 Task: Look for space in Andorra la Vella, Andorra from 4th June, 2023 to 8th June, 2023 for 2 adults in price range Rs.8000 to Rs.16000. Place can be private room with 1  bedroom having 1 bed and 1 bathroom. Property type can be hotel. Amenities needed are: breakfast, smoking allowed, . Booking option can be shelf check-in. Required host language is English.
Action: Mouse moved to (512, 106)
Screenshot: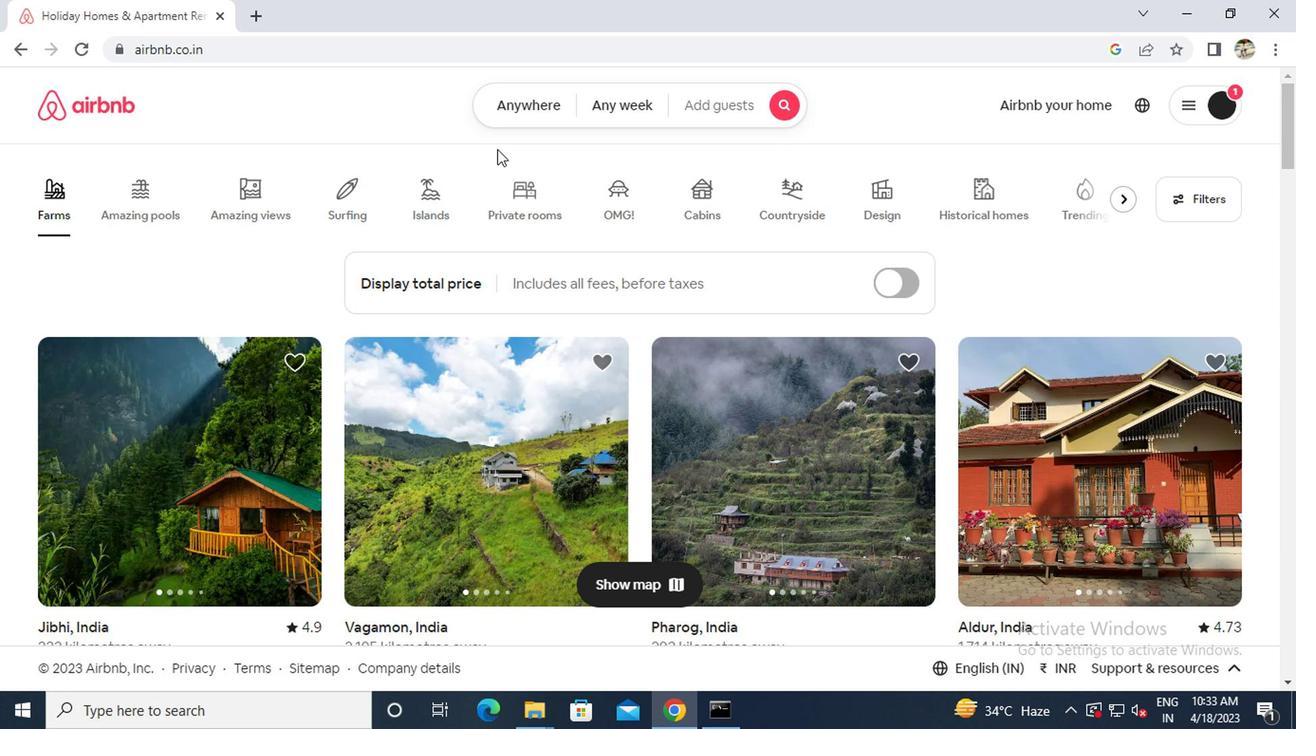 
Action: Mouse pressed left at (512, 106)
Screenshot: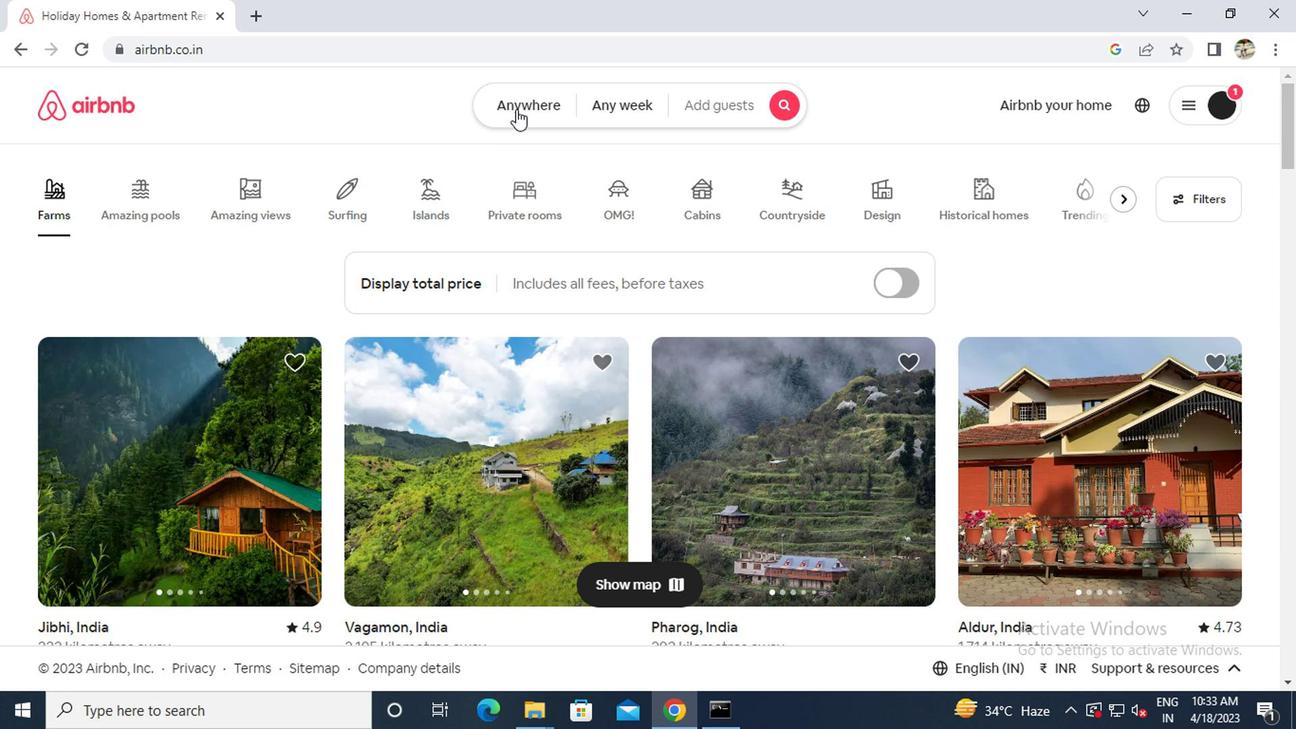 
Action: Mouse moved to (409, 186)
Screenshot: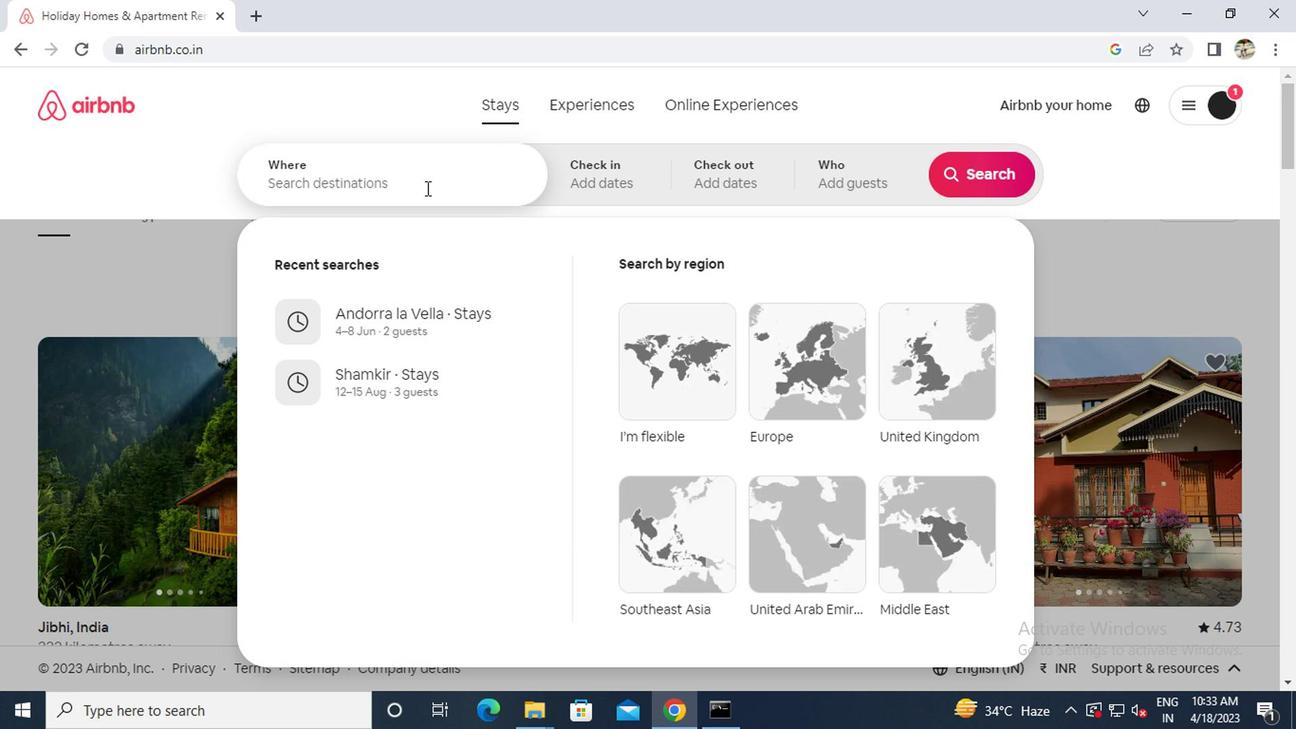 
Action: Mouse pressed left at (409, 186)
Screenshot: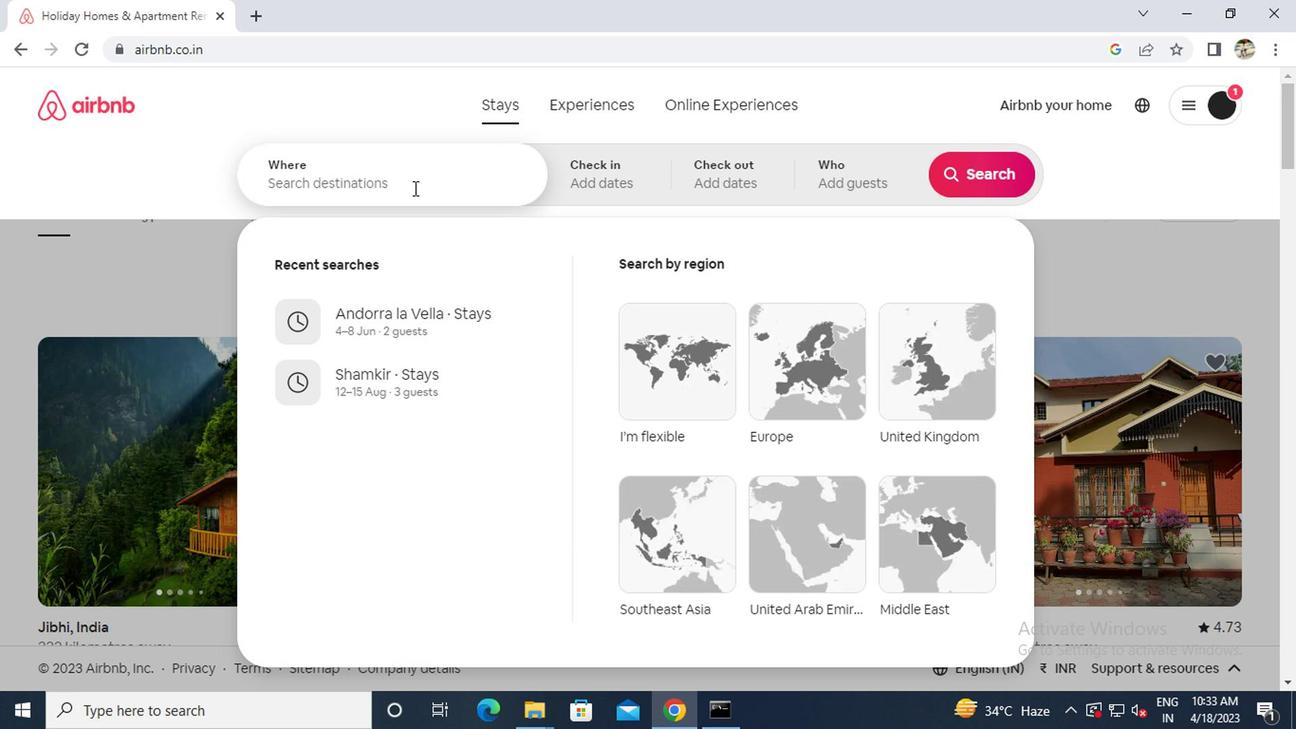 
Action: Key pressed <Key.caps_lock>a<Key.caps_lock>ndorra
Screenshot: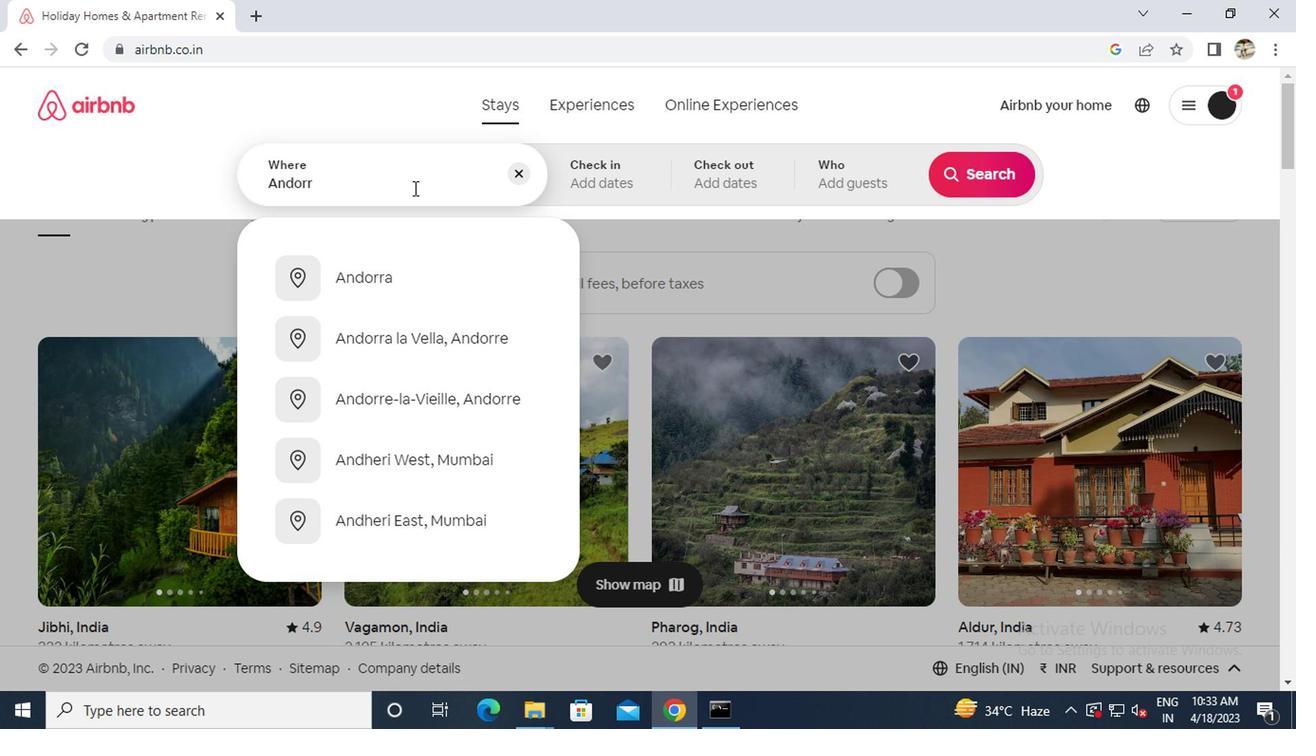 
Action: Mouse moved to (404, 327)
Screenshot: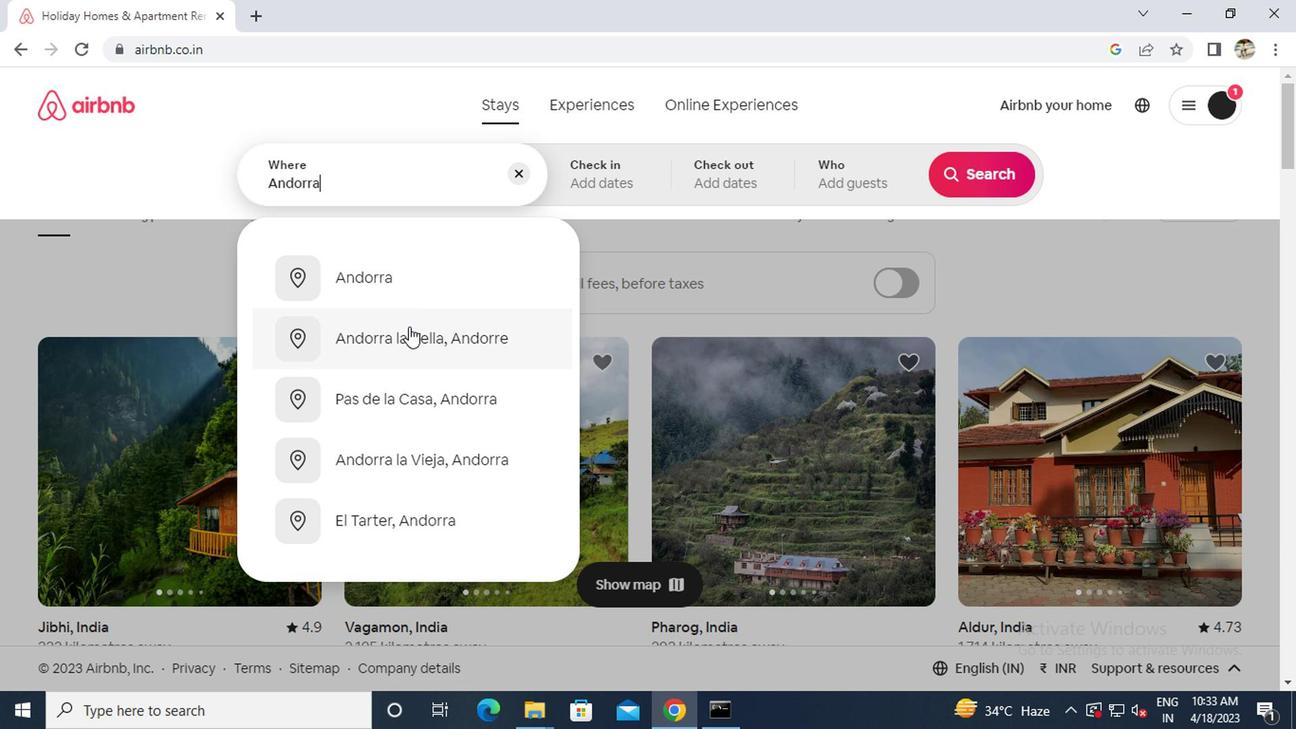 
Action: Mouse pressed left at (404, 327)
Screenshot: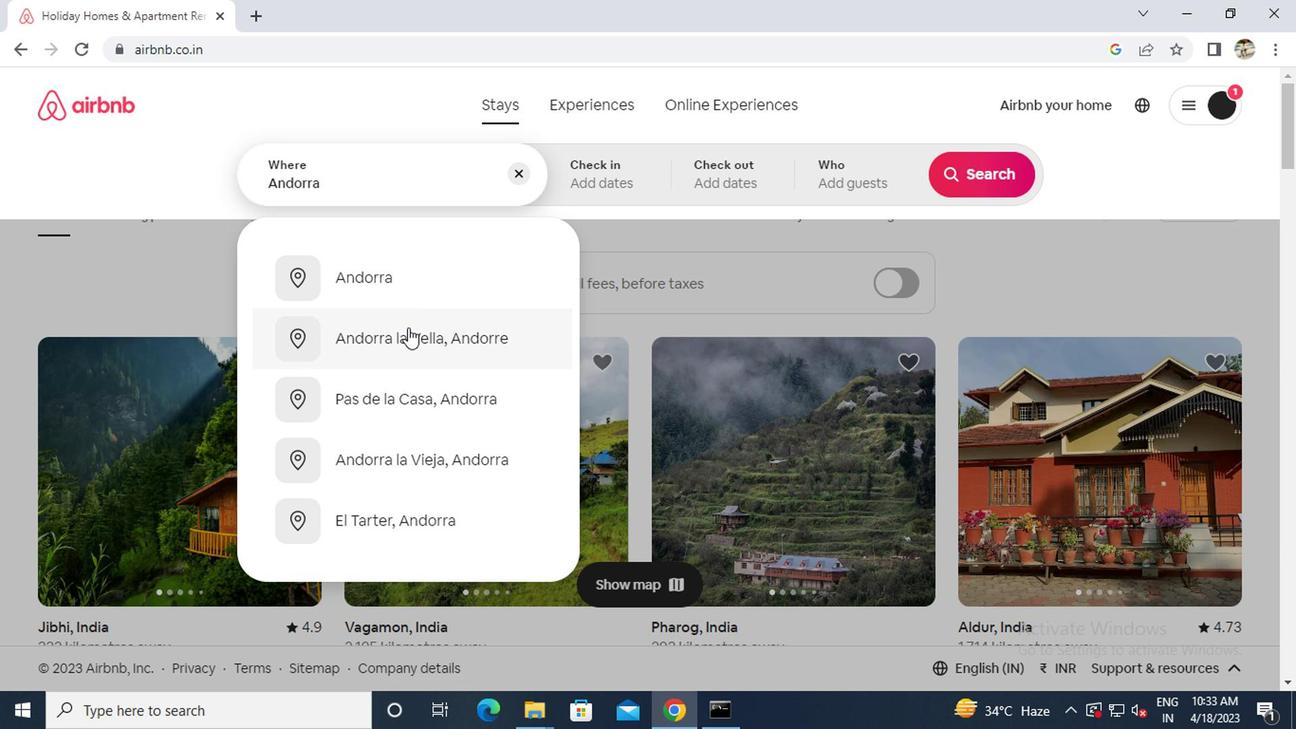 
Action: Mouse moved to (963, 325)
Screenshot: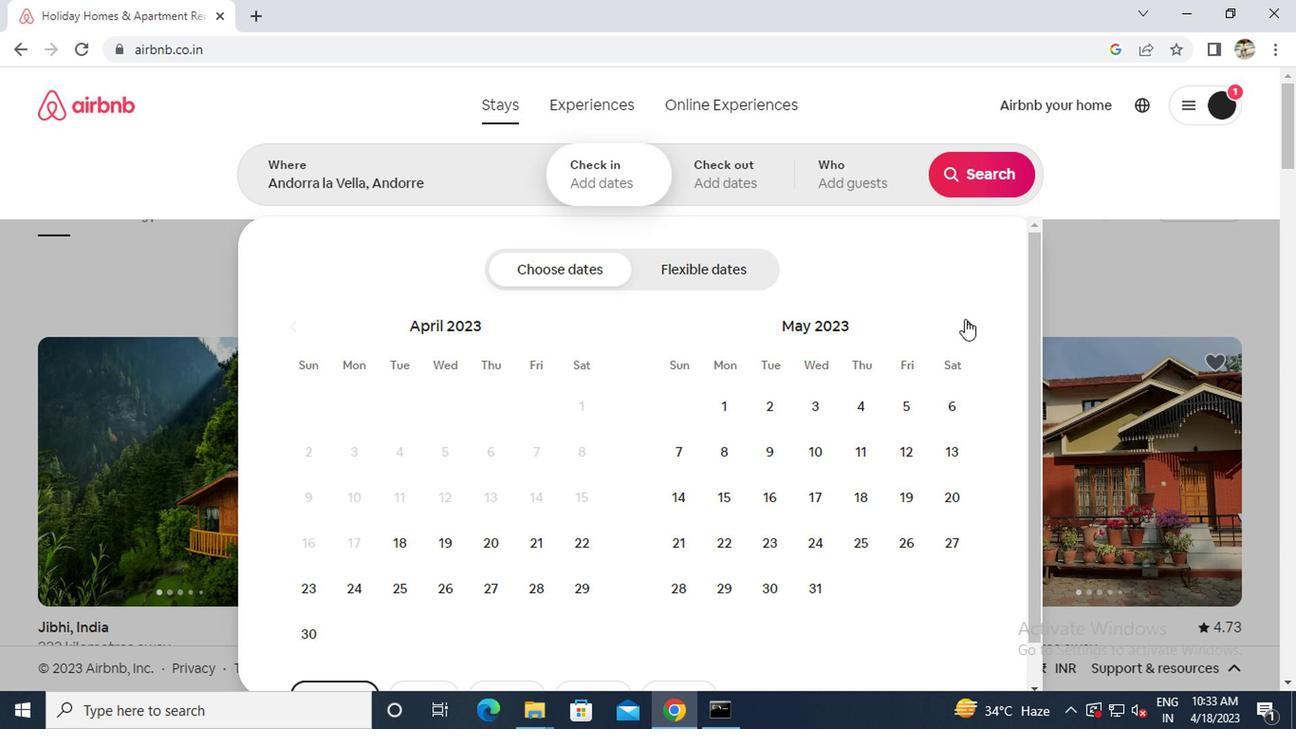 
Action: Mouse pressed left at (963, 325)
Screenshot: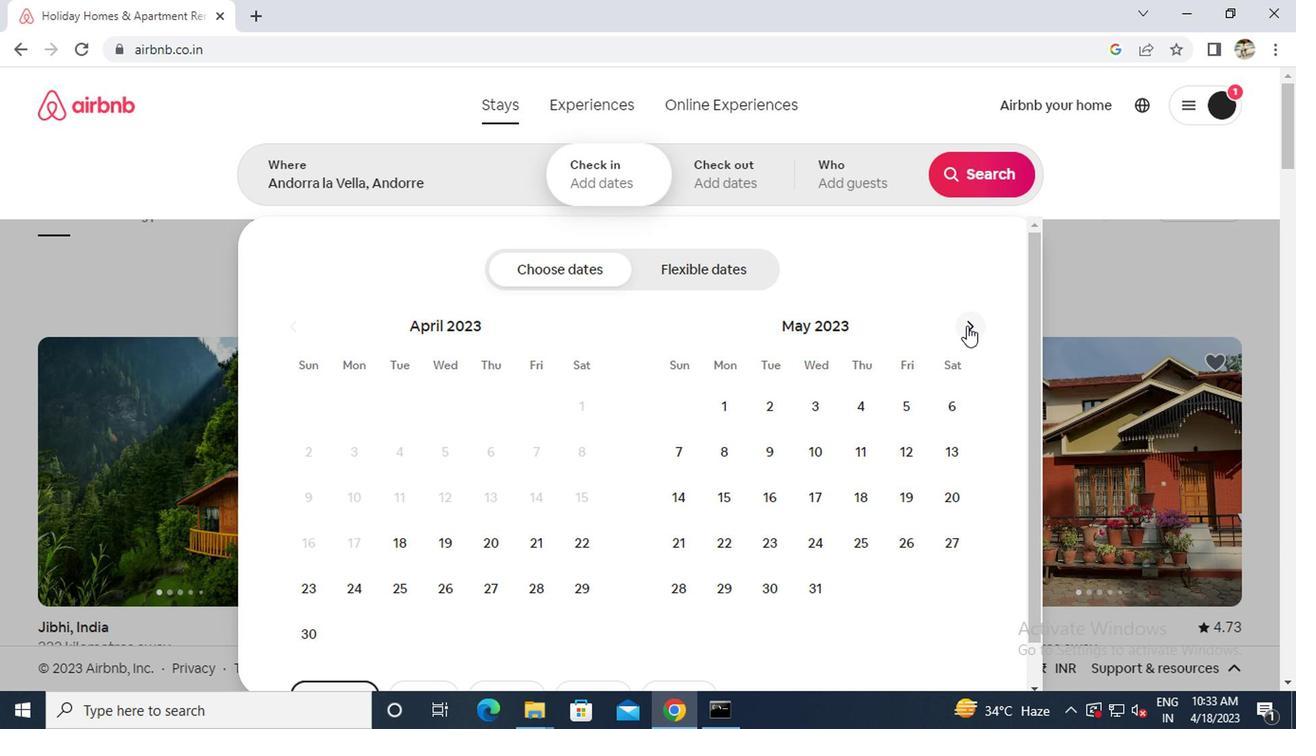 
Action: Mouse moved to (673, 461)
Screenshot: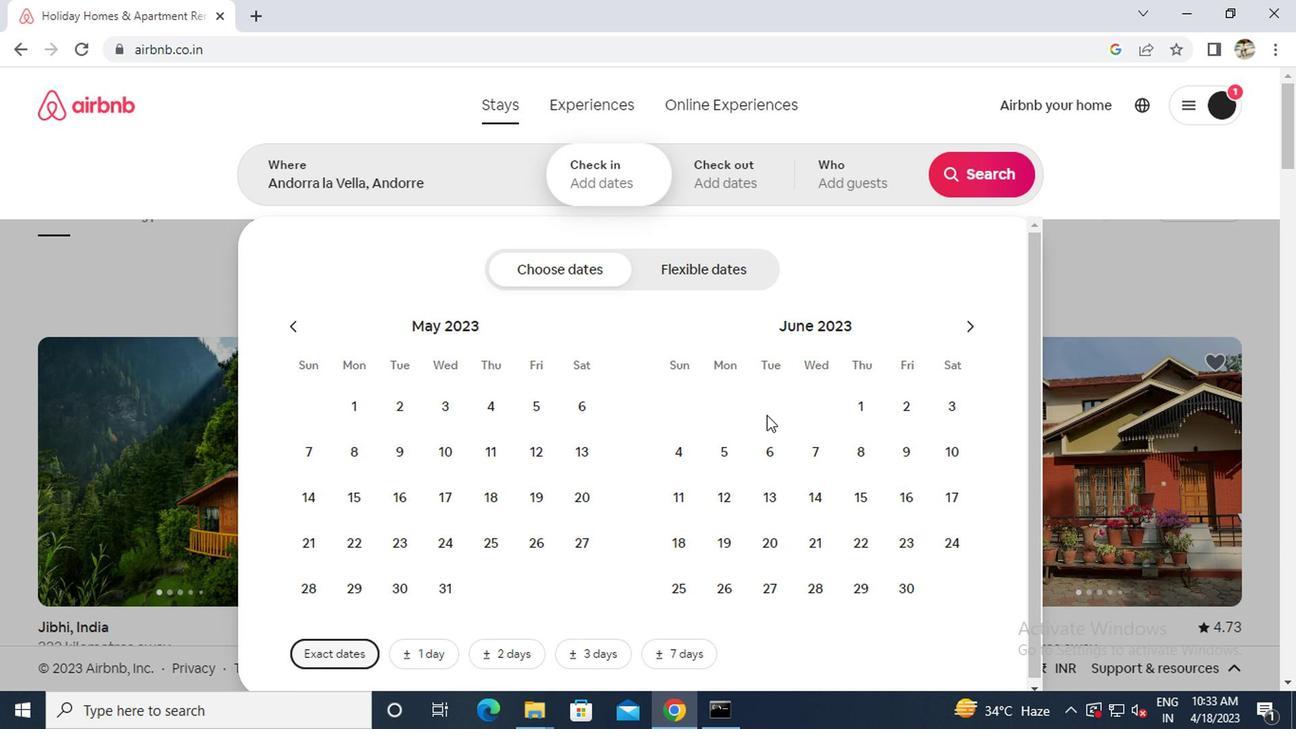 
Action: Mouse pressed left at (673, 461)
Screenshot: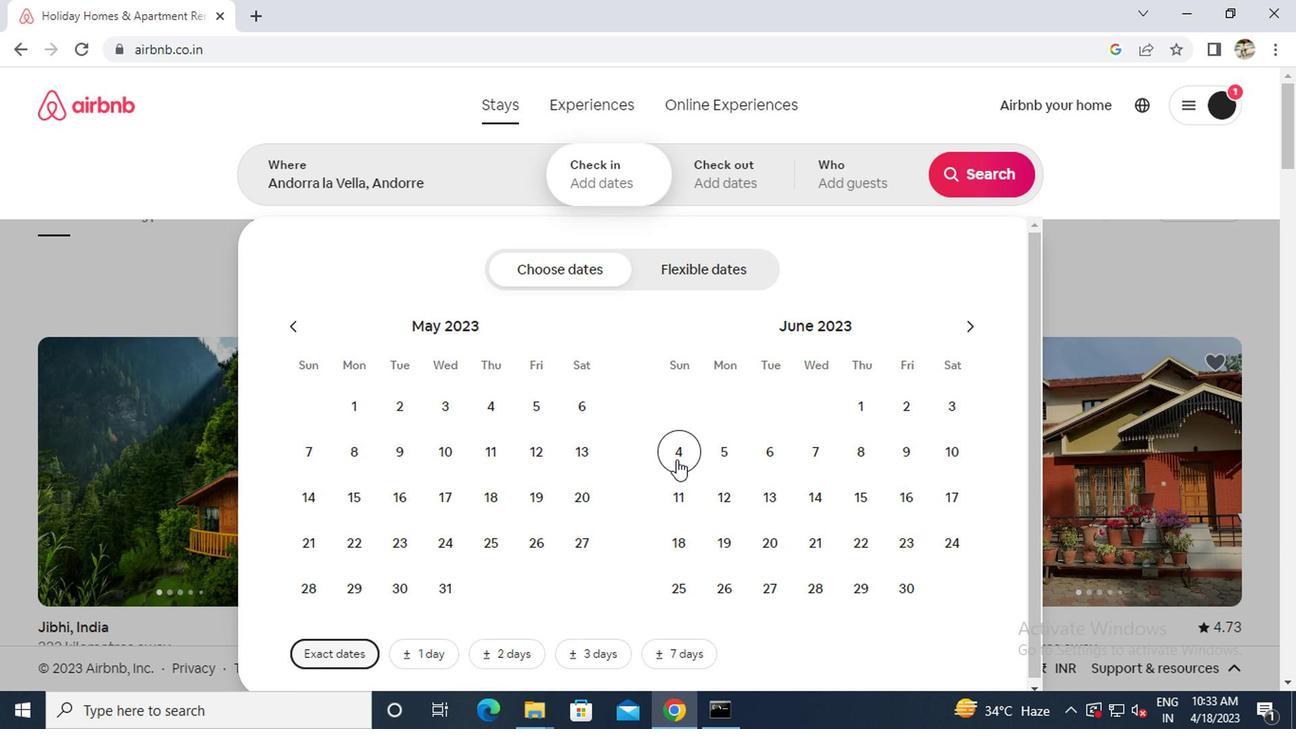 
Action: Mouse moved to (863, 457)
Screenshot: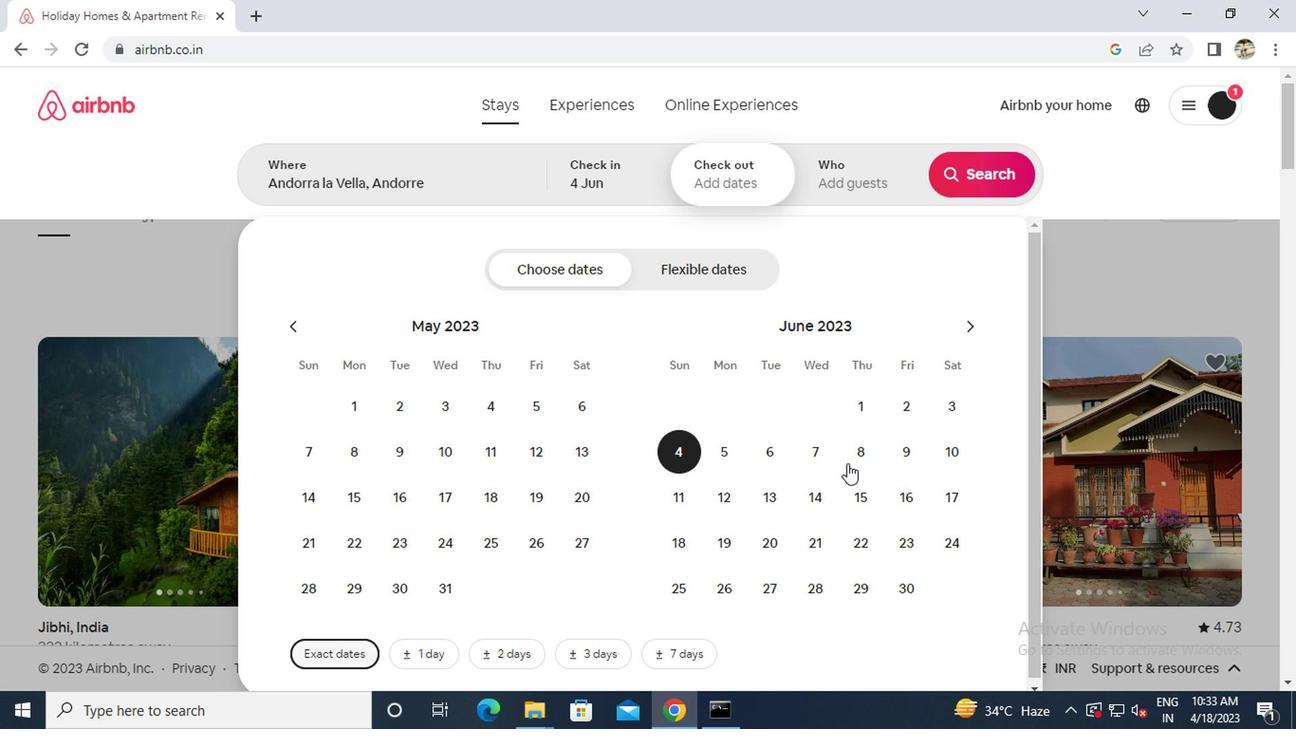 
Action: Mouse pressed left at (863, 457)
Screenshot: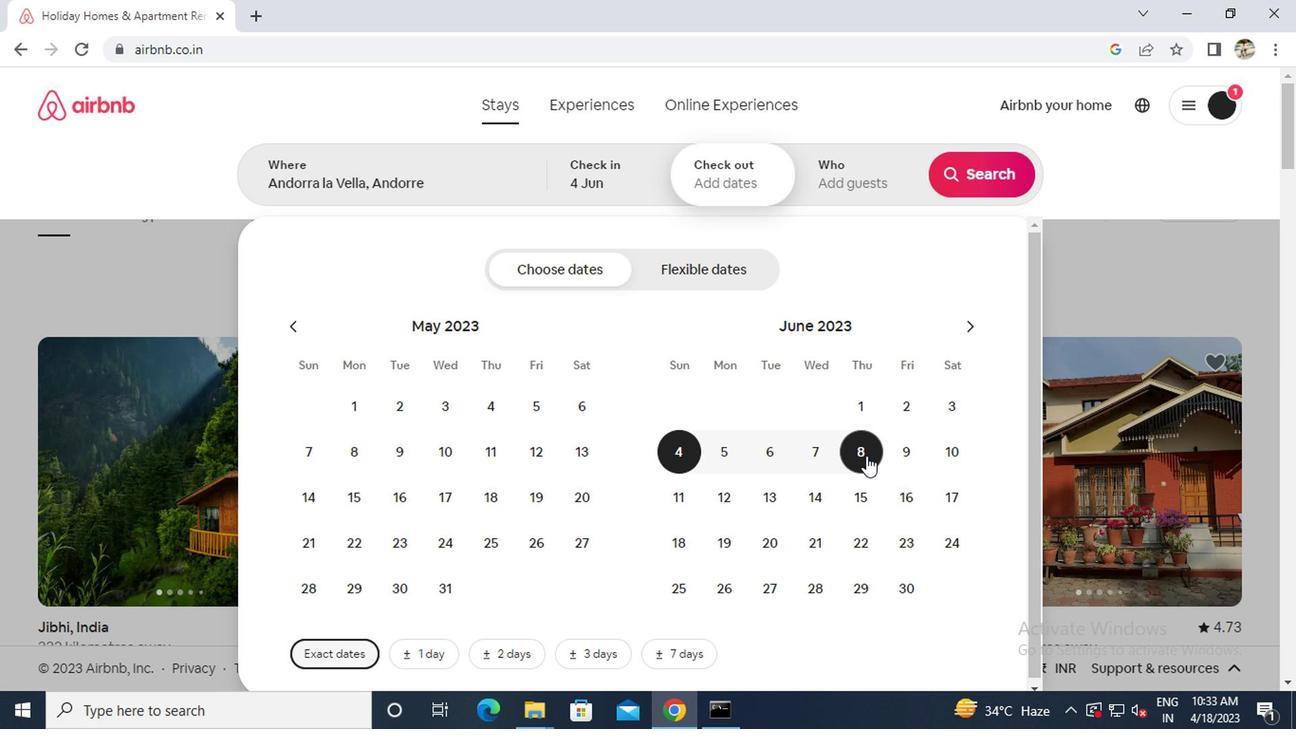 
Action: Mouse moved to (842, 177)
Screenshot: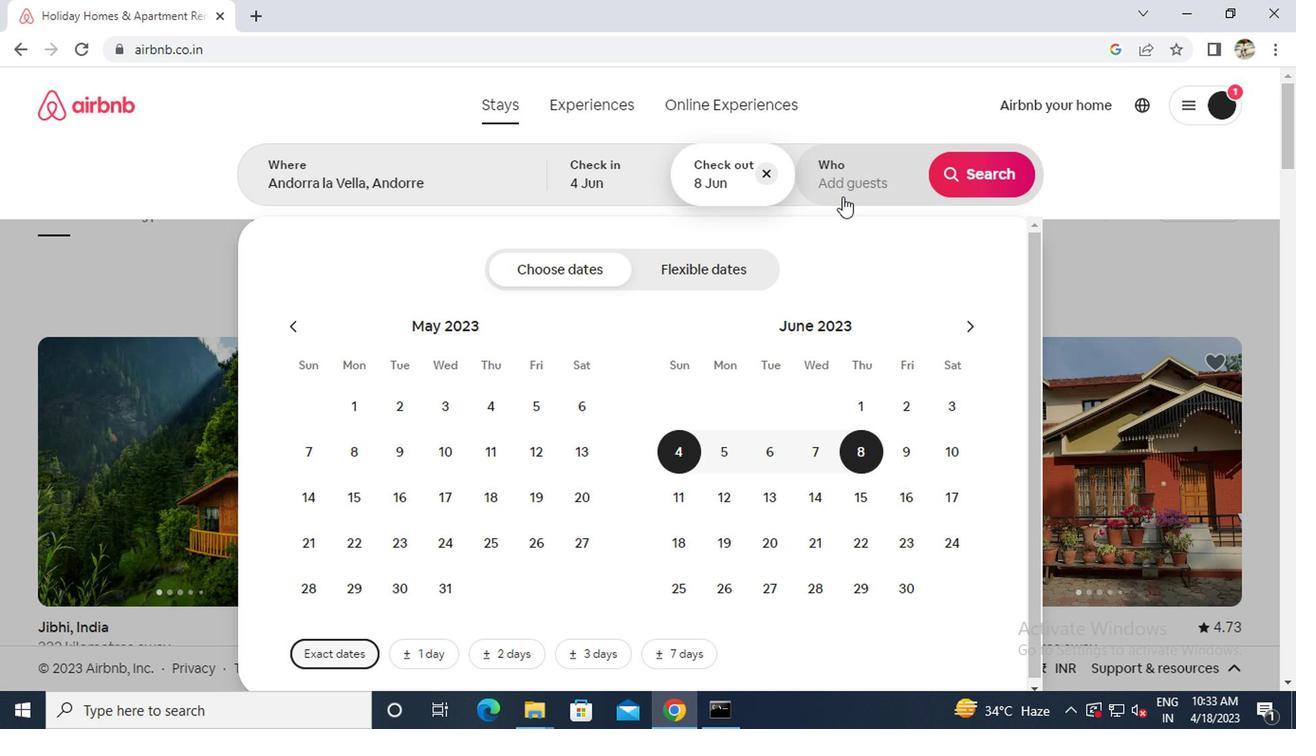 
Action: Mouse pressed left at (842, 177)
Screenshot: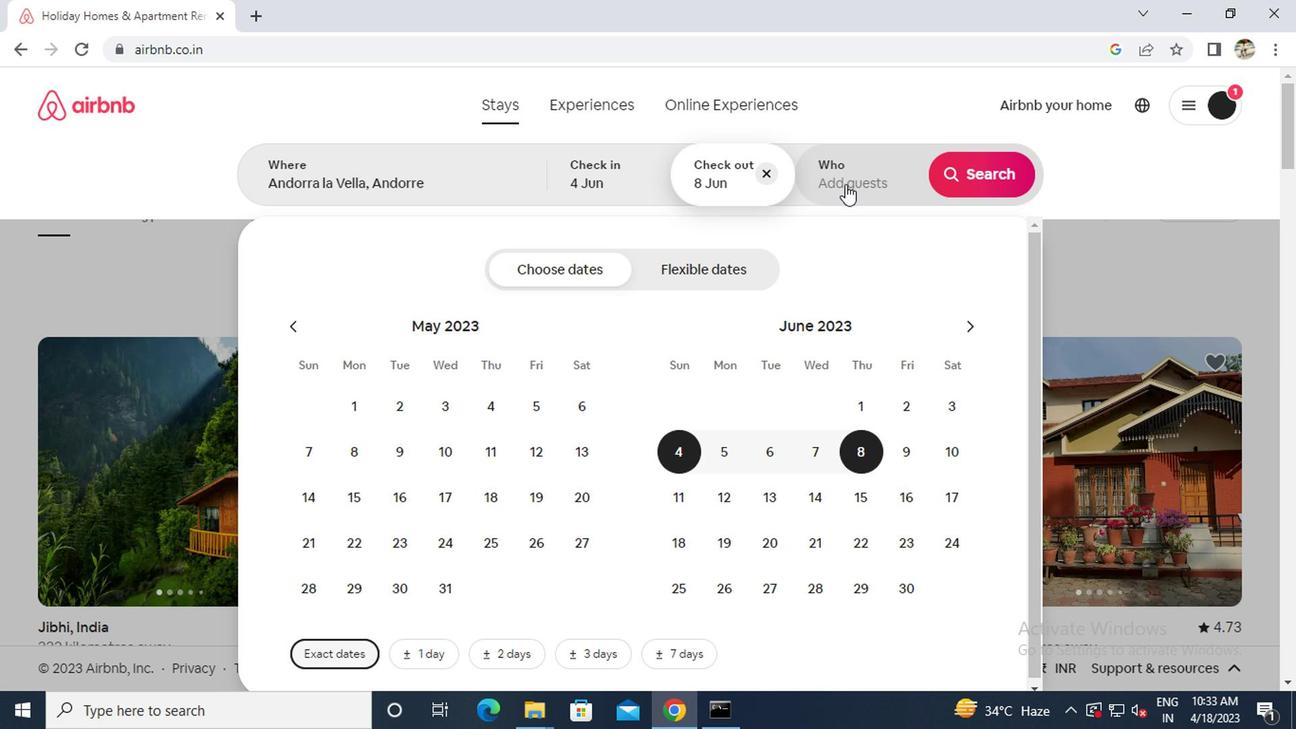 
Action: Mouse moved to (980, 275)
Screenshot: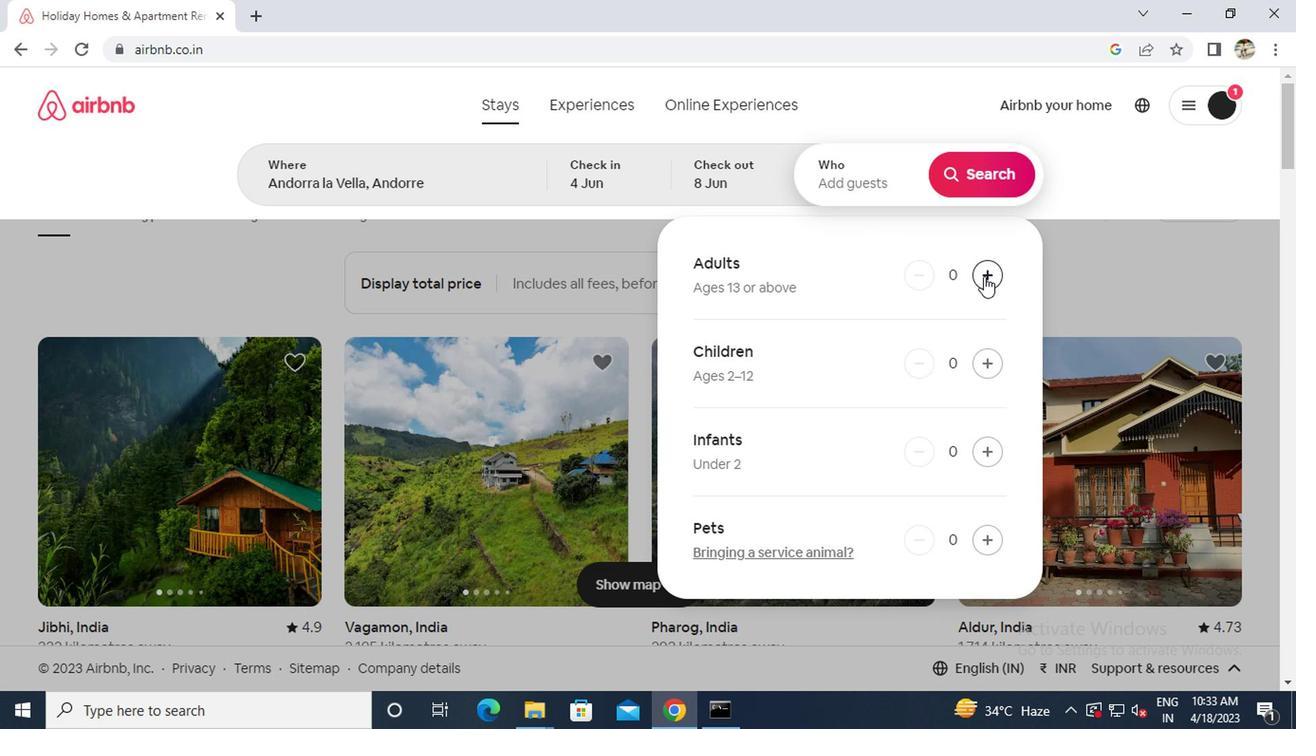 
Action: Mouse pressed left at (980, 275)
Screenshot: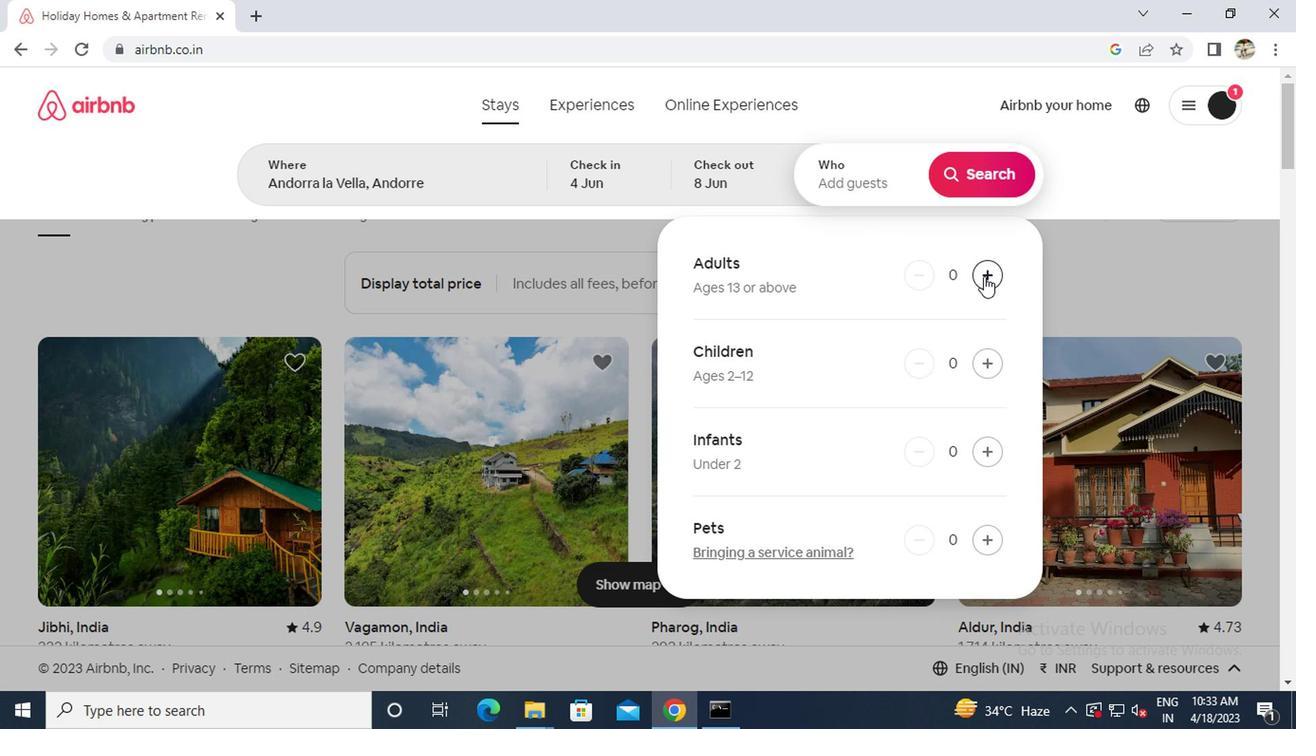 
Action: Mouse pressed left at (980, 275)
Screenshot: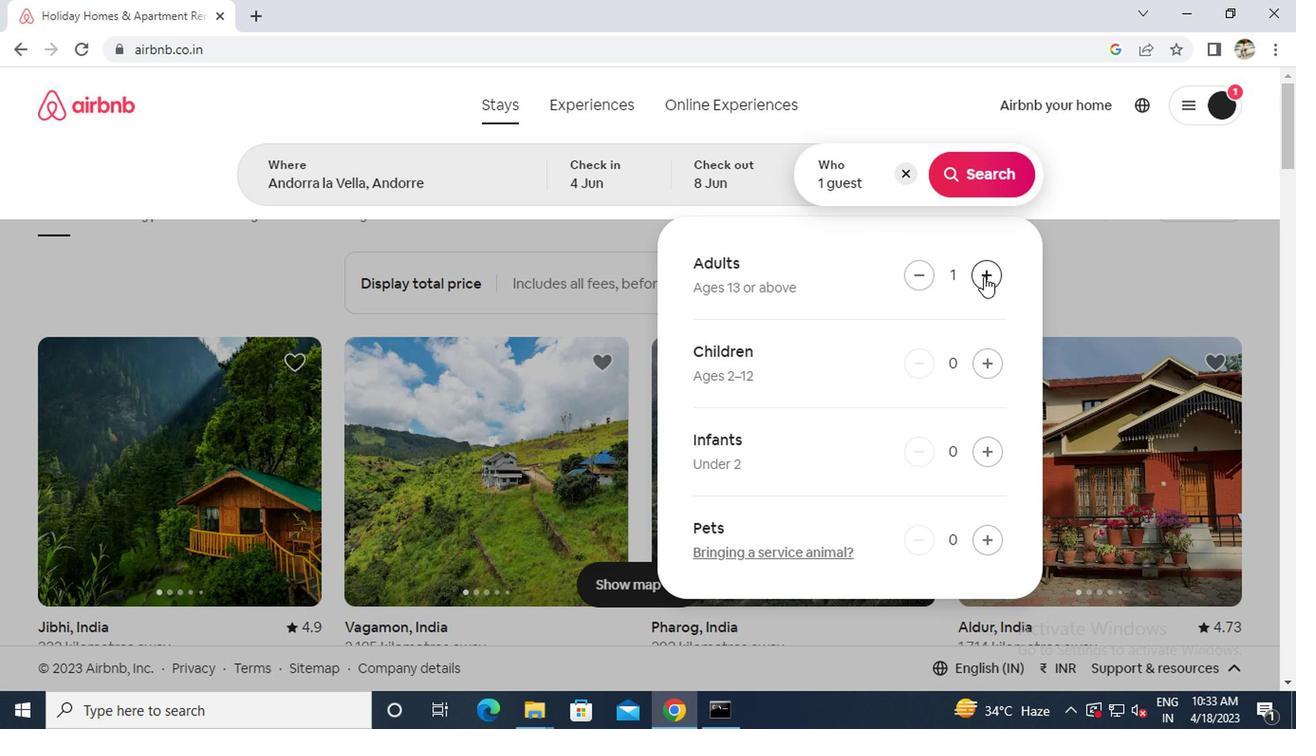 
Action: Mouse moved to (961, 164)
Screenshot: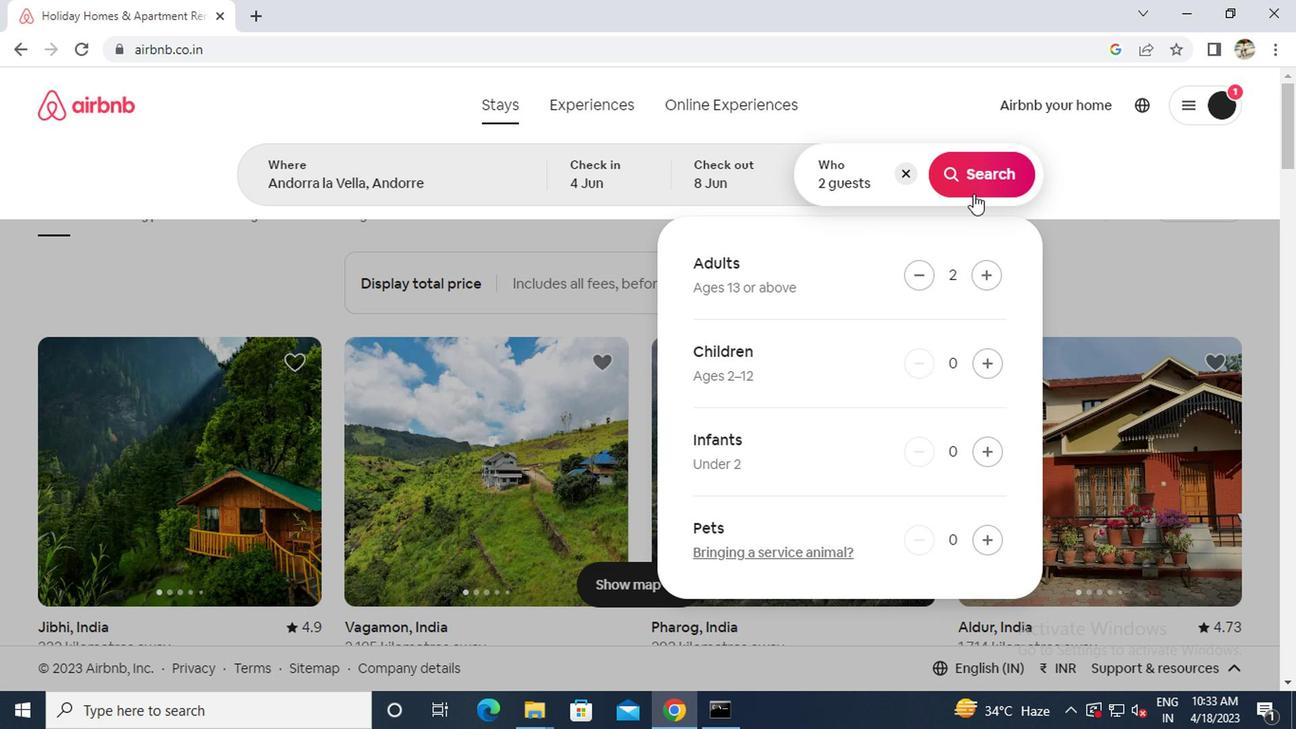 
Action: Mouse pressed left at (961, 164)
Screenshot: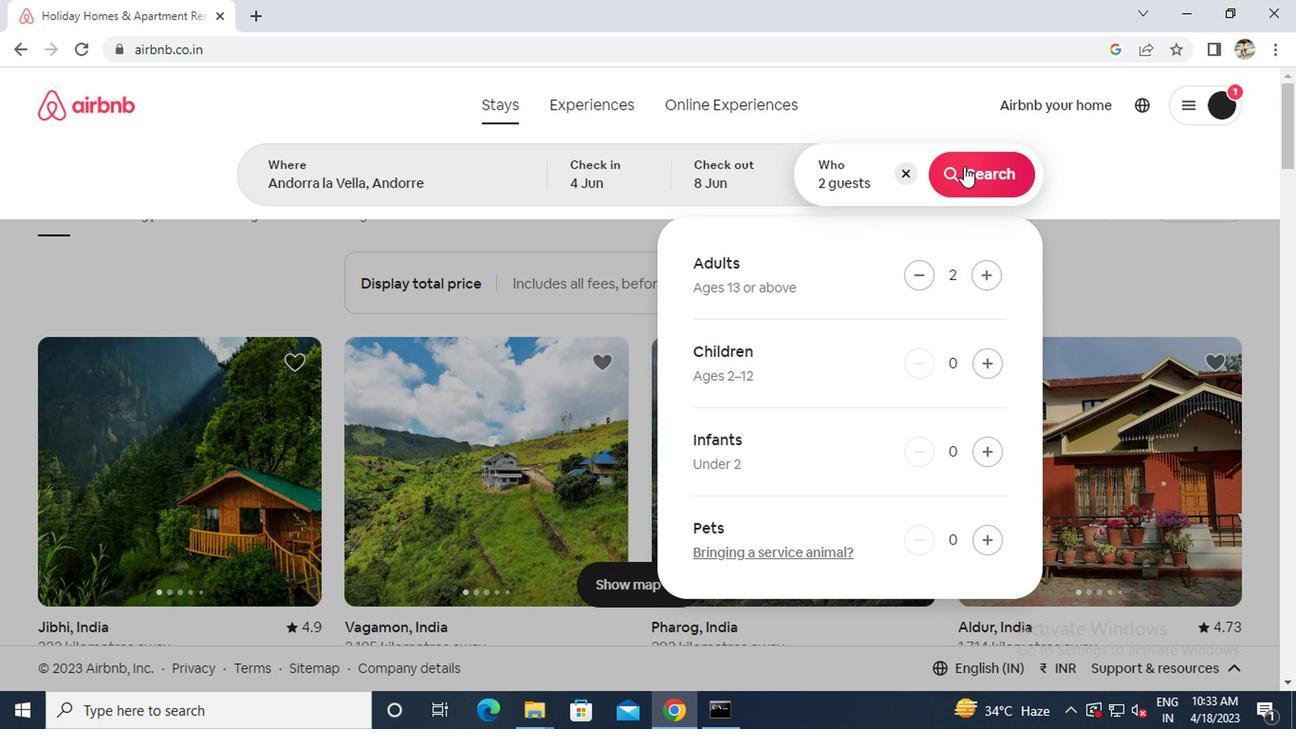 
Action: Mouse moved to (1226, 165)
Screenshot: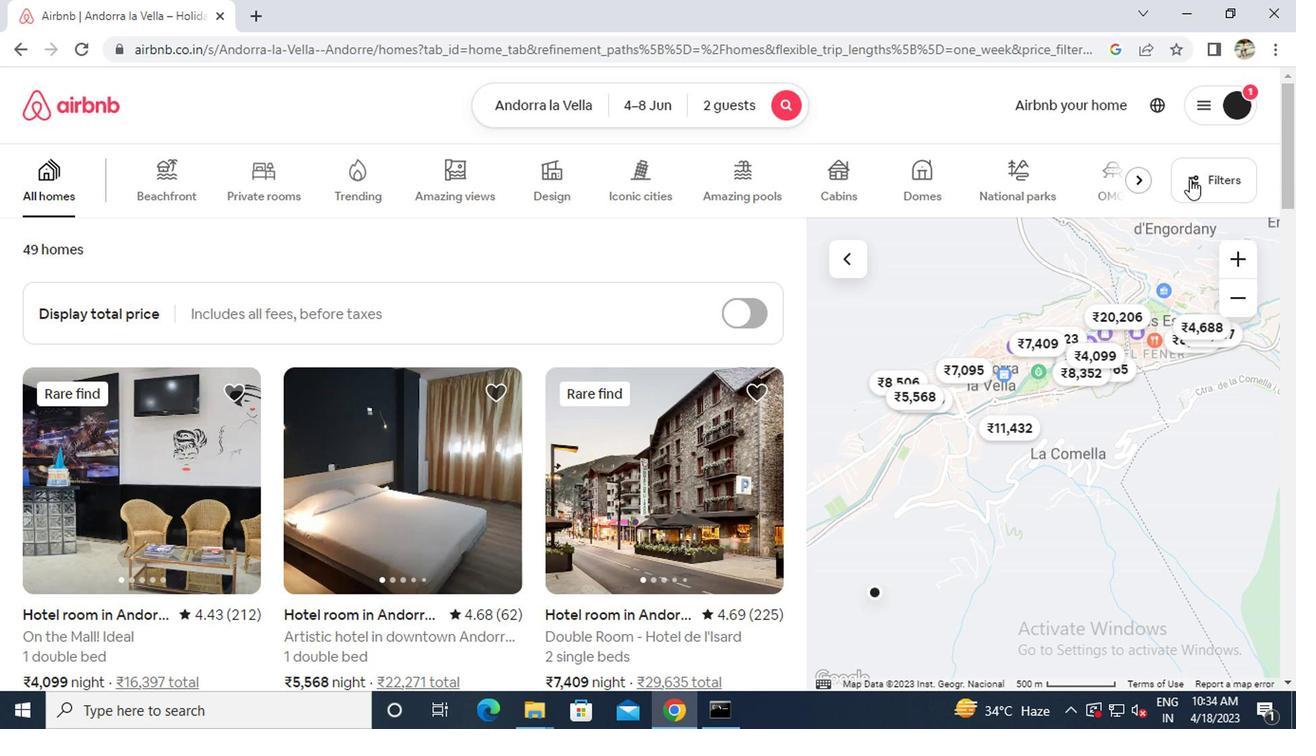 
Action: Mouse pressed left at (1226, 165)
Screenshot: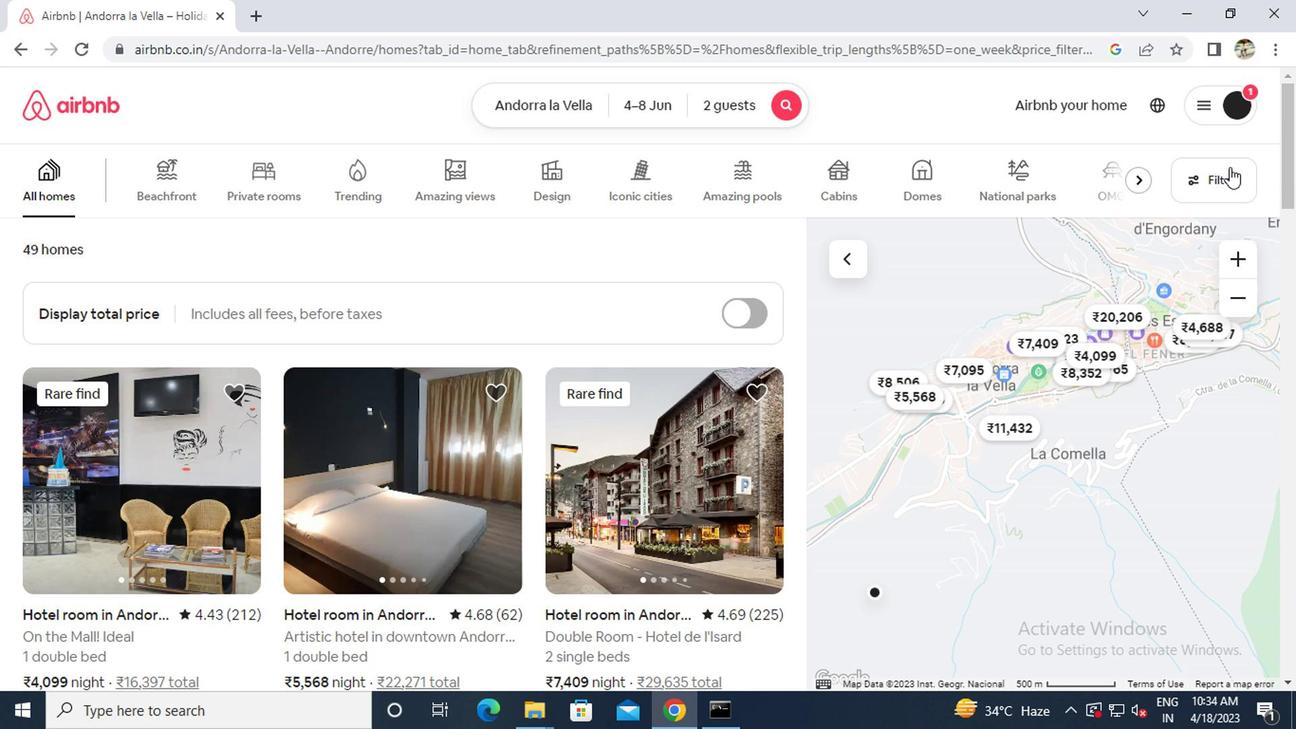 
Action: Mouse moved to (486, 417)
Screenshot: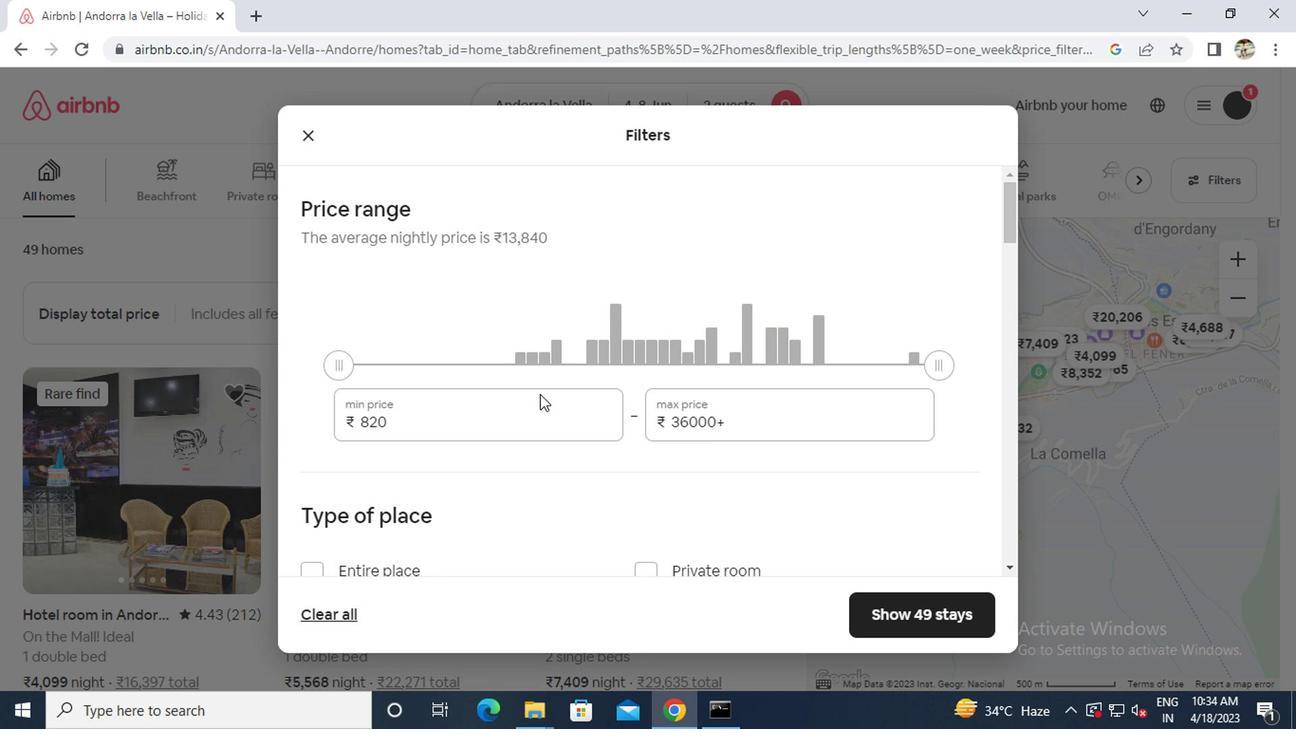 
Action: Mouse pressed left at (486, 417)
Screenshot: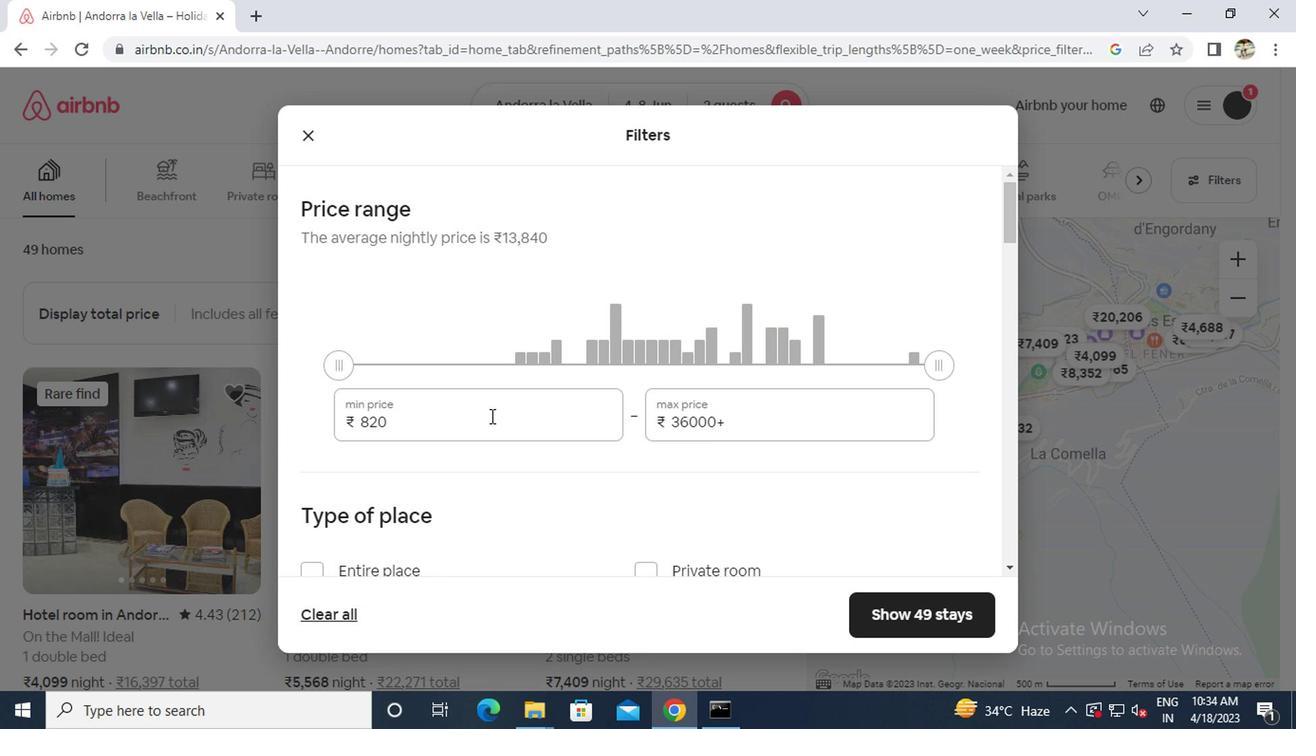 
Action: Key pressed ctrl+A8000
Screenshot: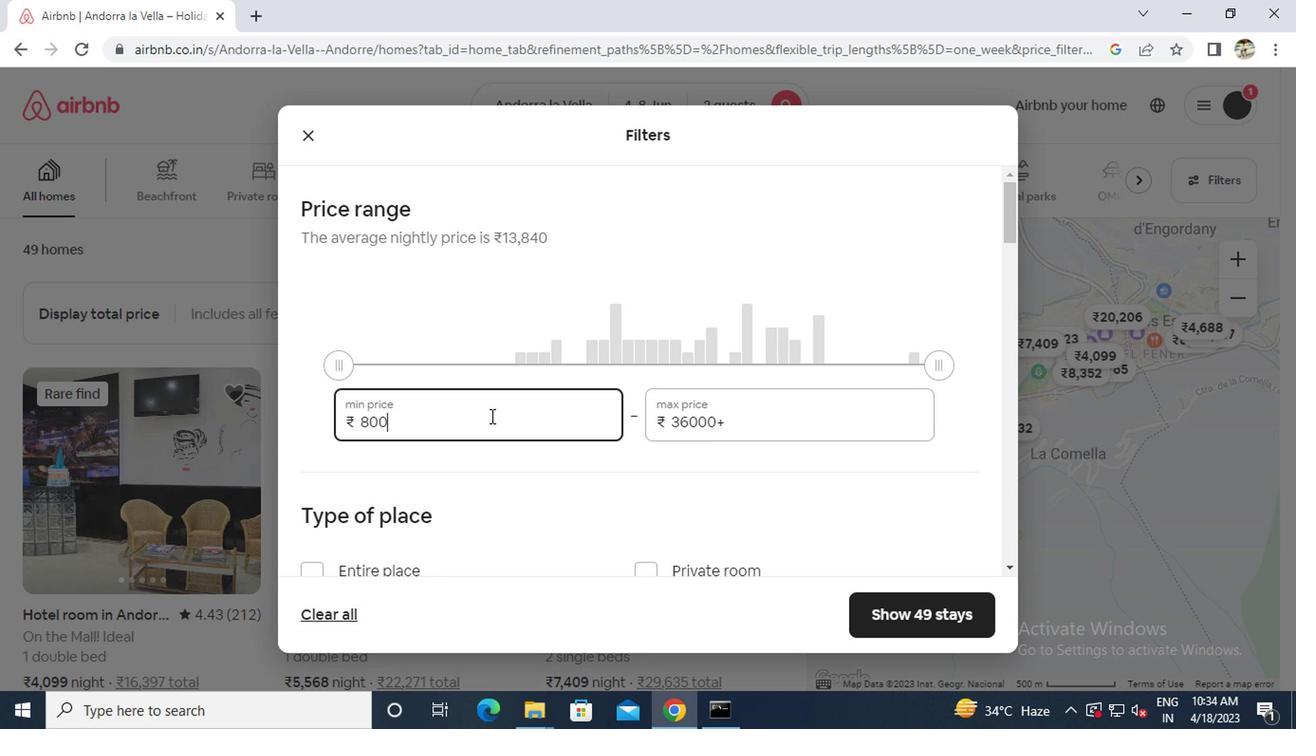 
Action: Mouse moved to (734, 425)
Screenshot: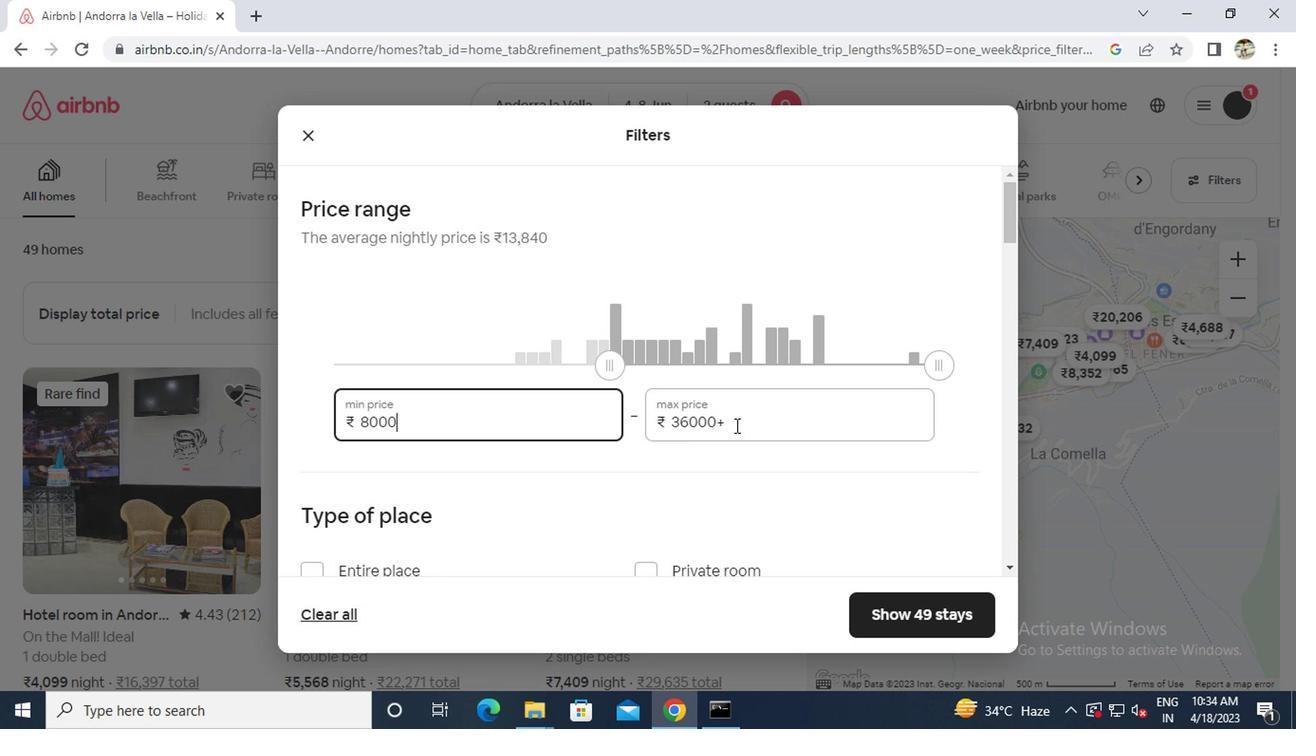 
Action: Mouse pressed left at (734, 425)
Screenshot: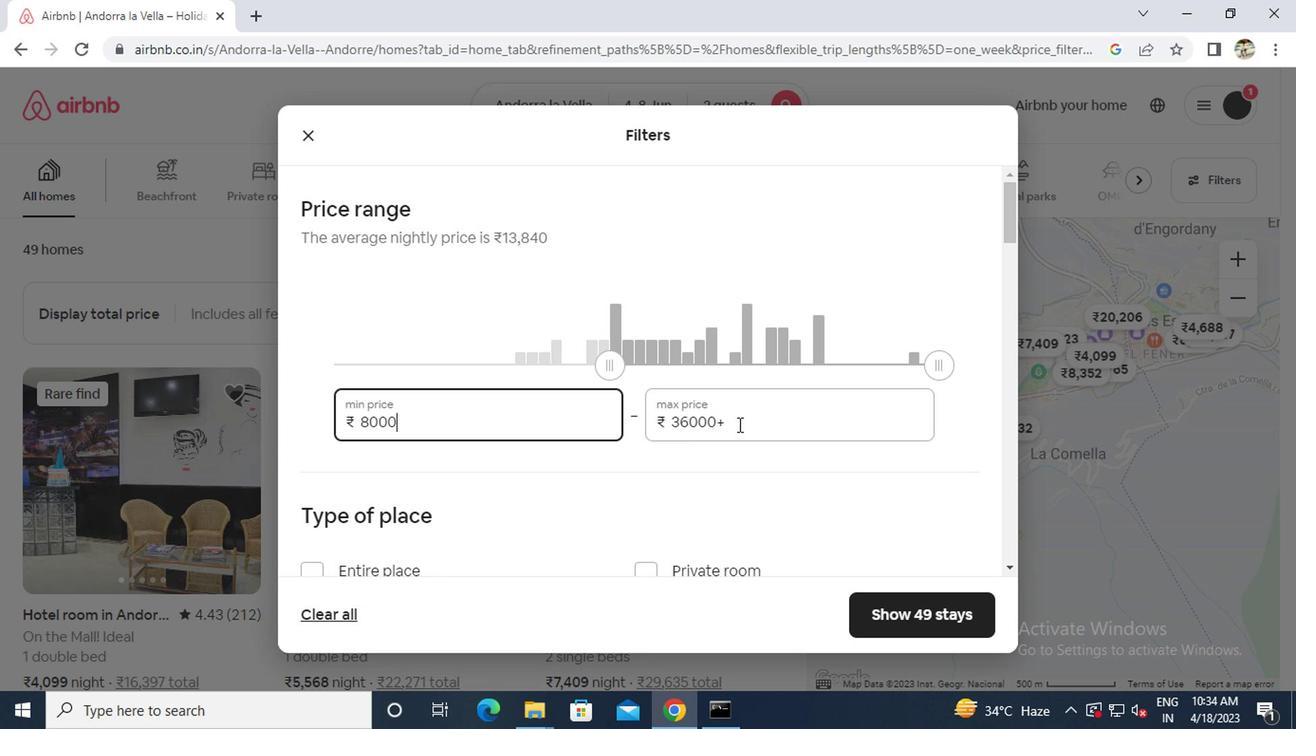 
Action: Key pressed ctrl+A16000
Screenshot: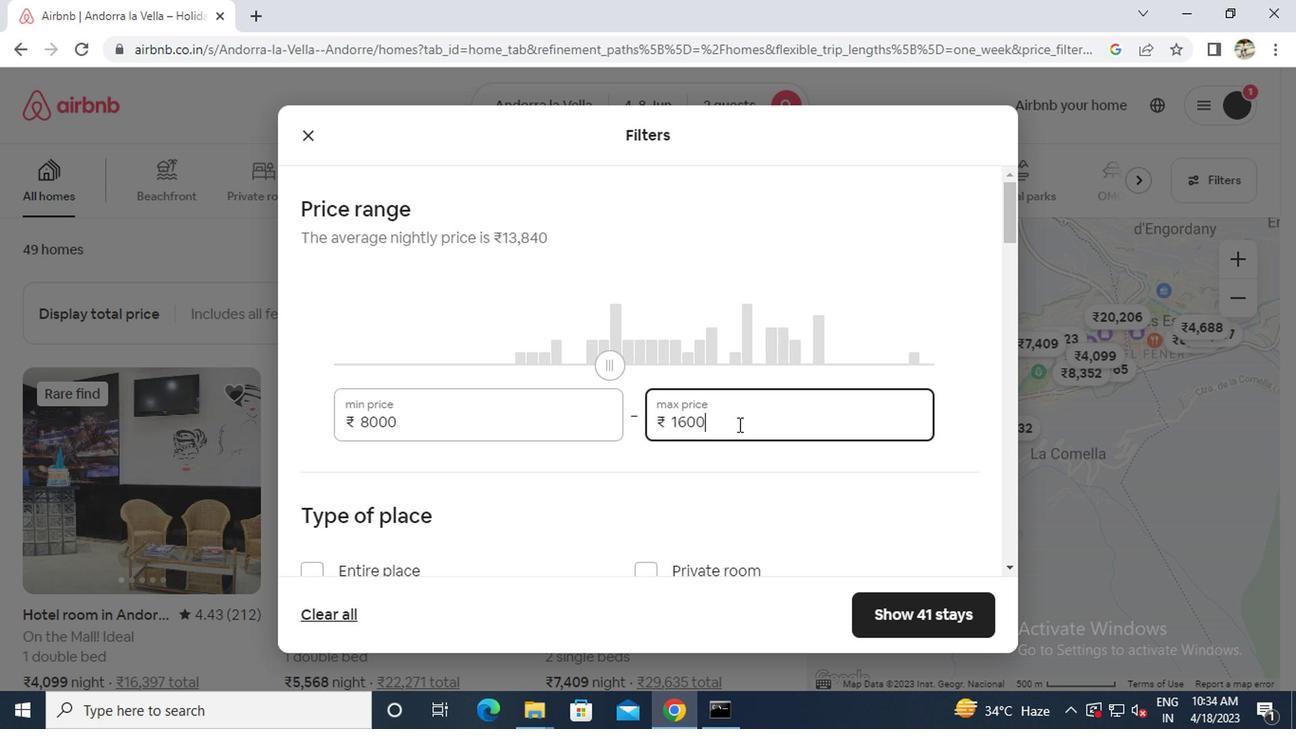 
Action: Mouse scrolled (734, 424) with delta (0, 0)
Screenshot: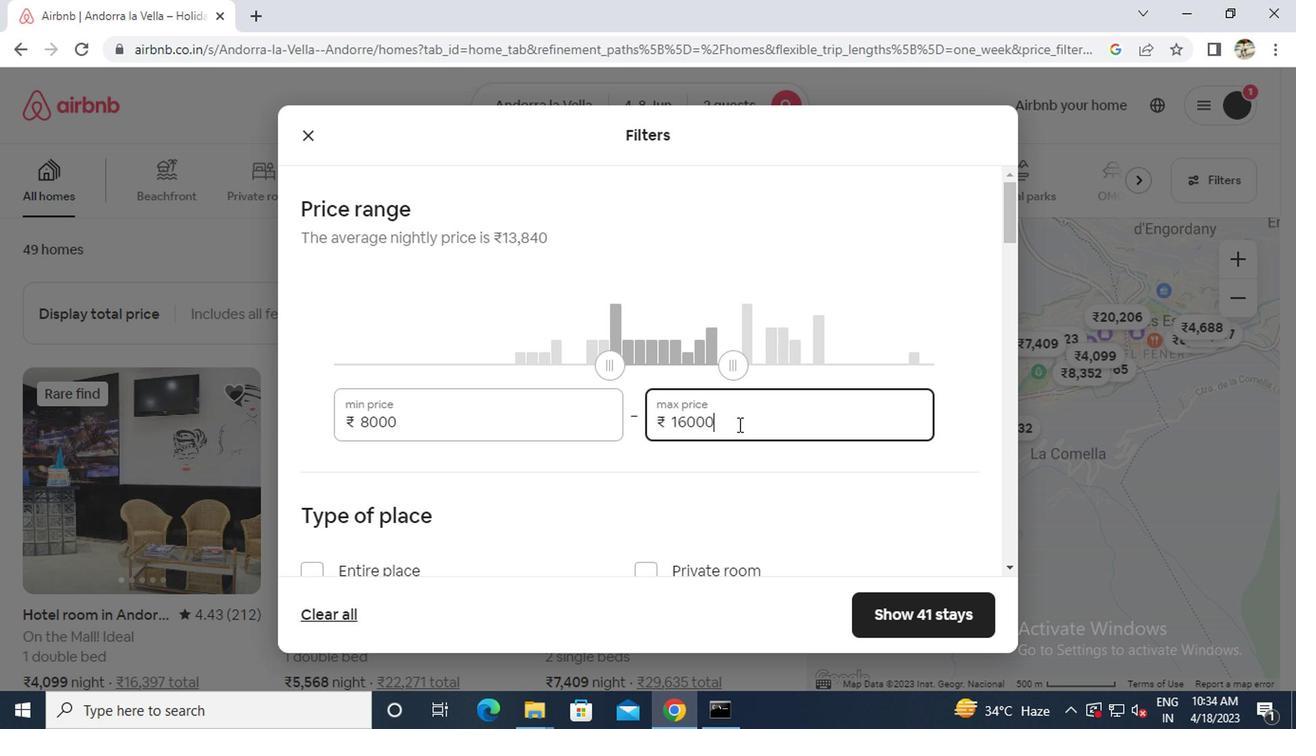 
Action: Mouse scrolled (734, 424) with delta (0, 0)
Screenshot: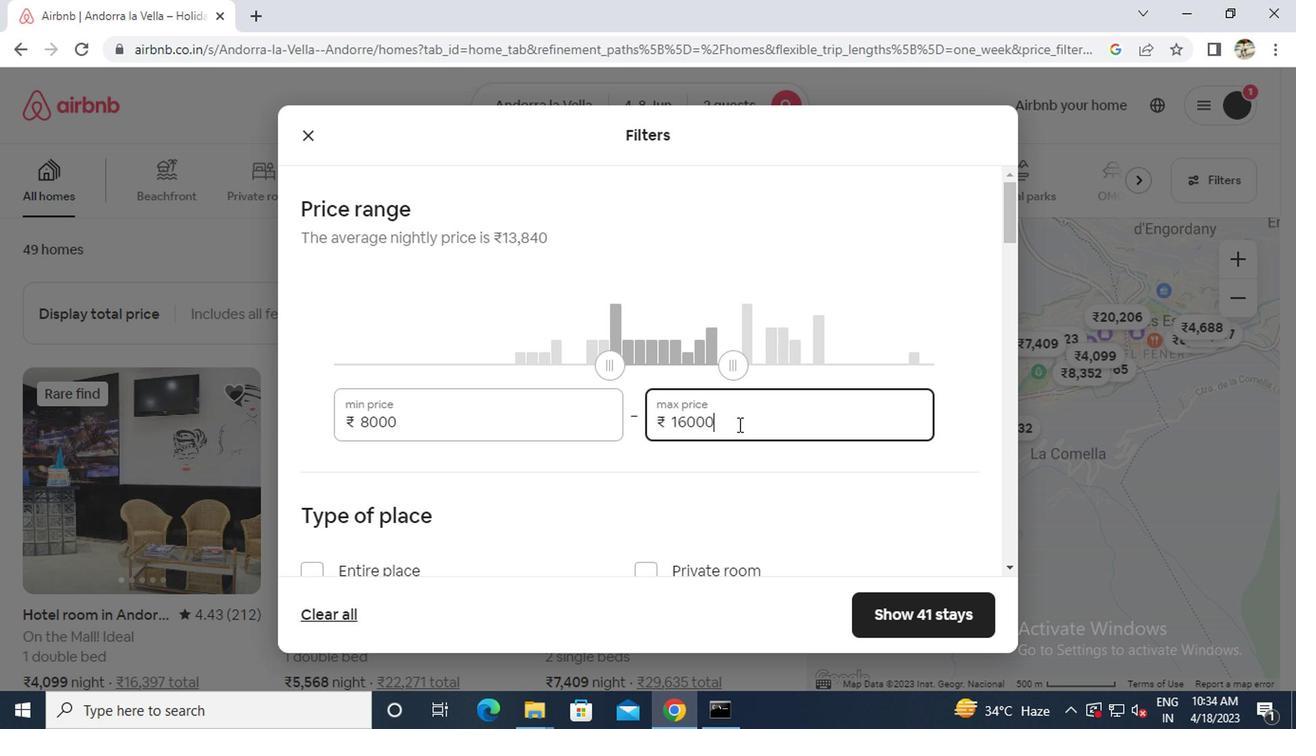 
Action: Mouse moved to (641, 385)
Screenshot: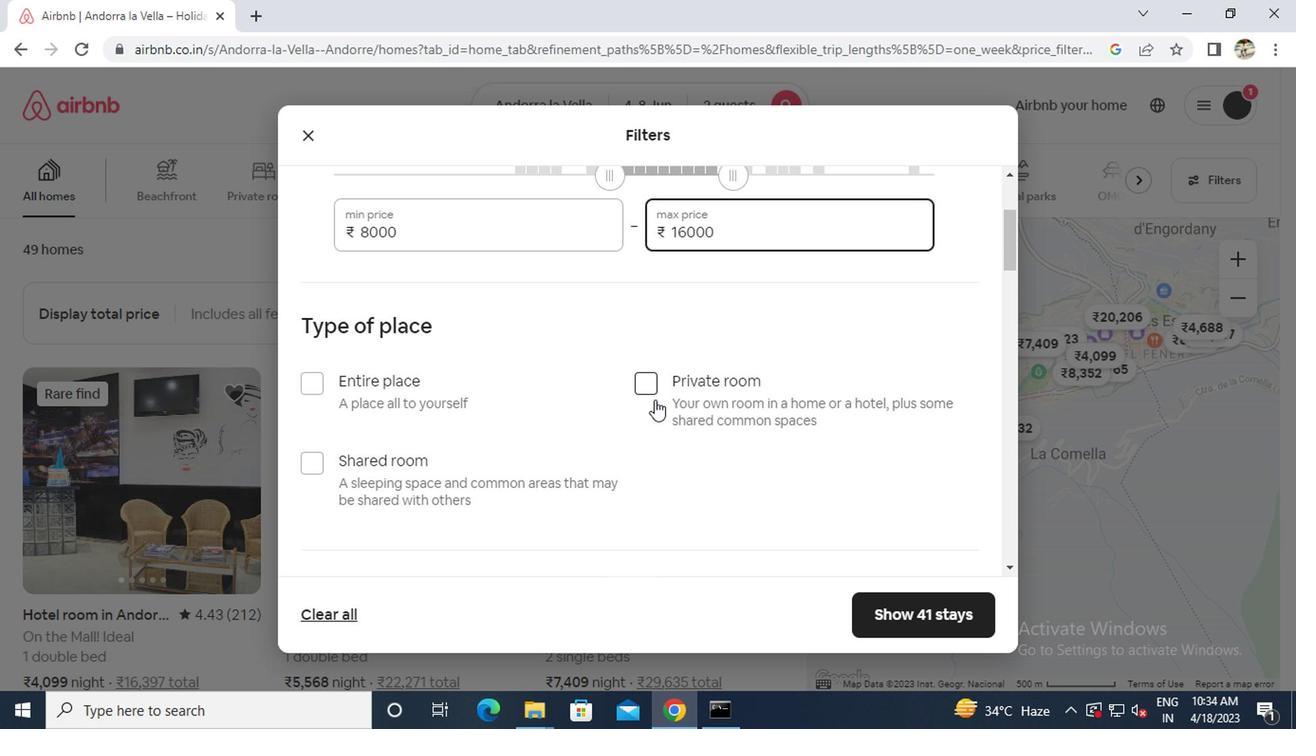 
Action: Mouse pressed left at (641, 385)
Screenshot: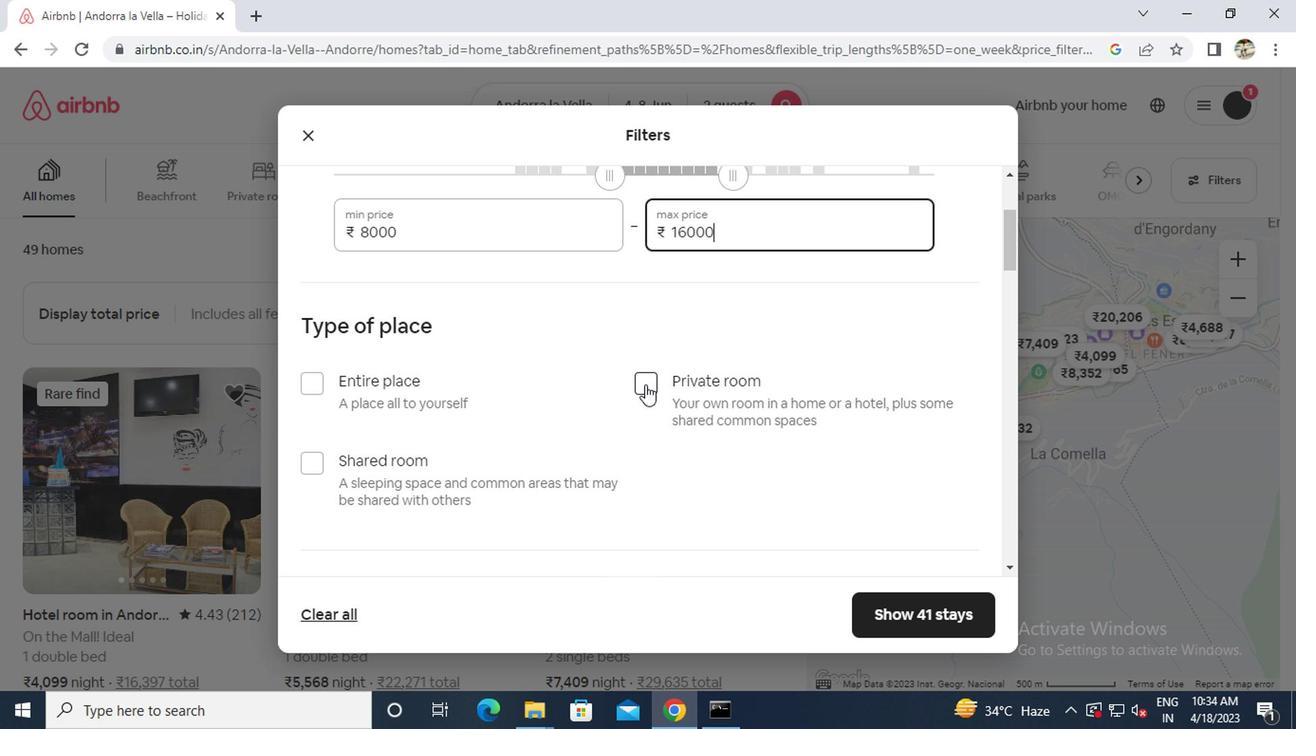 
Action: Mouse moved to (641, 385)
Screenshot: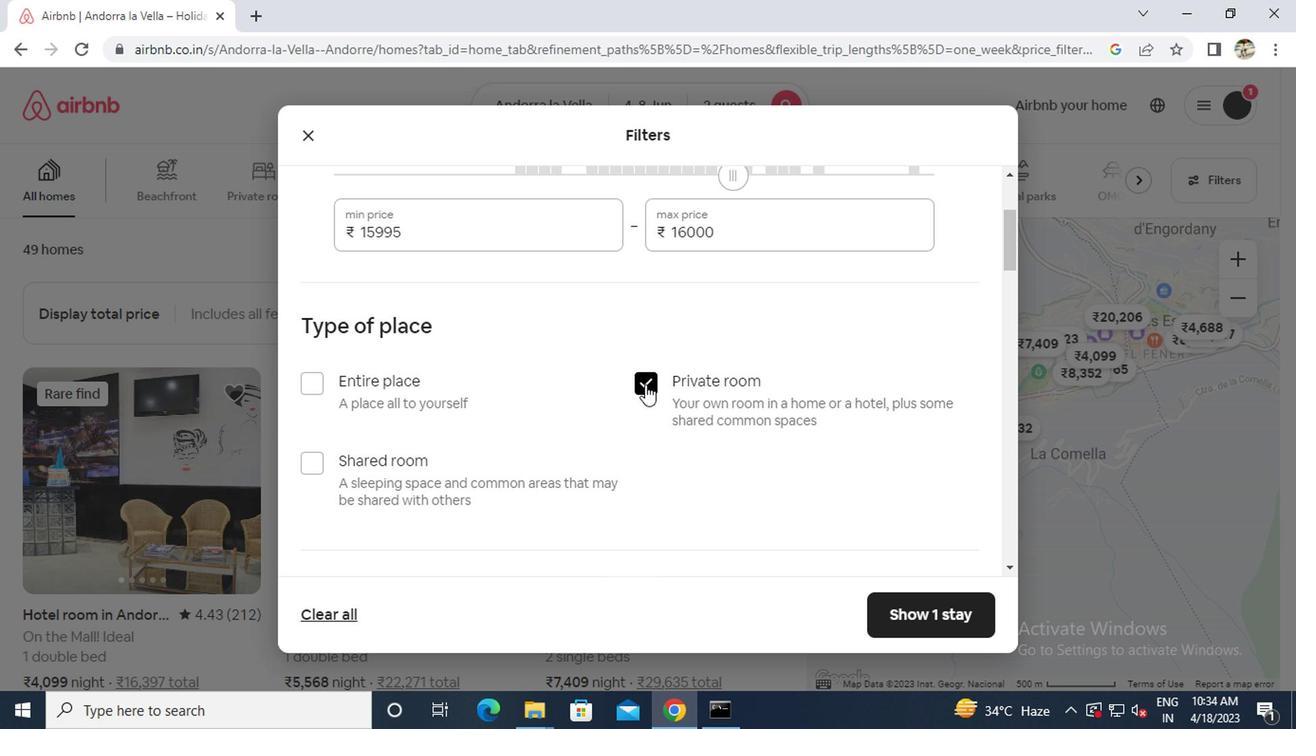 
Action: Mouse scrolled (641, 384) with delta (0, -1)
Screenshot: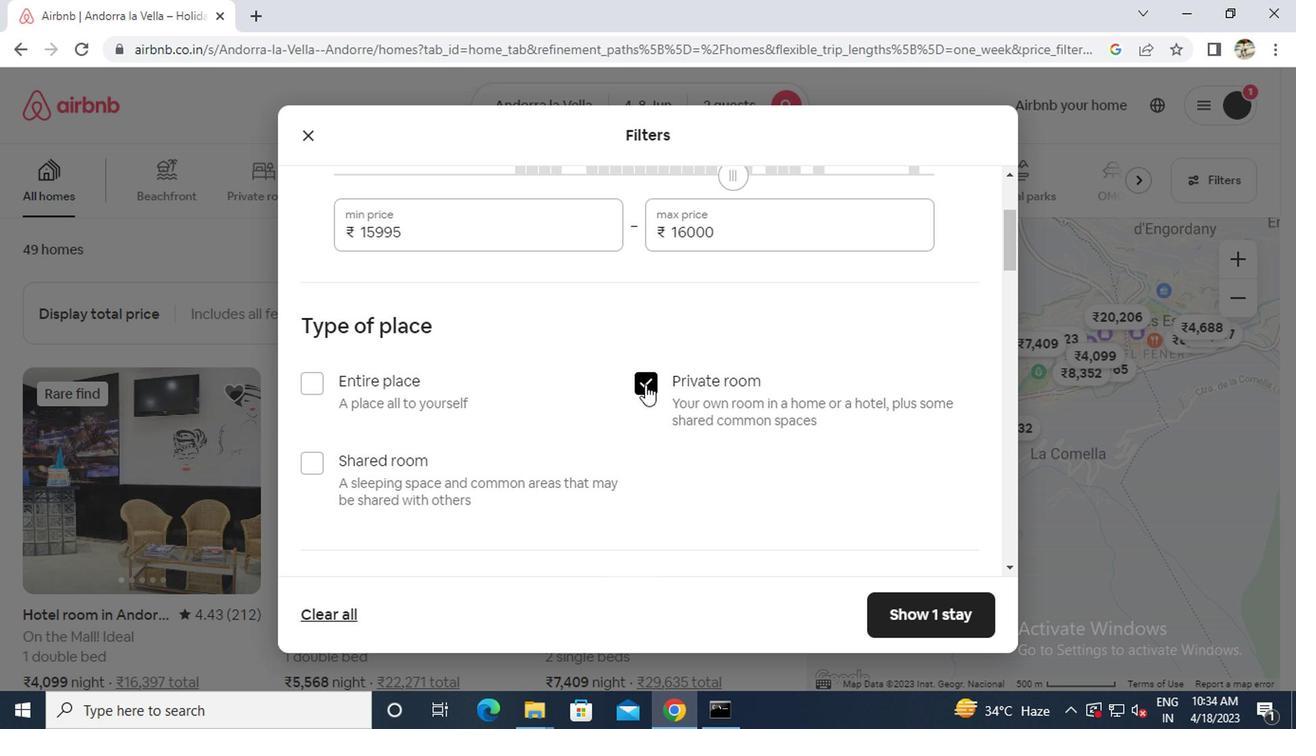 
Action: Mouse moved to (641, 384)
Screenshot: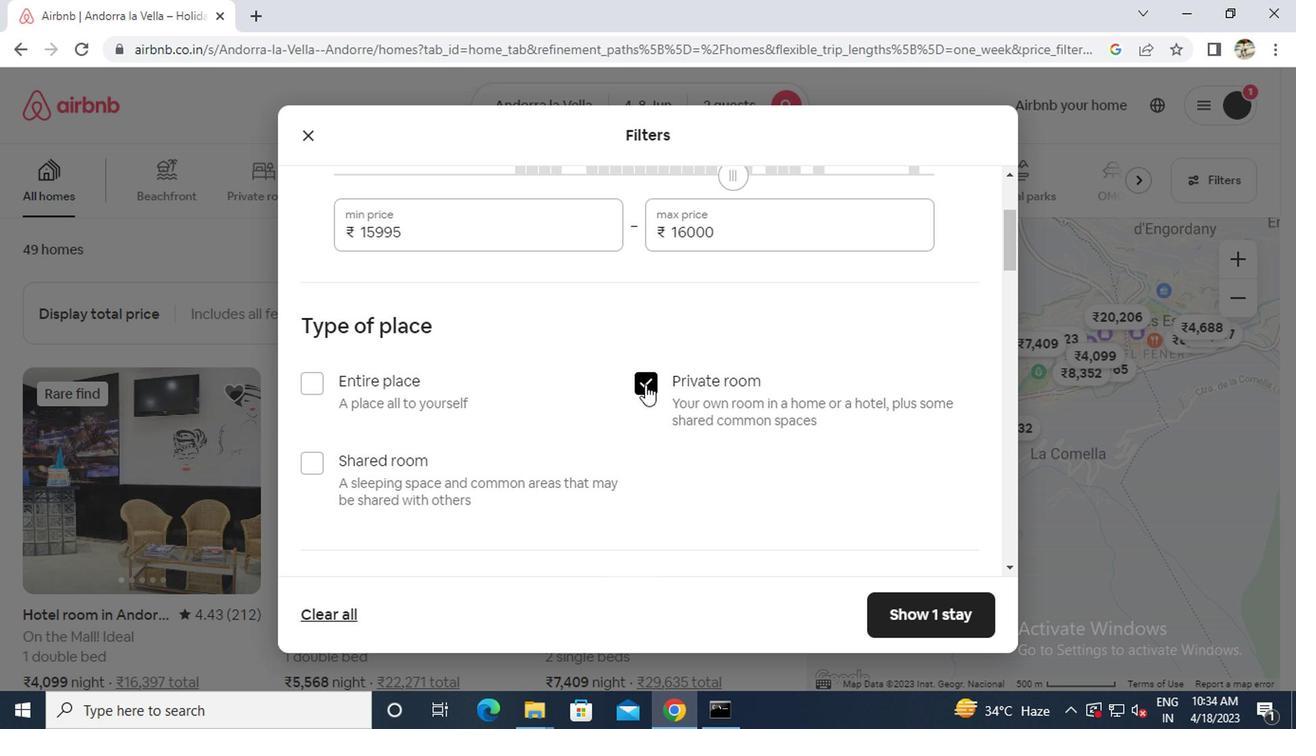 
Action: Mouse scrolled (641, 383) with delta (0, 0)
Screenshot: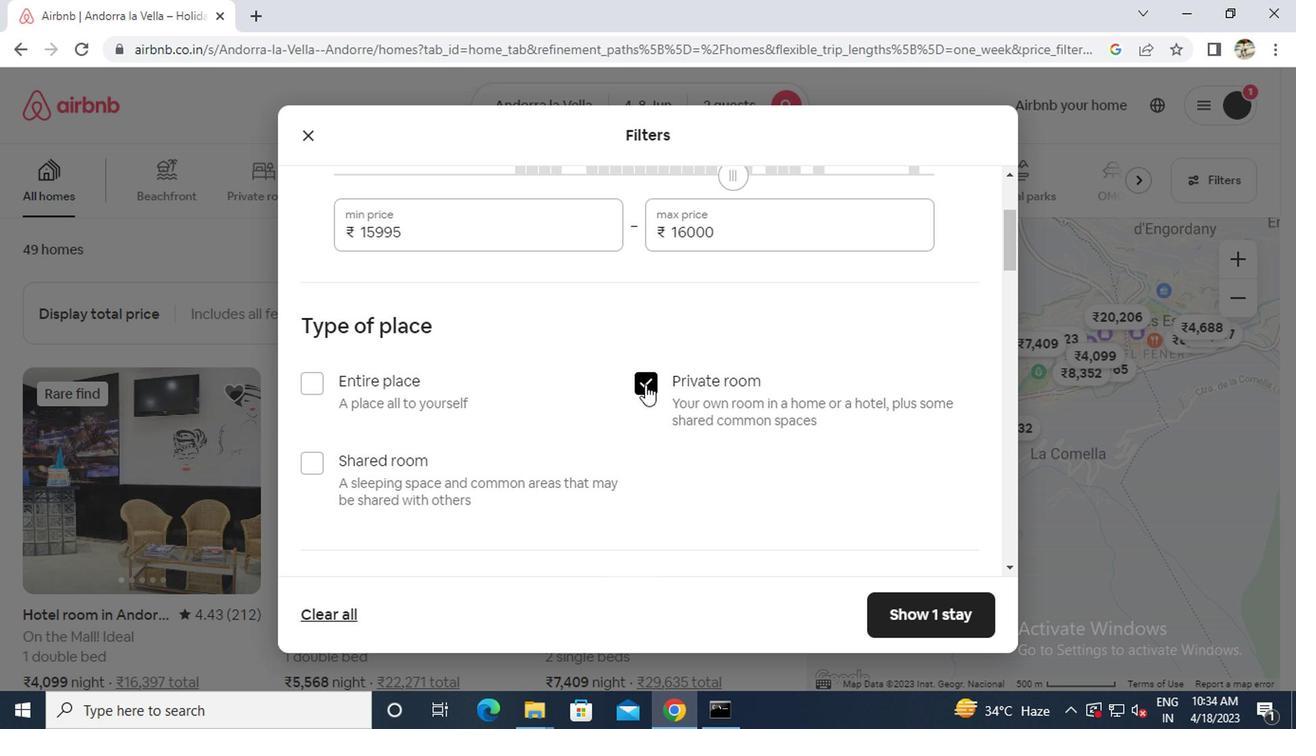 
Action: Mouse moved to (422, 501)
Screenshot: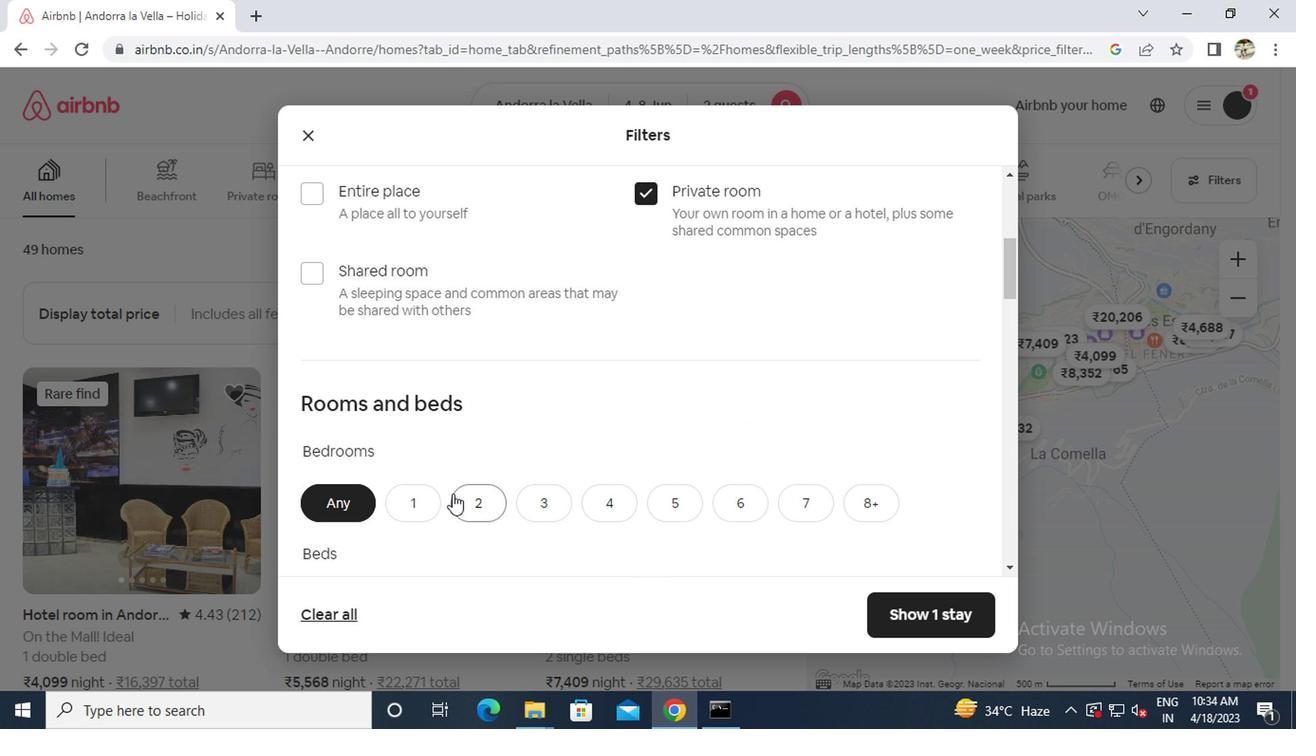 
Action: Mouse pressed left at (422, 501)
Screenshot: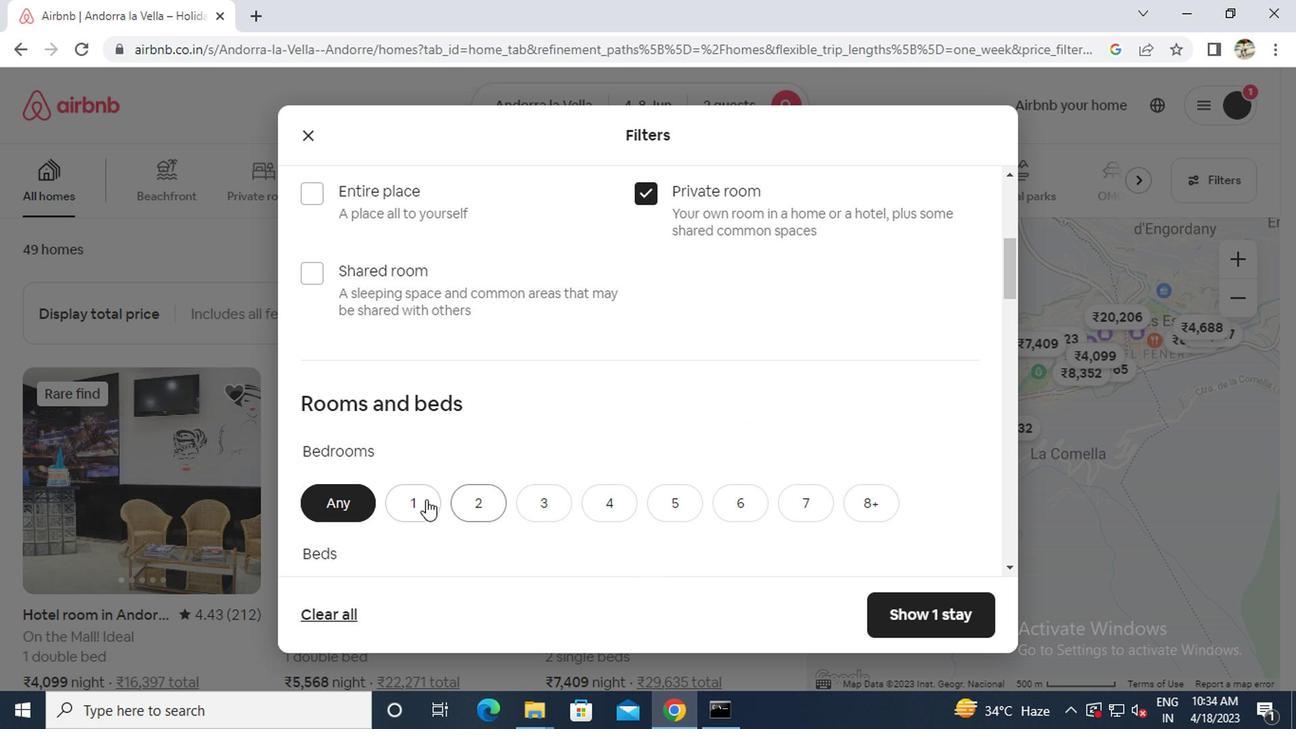 
Action: Mouse moved to (421, 501)
Screenshot: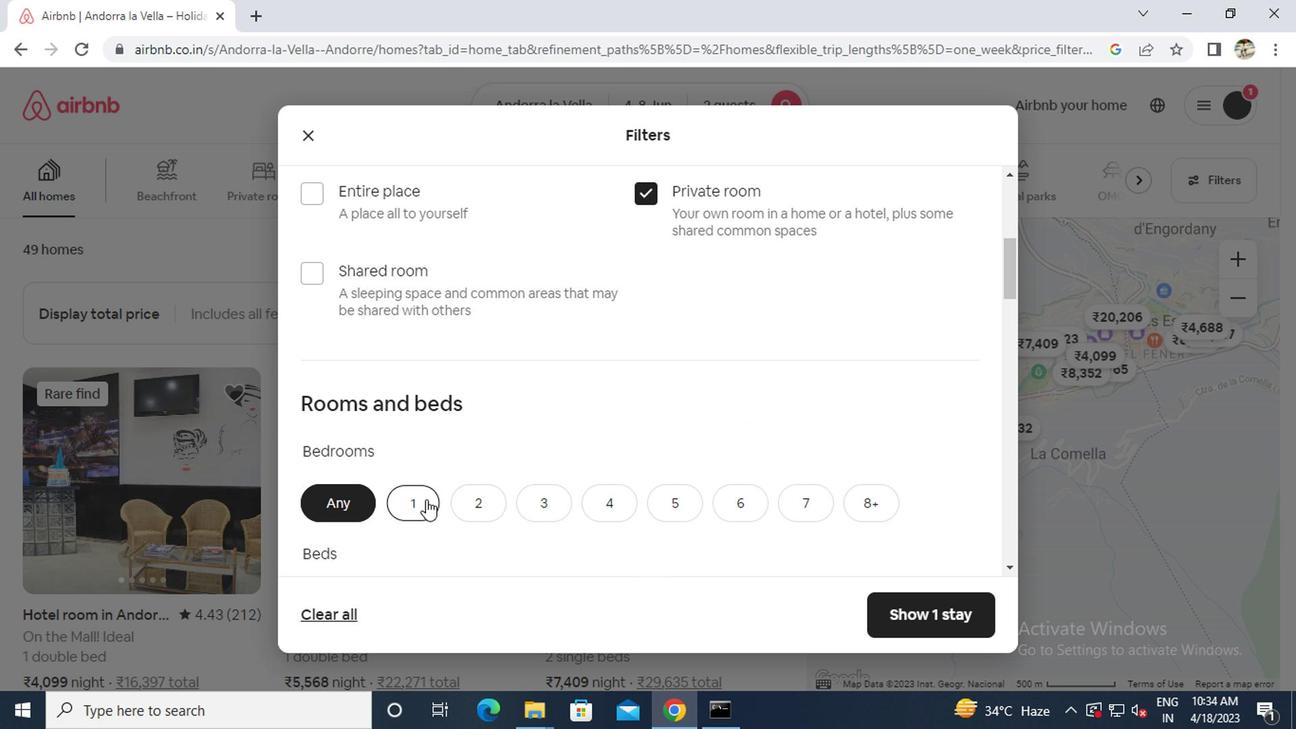 
Action: Mouse scrolled (421, 500) with delta (0, -1)
Screenshot: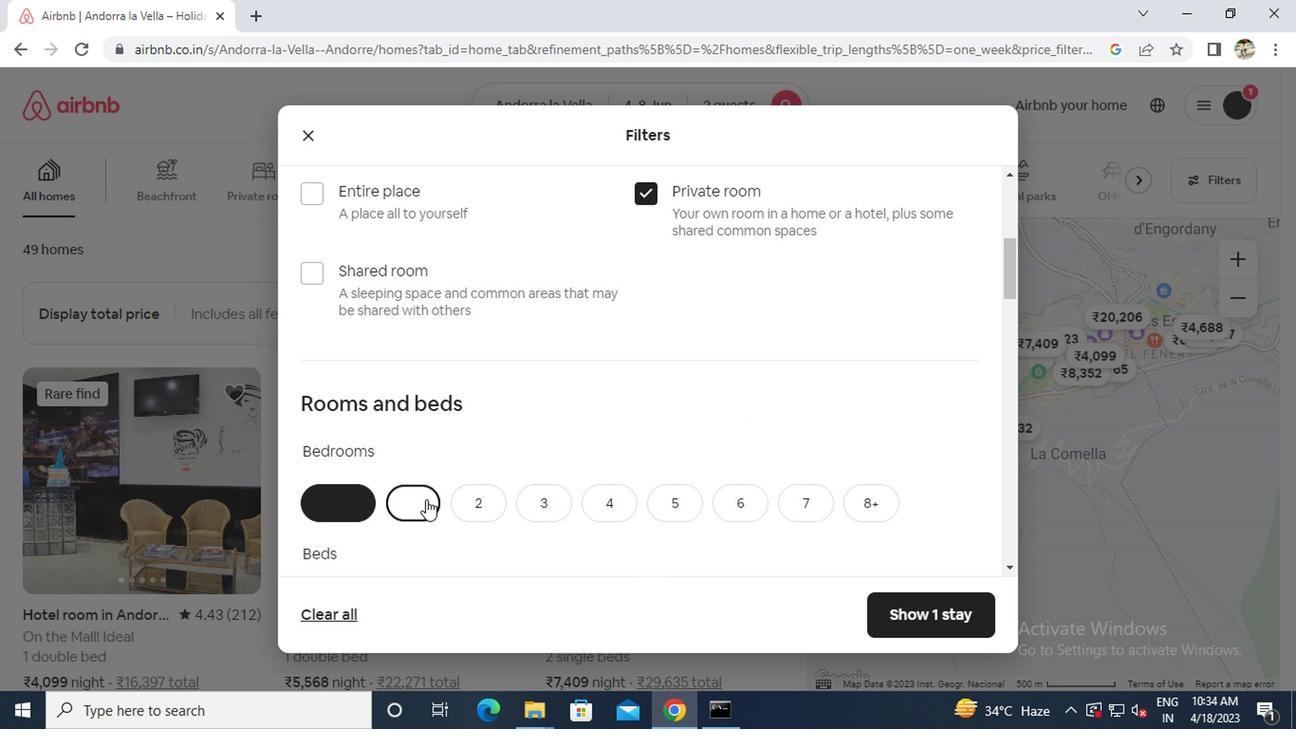 
Action: Mouse scrolled (421, 500) with delta (0, -1)
Screenshot: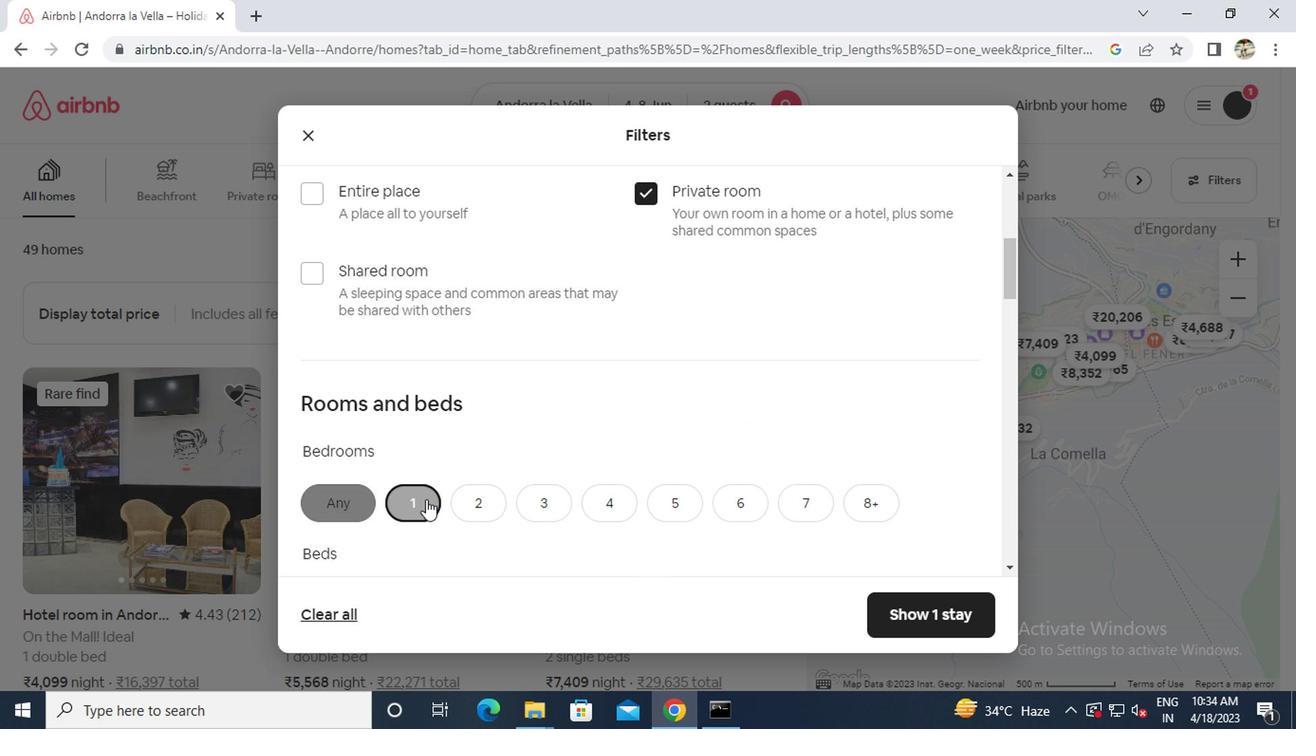 
Action: Mouse moved to (404, 415)
Screenshot: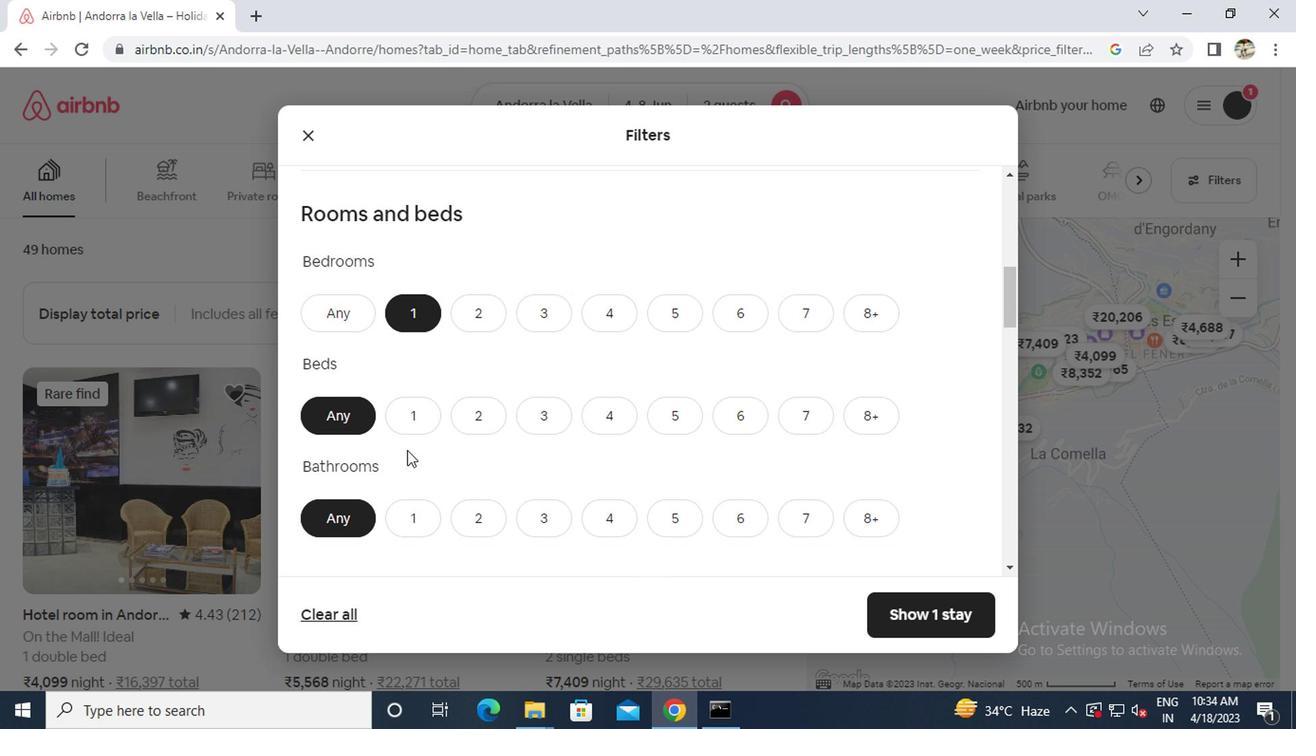 
Action: Mouse pressed left at (404, 415)
Screenshot: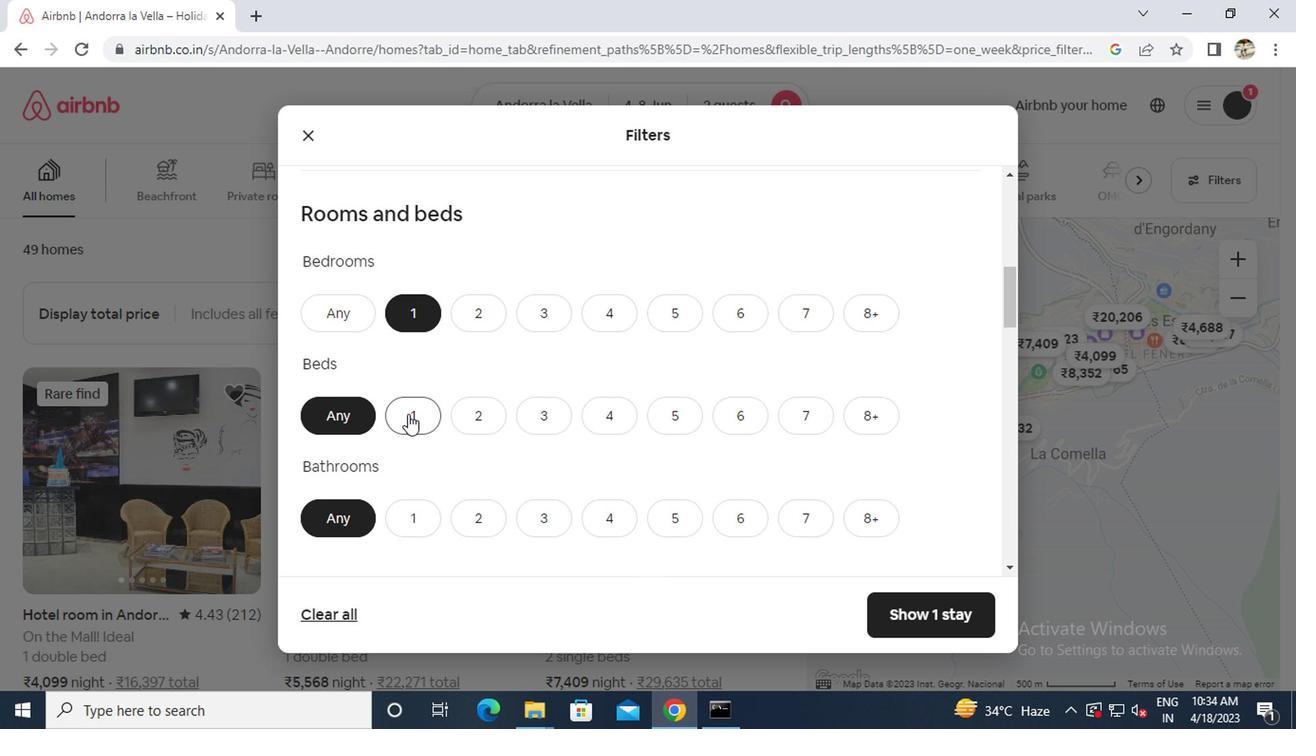 
Action: Mouse moved to (404, 510)
Screenshot: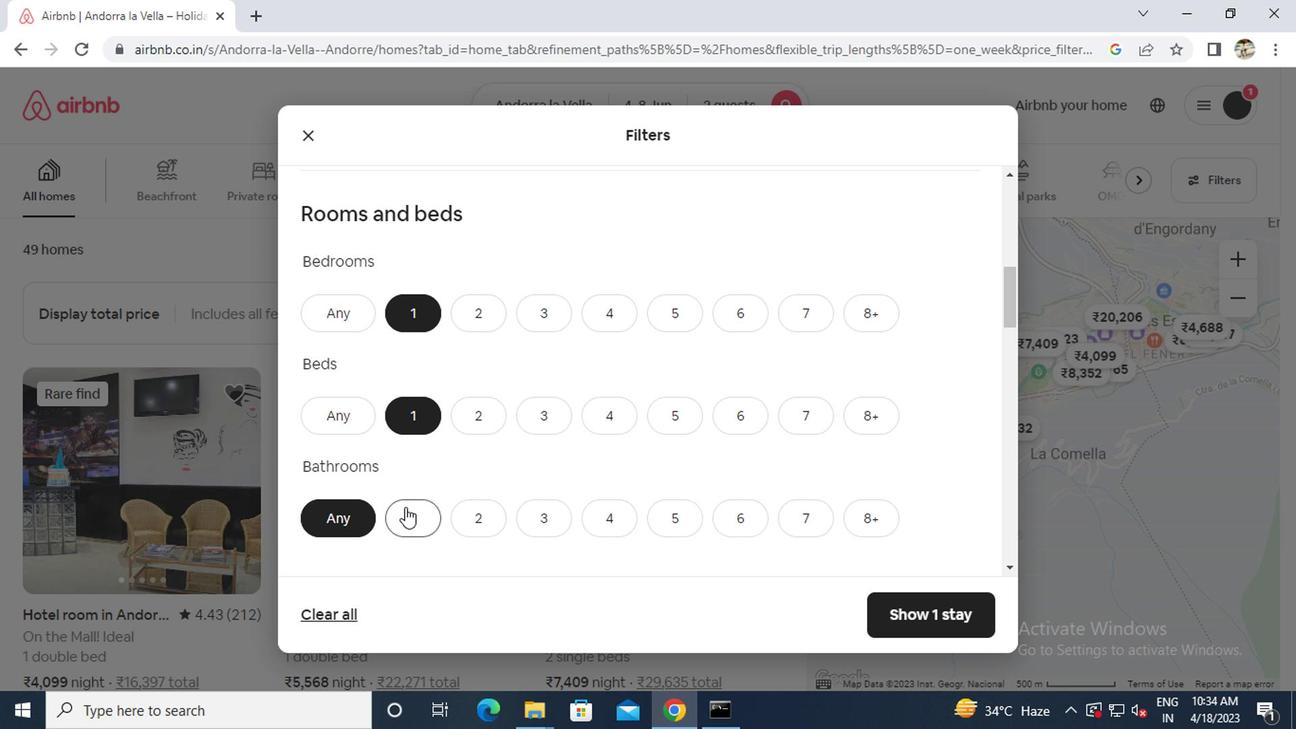 
Action: Mouse pressed left at (404, 510)
Screenshot: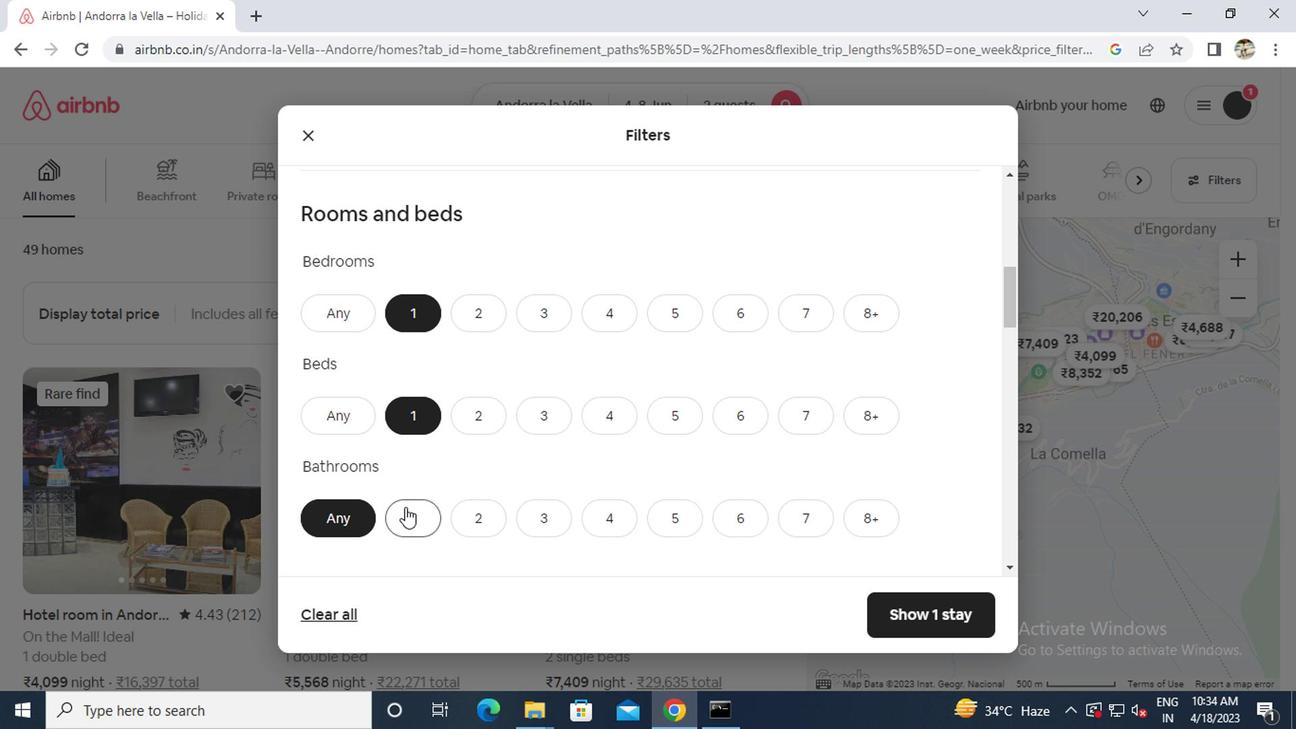 
Action: Mouse moved to (407, 509)
Screenshot: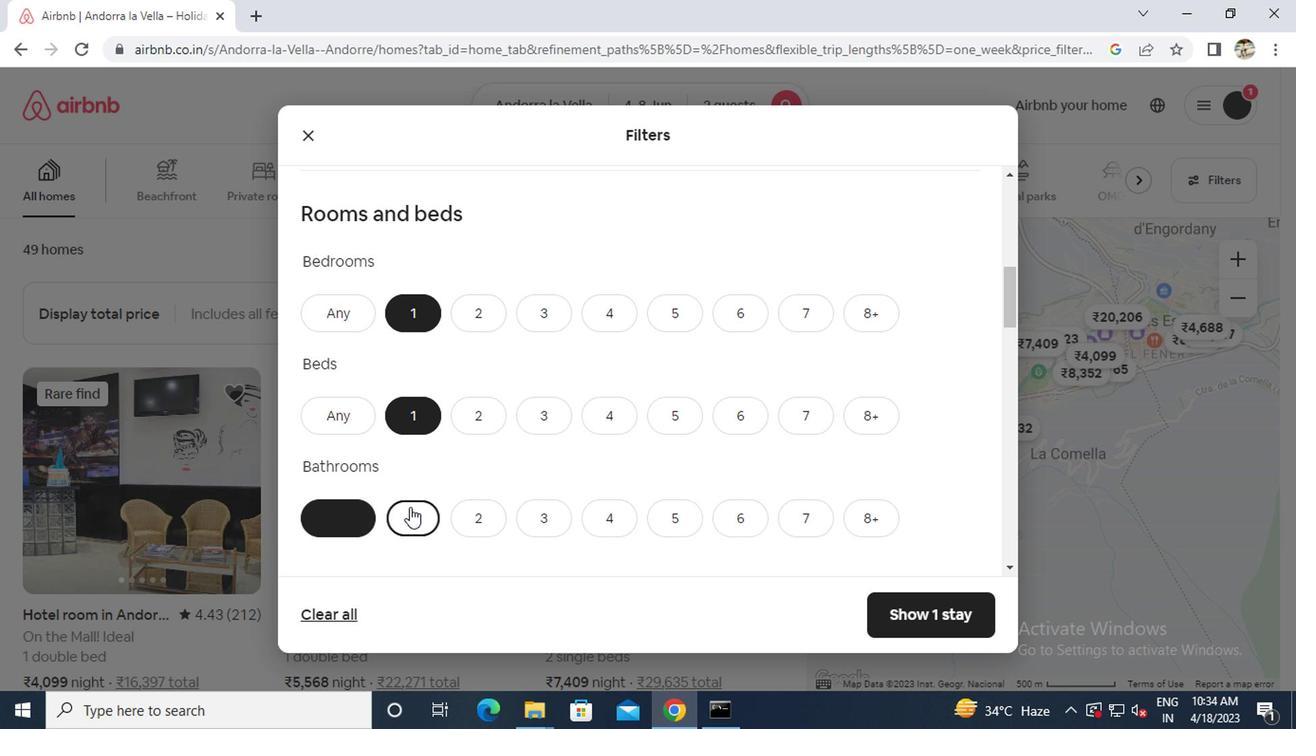
Action: Mouse scrolled (407, 508) with delta (0, 0)
Screenshot: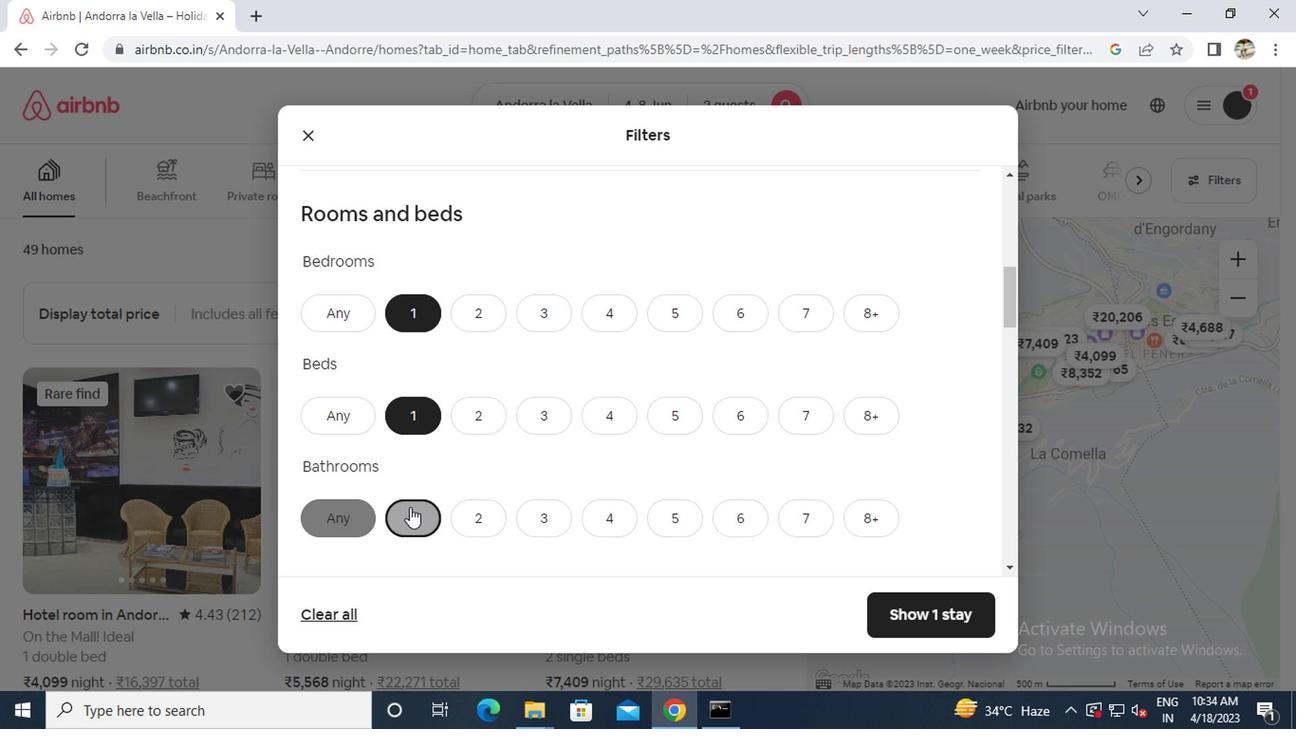 
Action: Mouse scrolled (407, 508) with delta (0, 0)
Screenshot: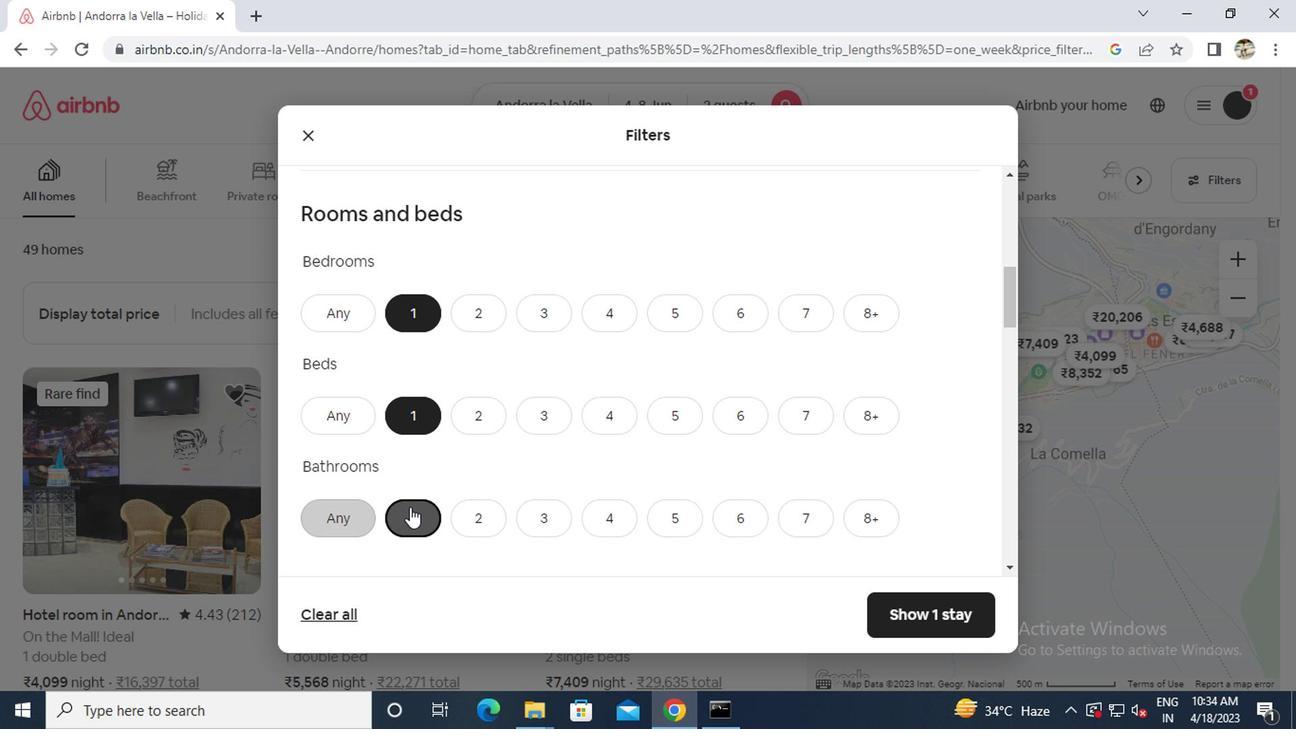 
Action: Mouse scrolled (407, 508) with delta (0, 0)
Screenshot: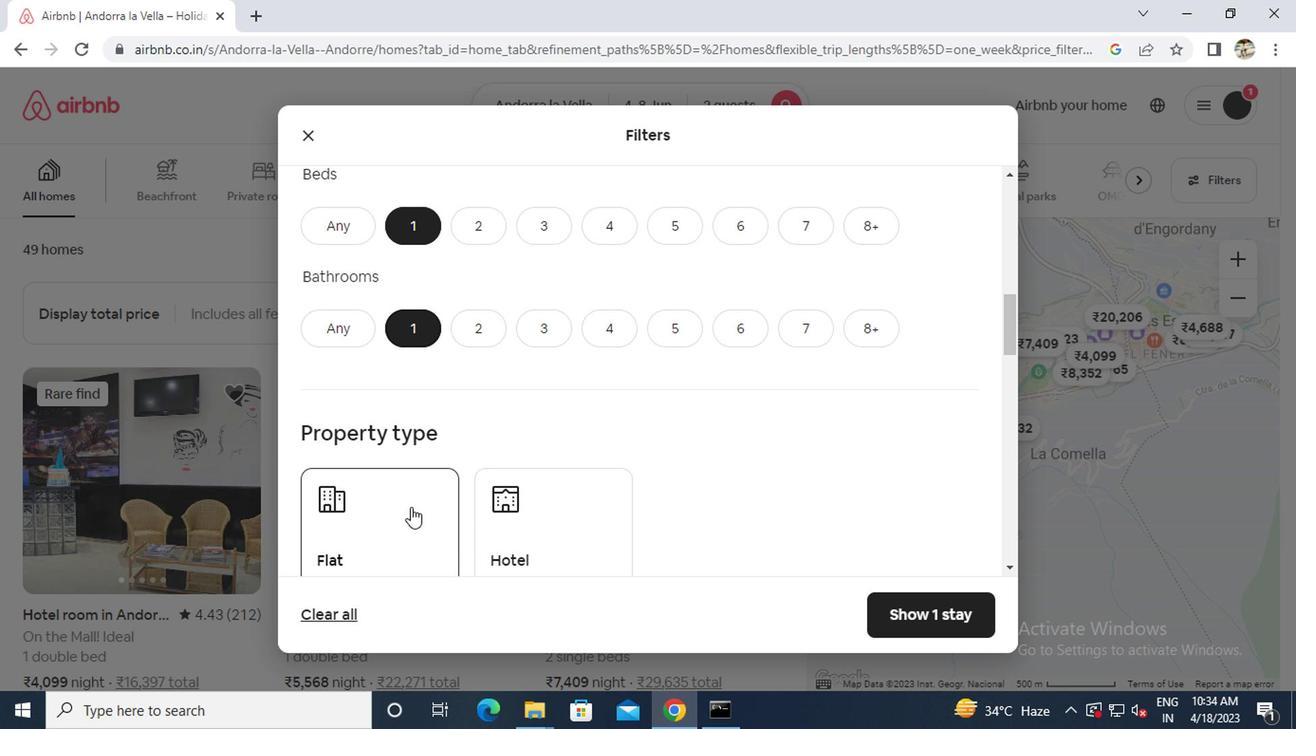 
Action: Mouse moved to (495, 430)
Screenshot: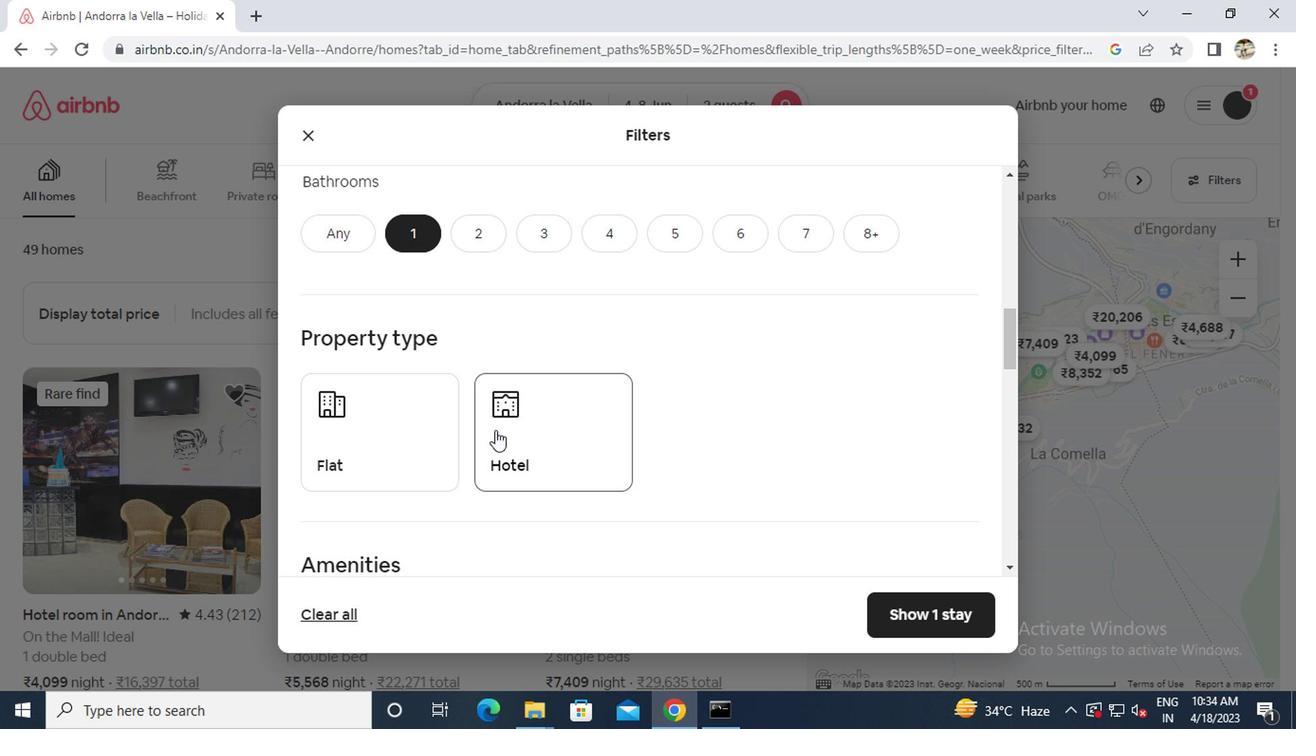 
Action: Mouse pressed left at (495, 430)
Screenshot: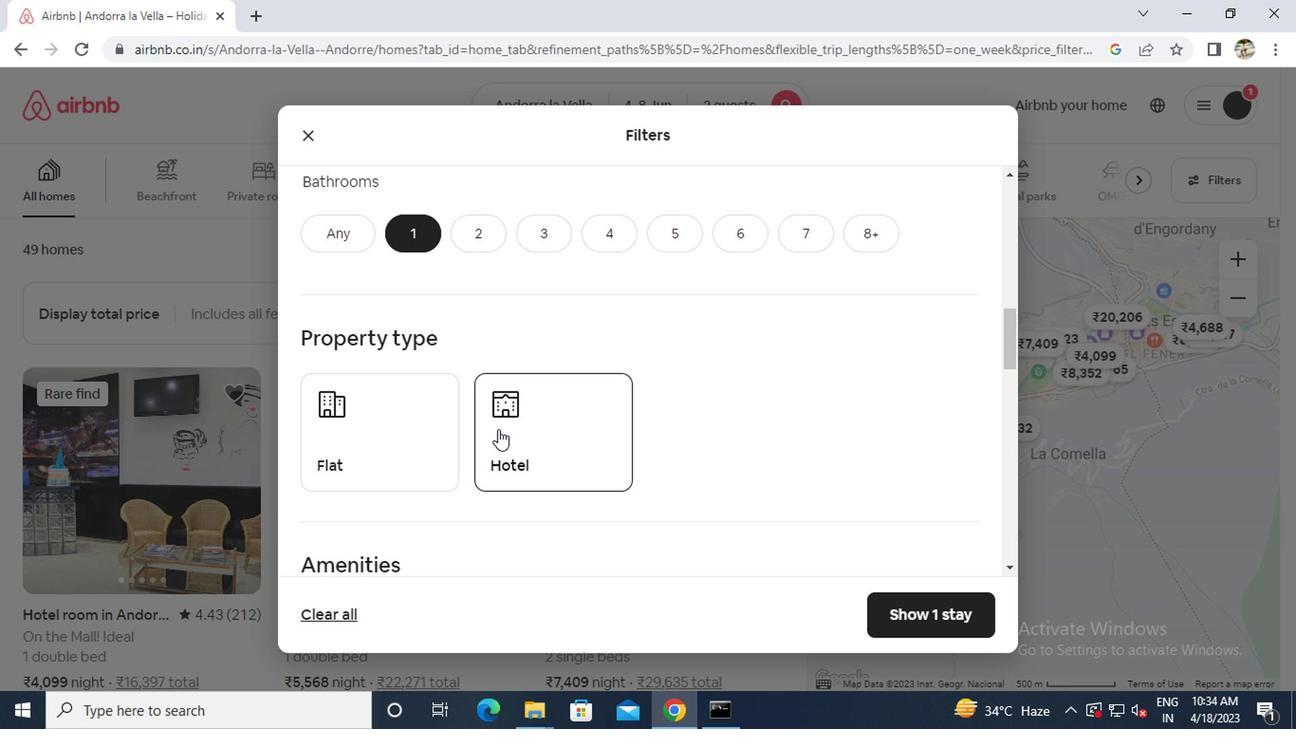 
Action: Mouse moved to (496, 429)
Screenshot: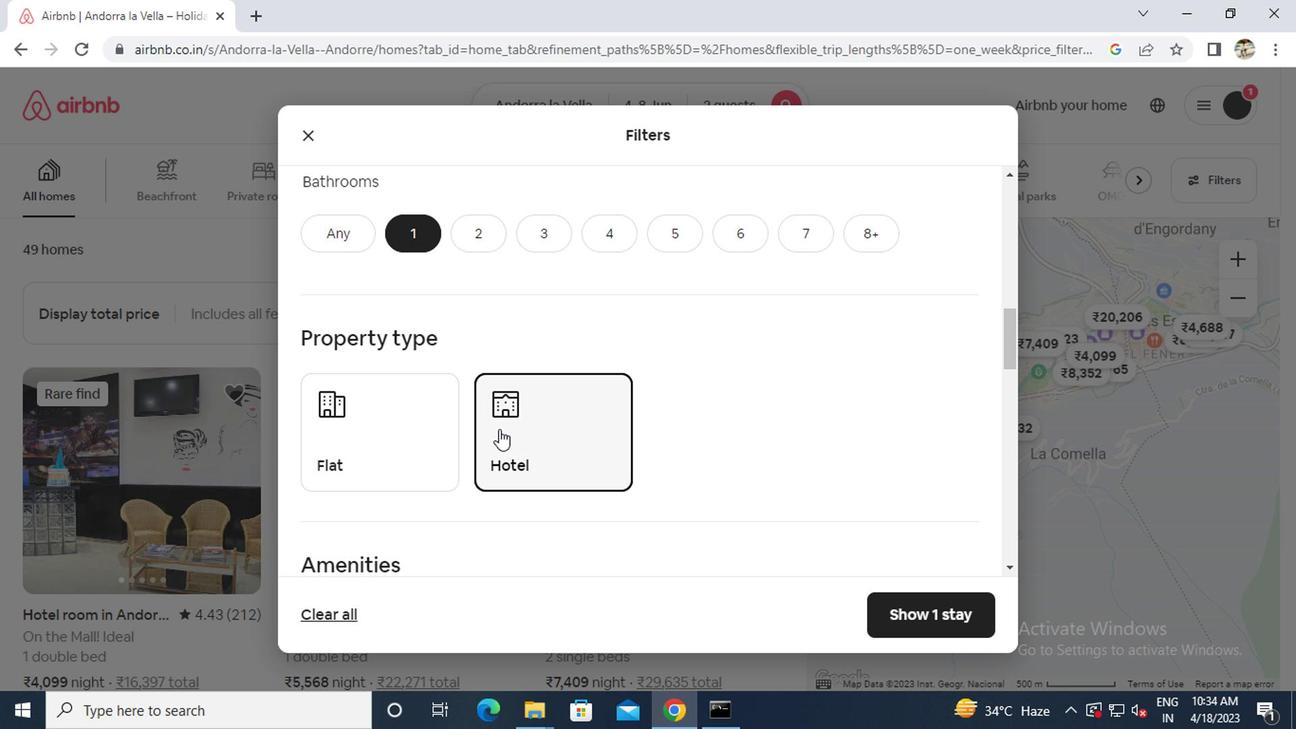 
Action: Mouse scrolled (496, 428) with delta (0, 0)
Screenshot: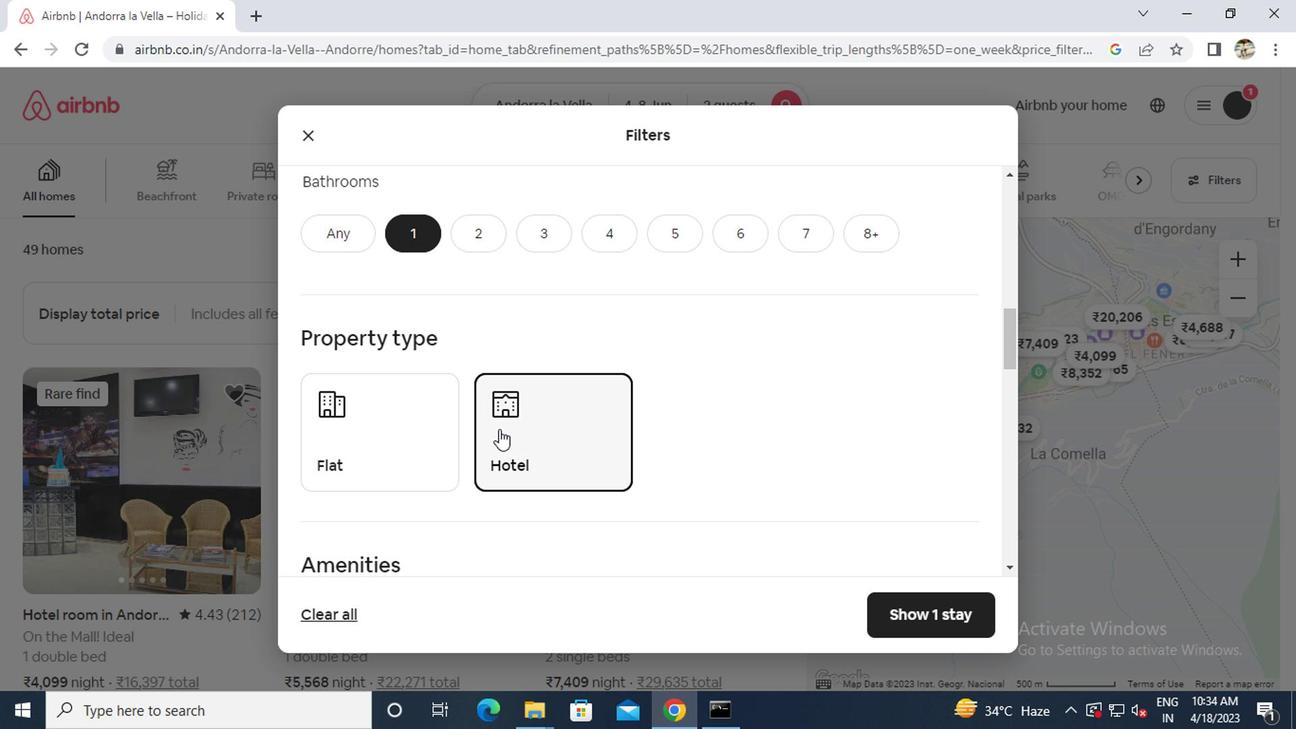 
Action: Mouse scrolled (496, 428) with delta (0, 0)
Screenshot: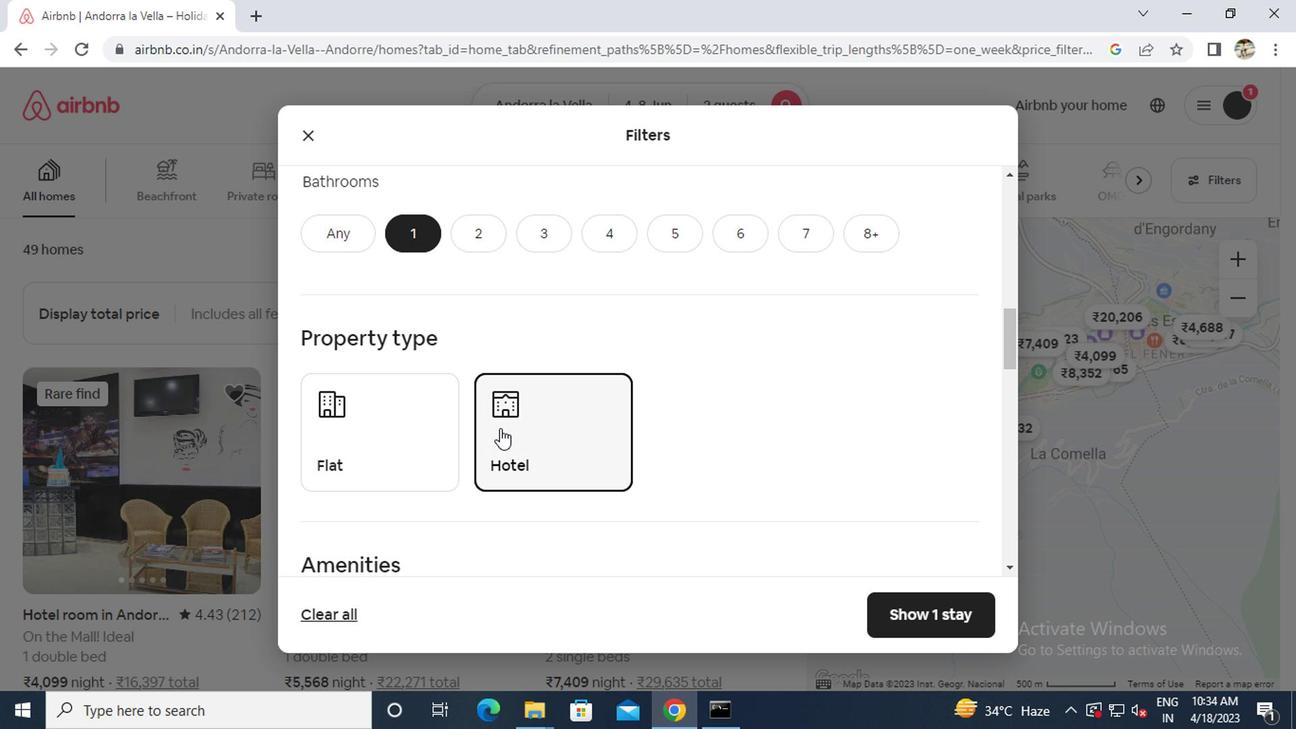 
Action: Mouse scrolled (496, 428) with delta (0, 0)
Screenshot: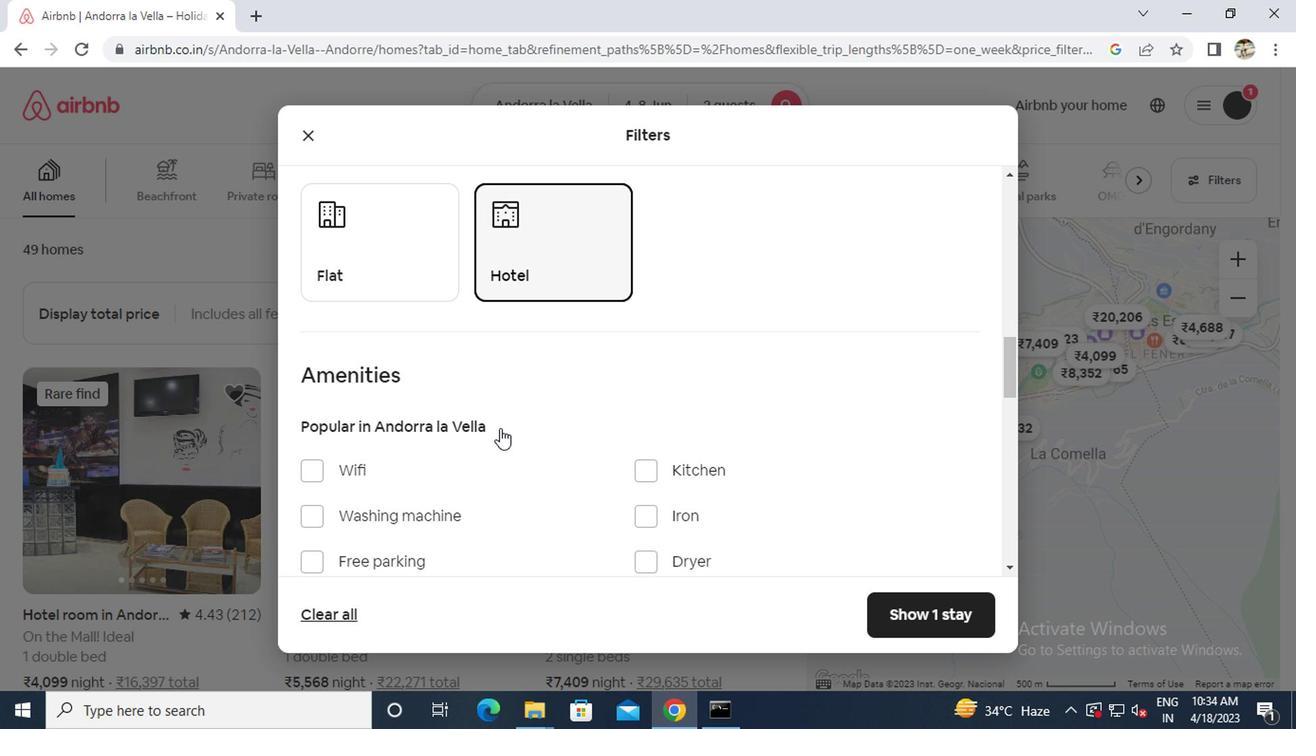 
Action: Mouse scrolled (496, 428) with delta (0, 0)
Screenshot: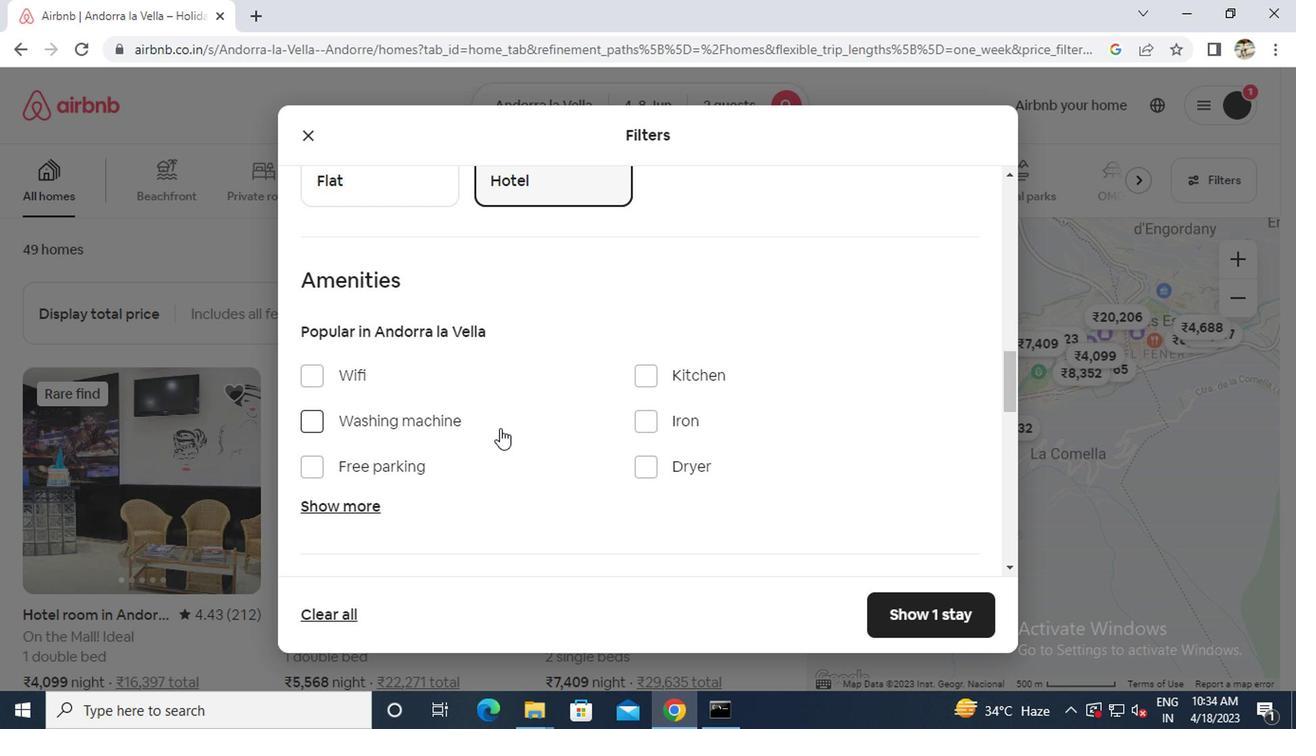 
Action: Mouse moved to (334, 408)
Screenshot: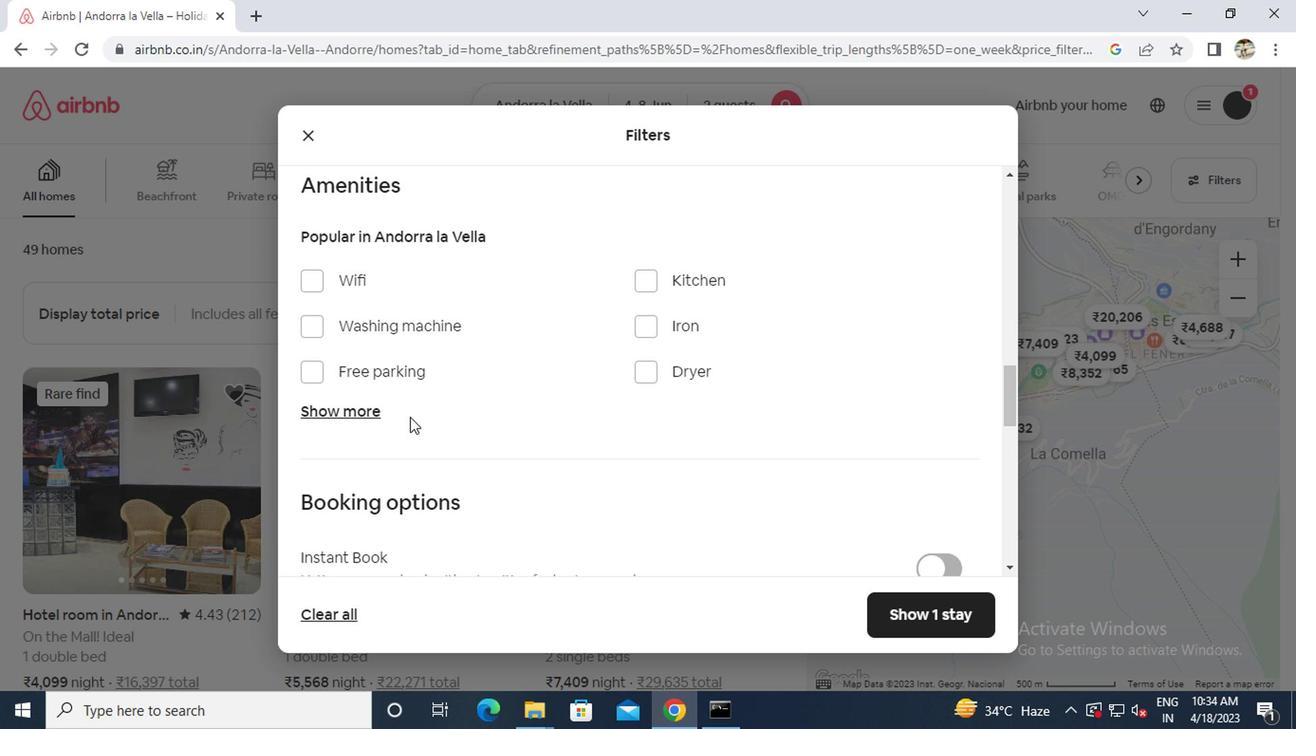
Action: Mouse pressed left at (334, 408)
Screenshot: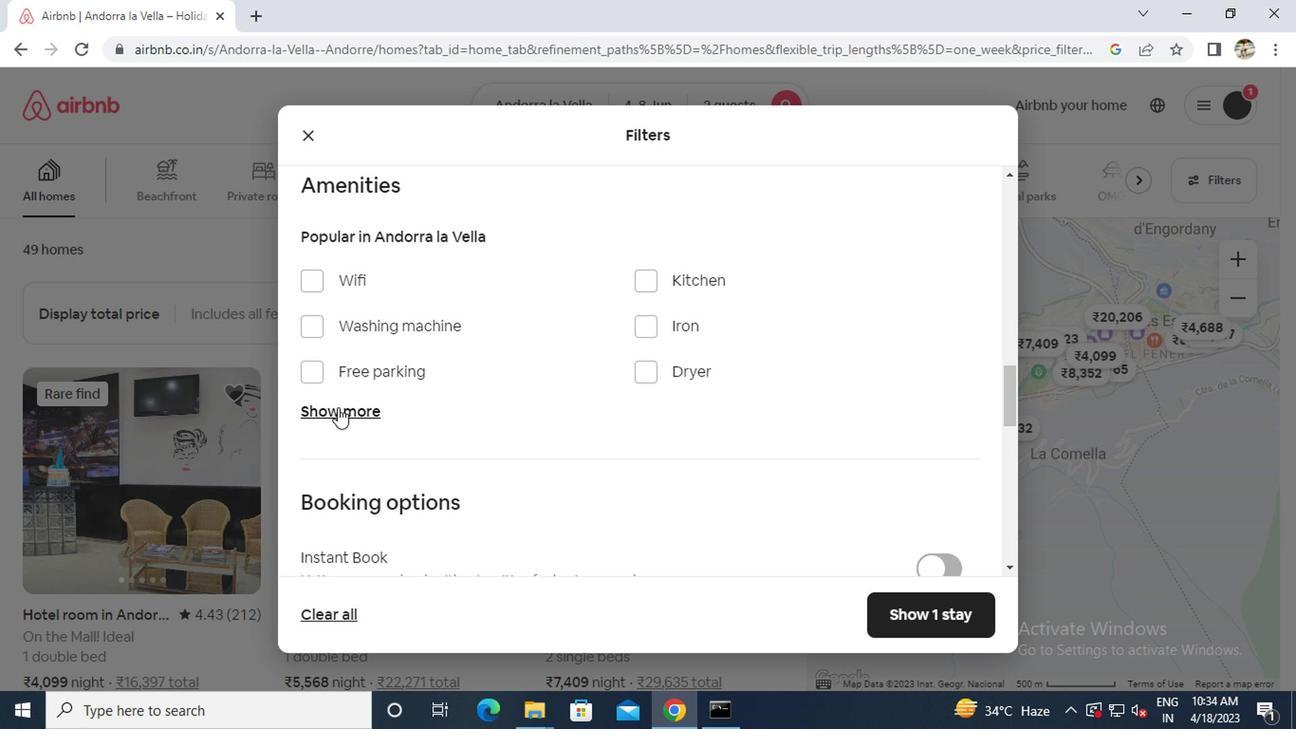 
Action: Mouse scrolled (334, 407) with delta (0, -1)
Screenshot: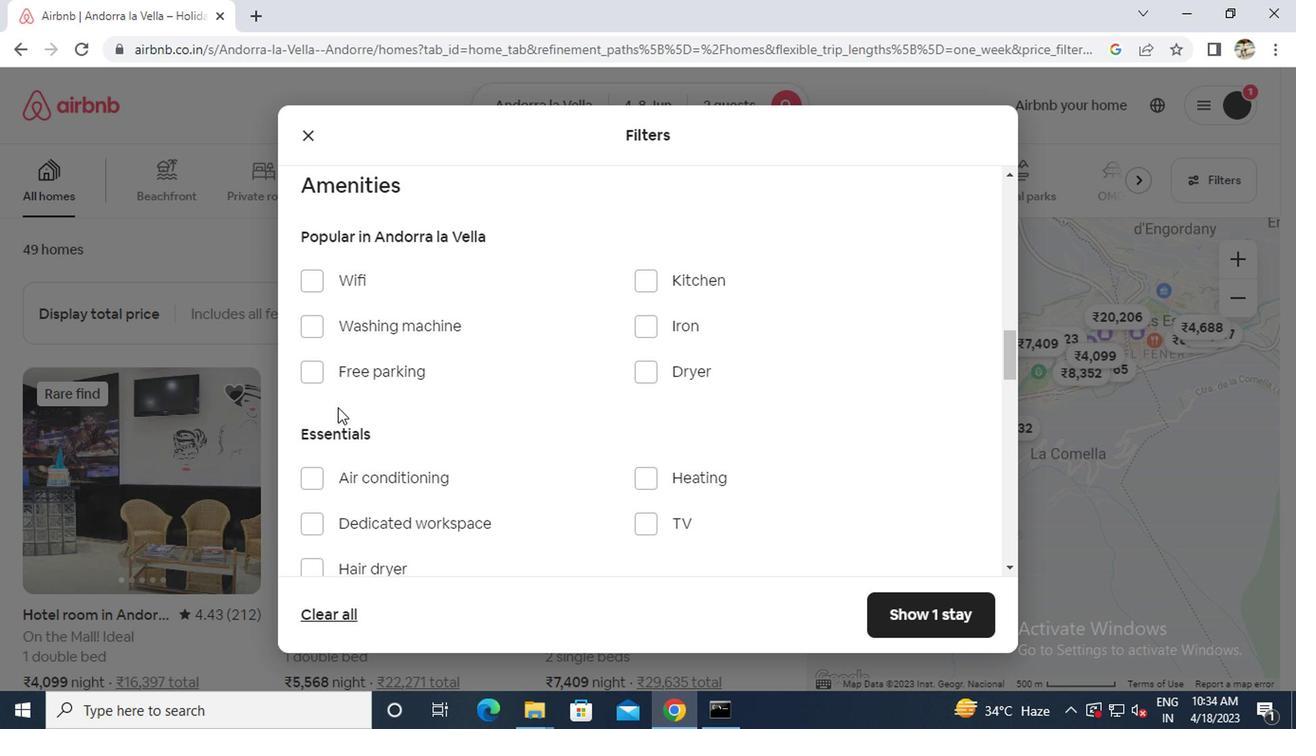 
Action: Mouse scrolled (334, 407) with delta (0, -1)
Screenshot: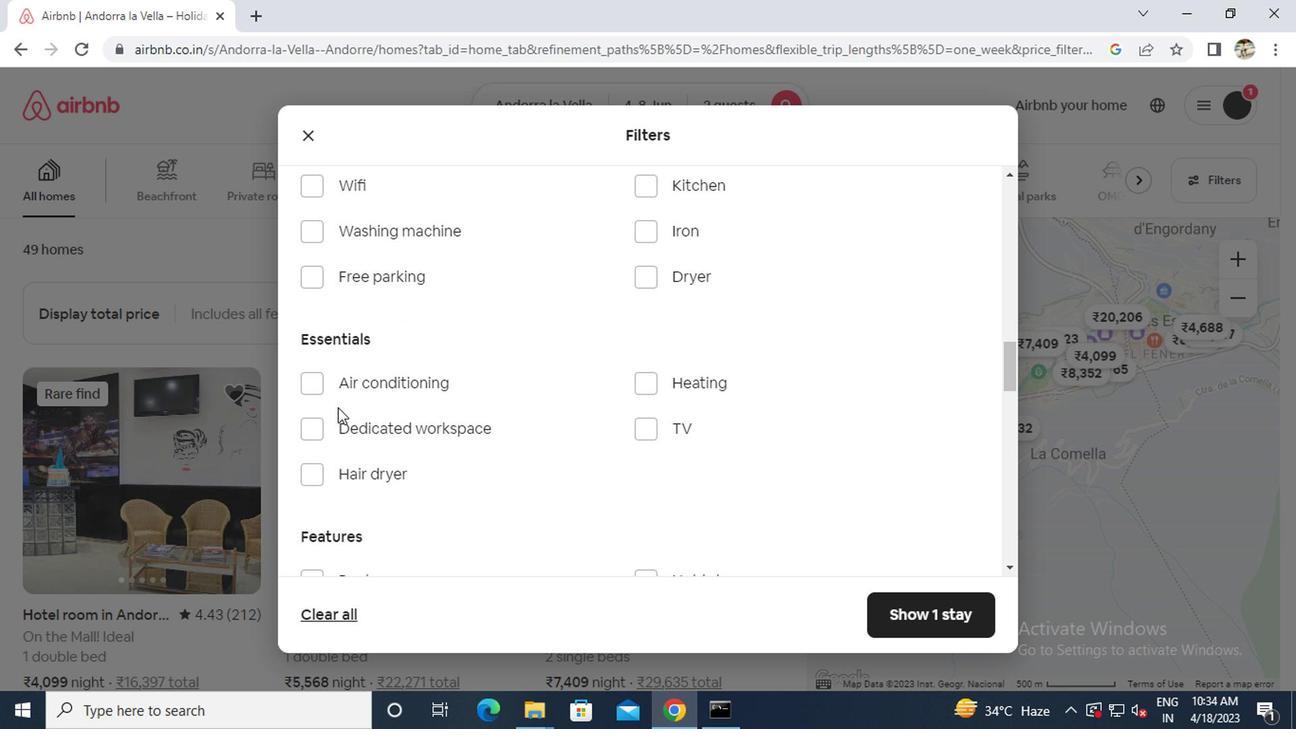 
Action: Mouse moved to (332, 408)
Screenshot: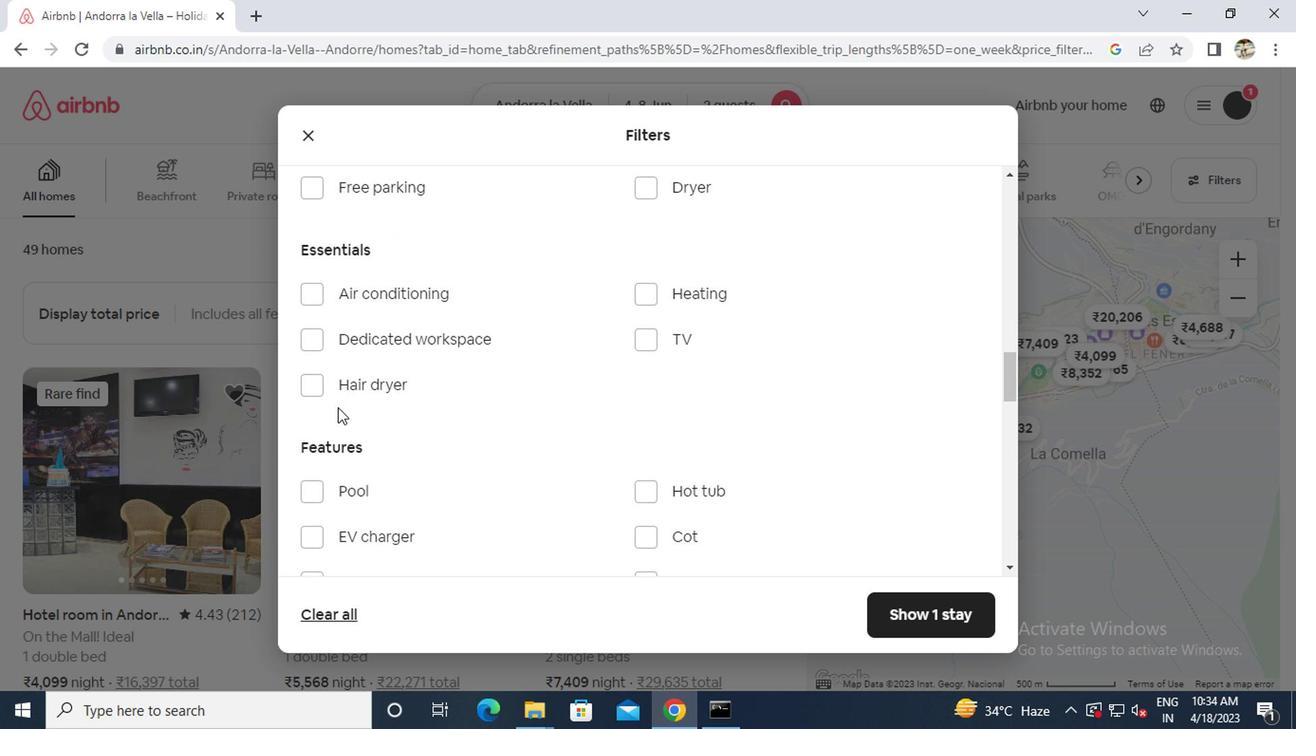 
Action: Mouse scrolled (332, 407) with delta (0, -1)
Screenshot: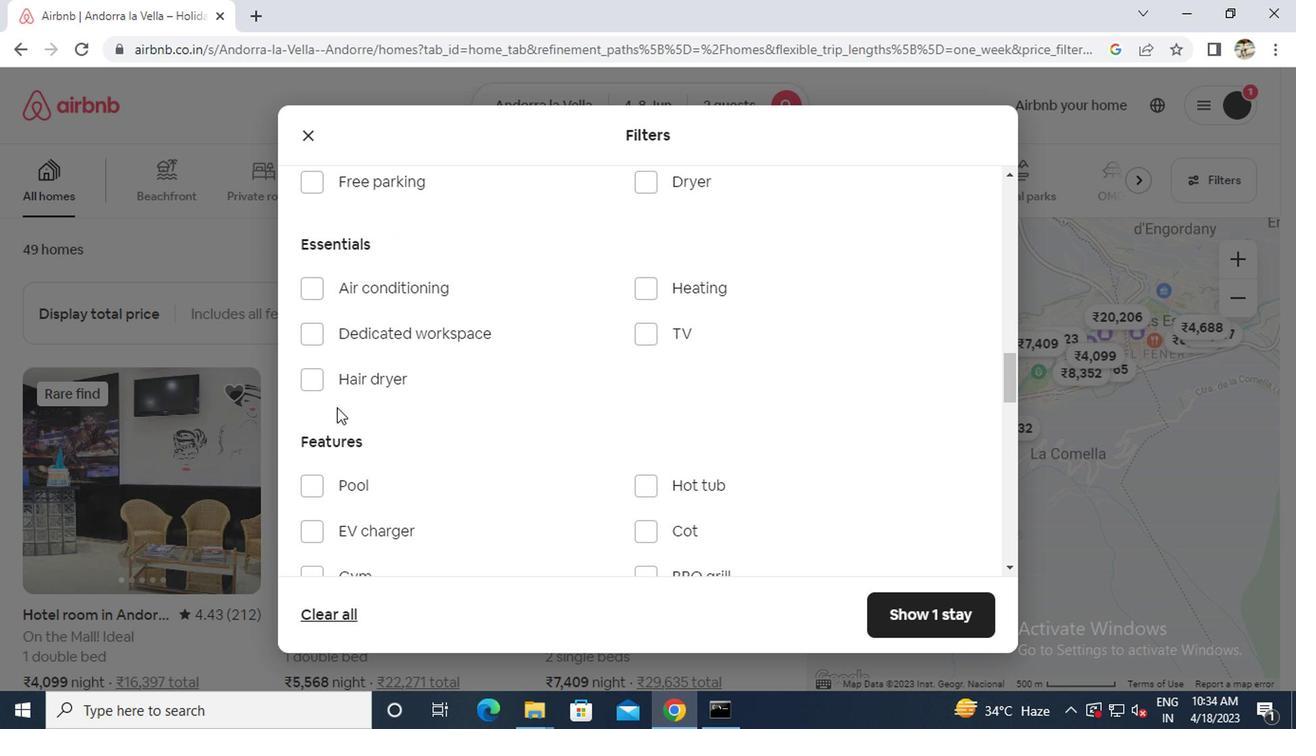 
Action: Mouse moved to (332, 407)
Screenshot: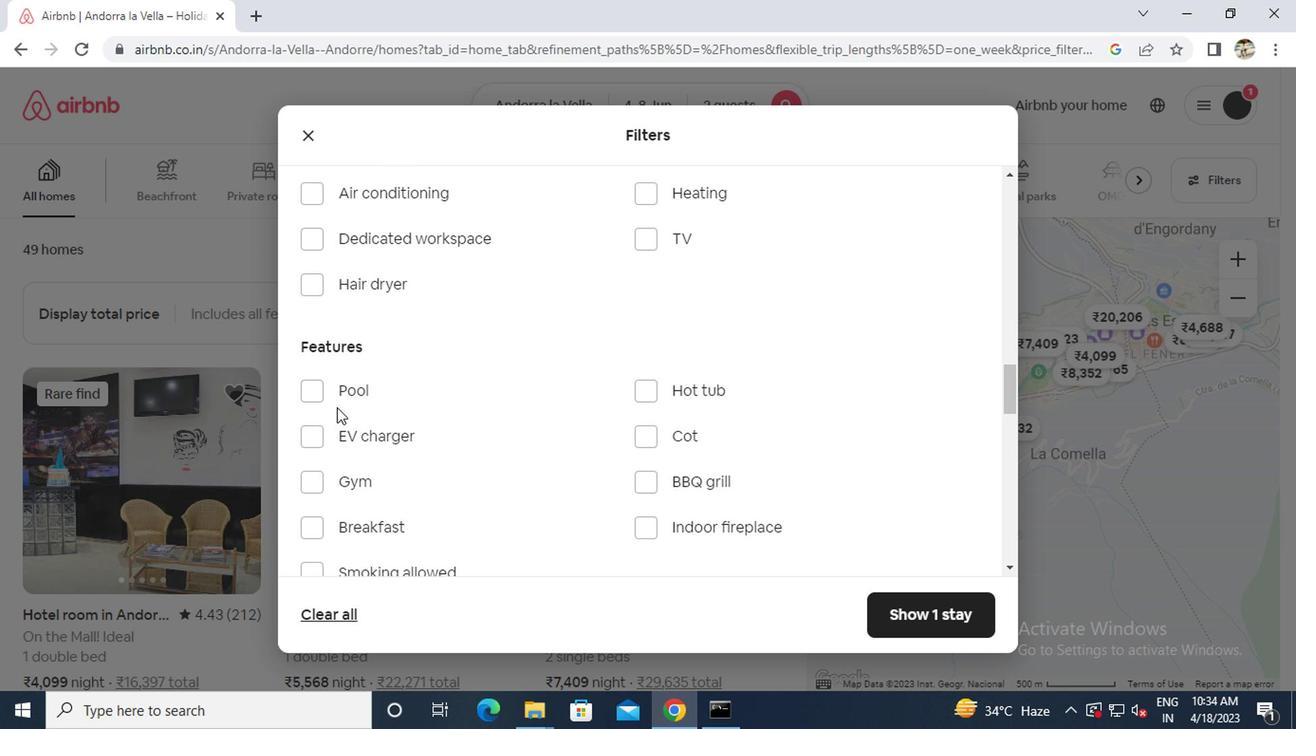 
Action: Mouse scrolled (332, 406) with delta (0, 0)
Screenshot: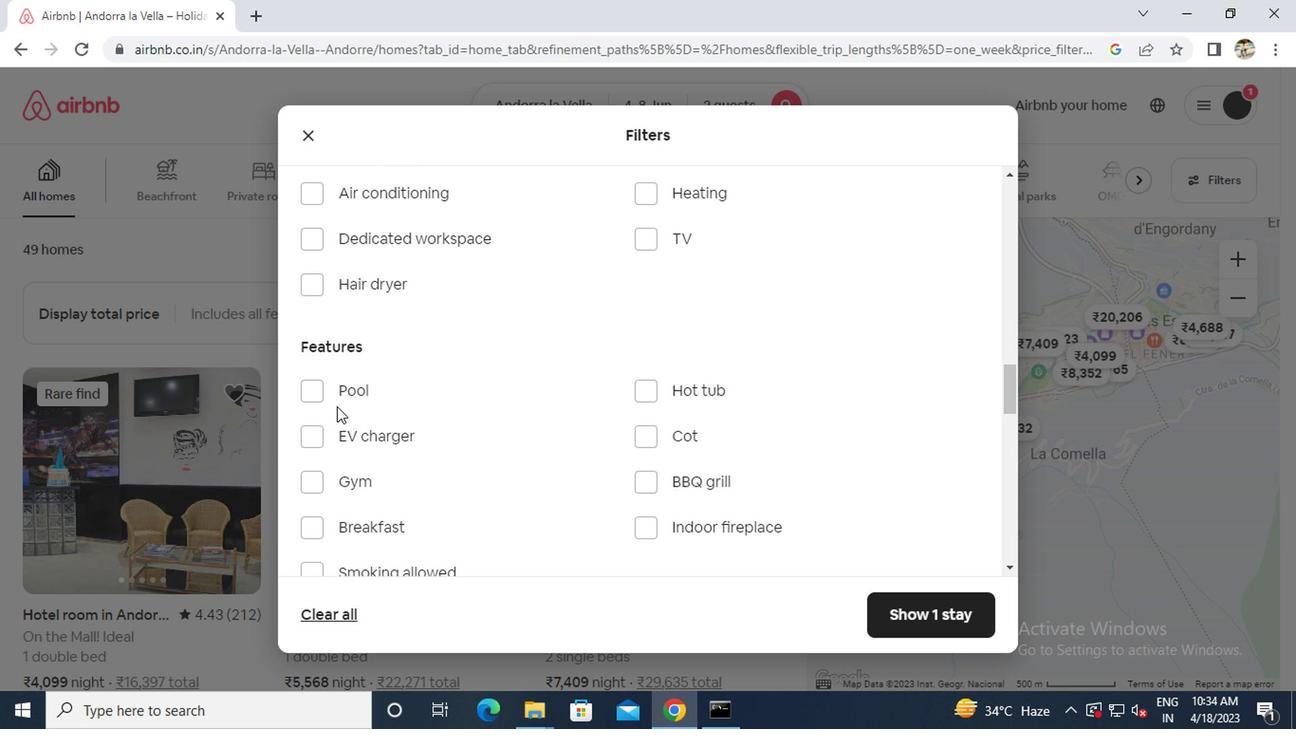
Action: Mouse moved to (318, 431)
Screenshot: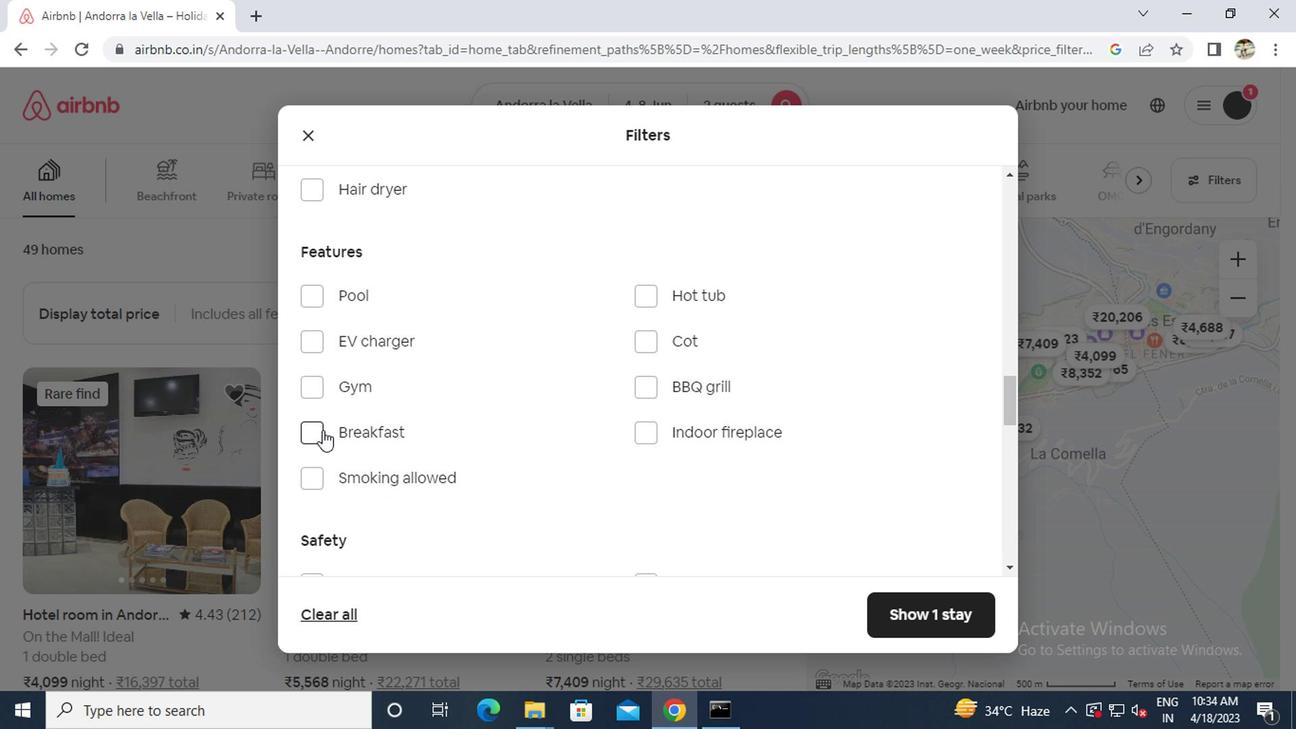 
Action: Mouse pressed left at (318, 431)
Screenshot: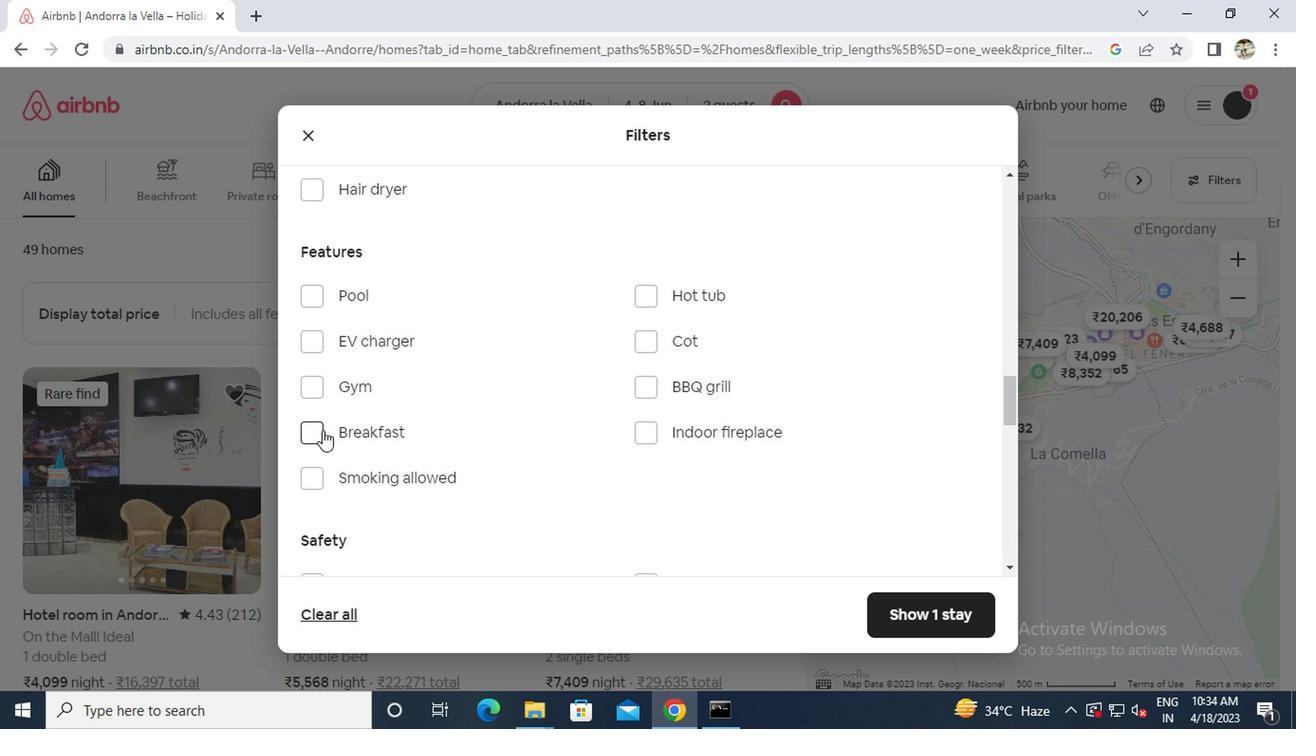 
Action: Mouse moved to (312, 473)
Screenshot: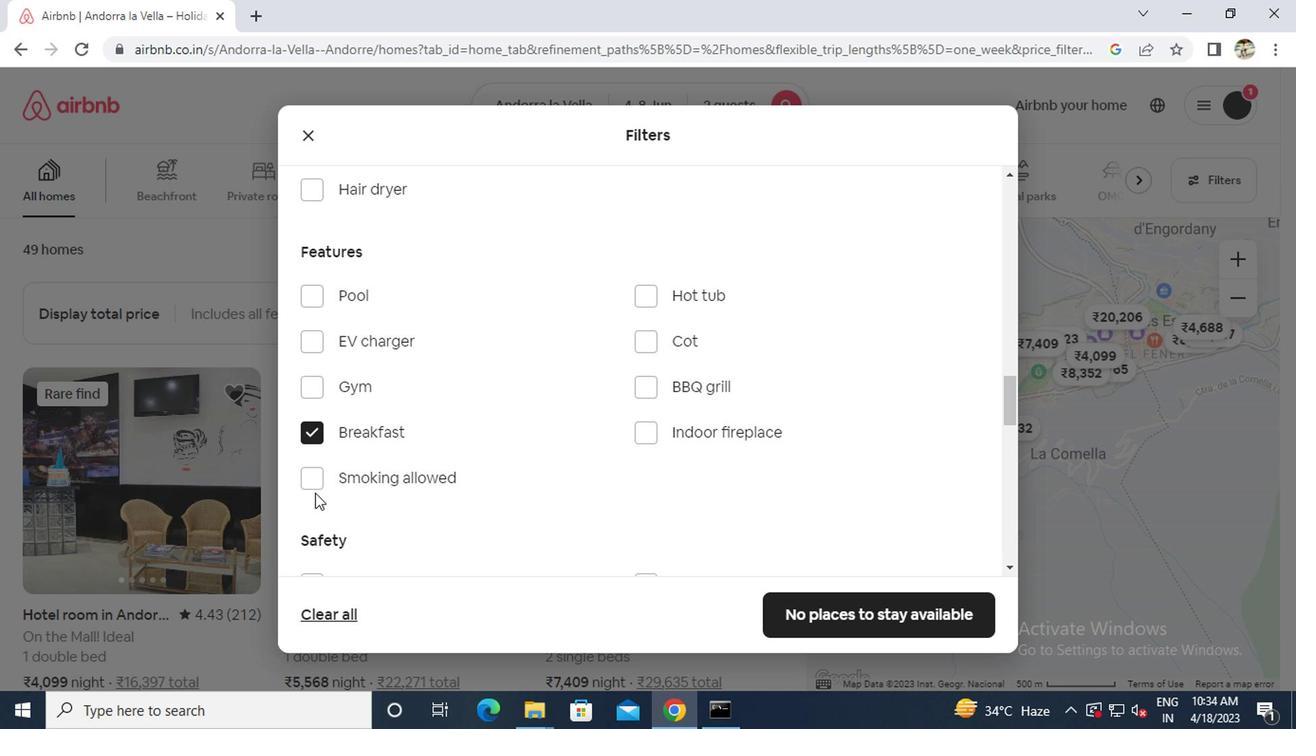 
Action: Mouse pressed left at (312, 473)
Screenshot: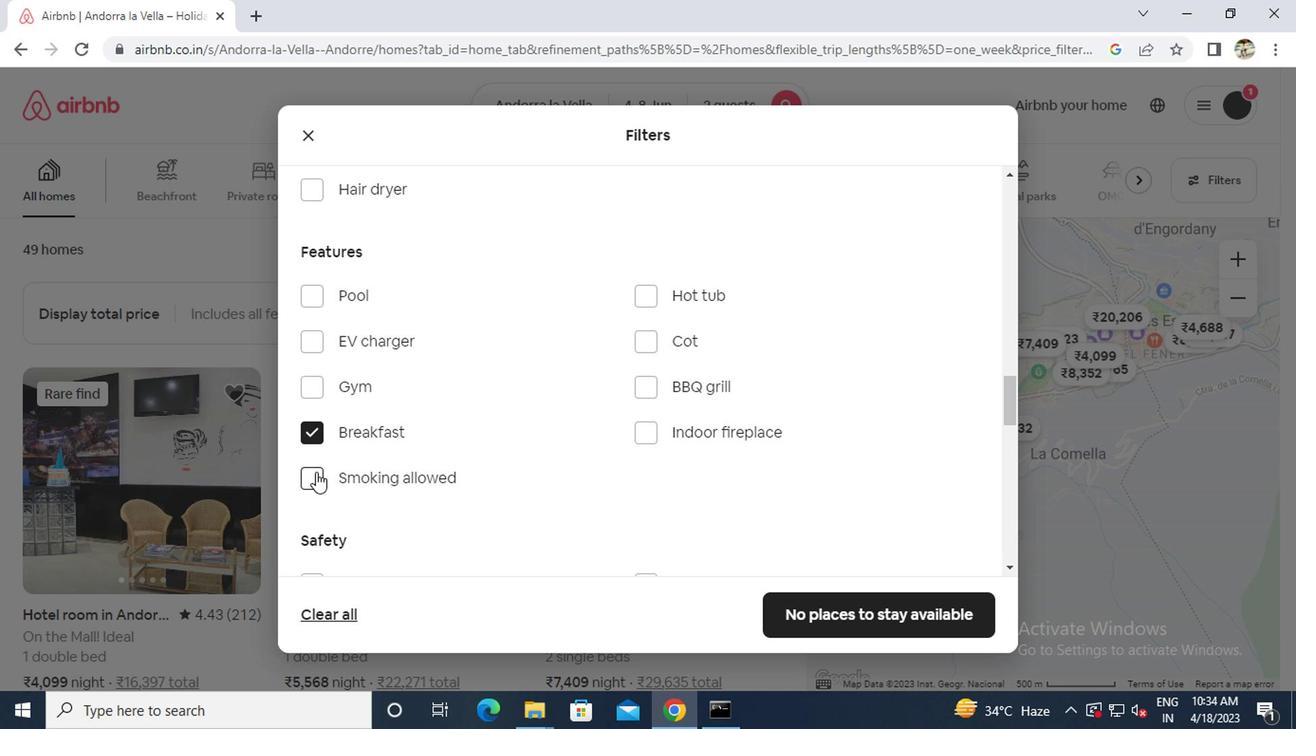 
Action: Mouse moved to (318, 468)
Screenshot: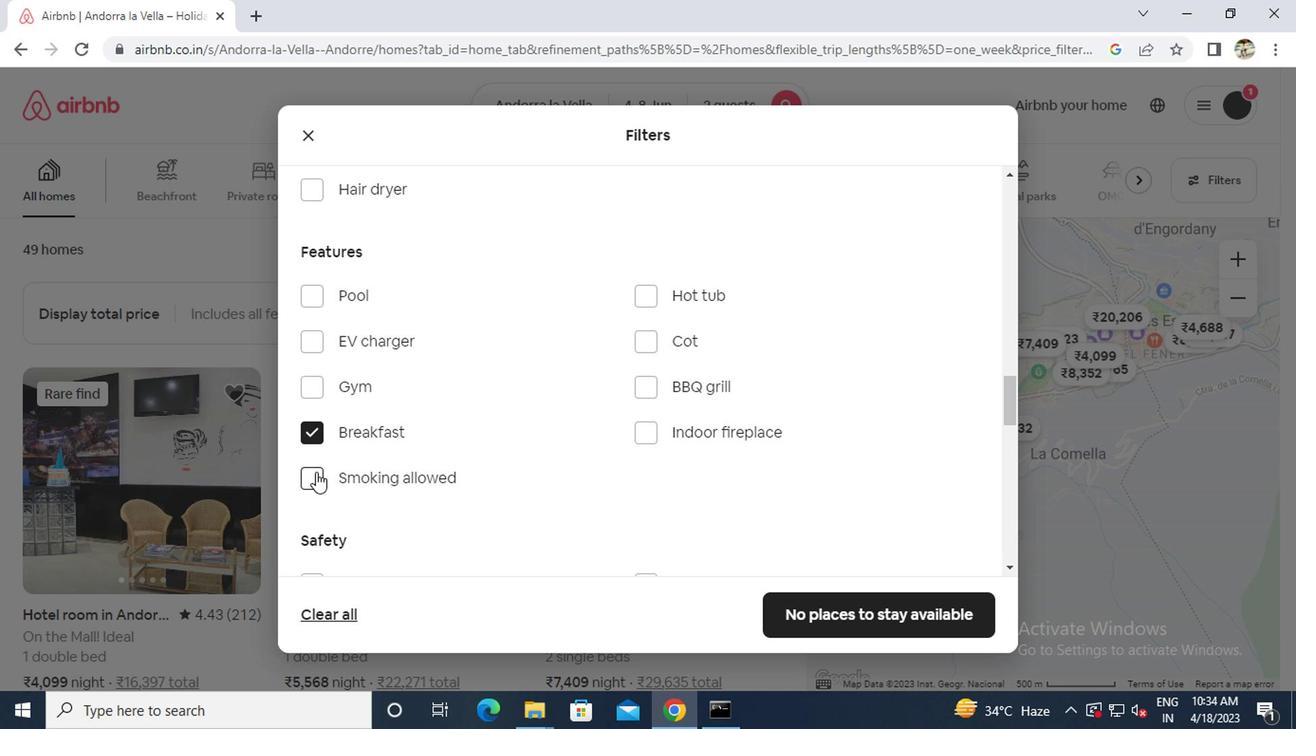 
Action: Mouse scrolled (318, 467) with delta (0, 0)
Screenshot: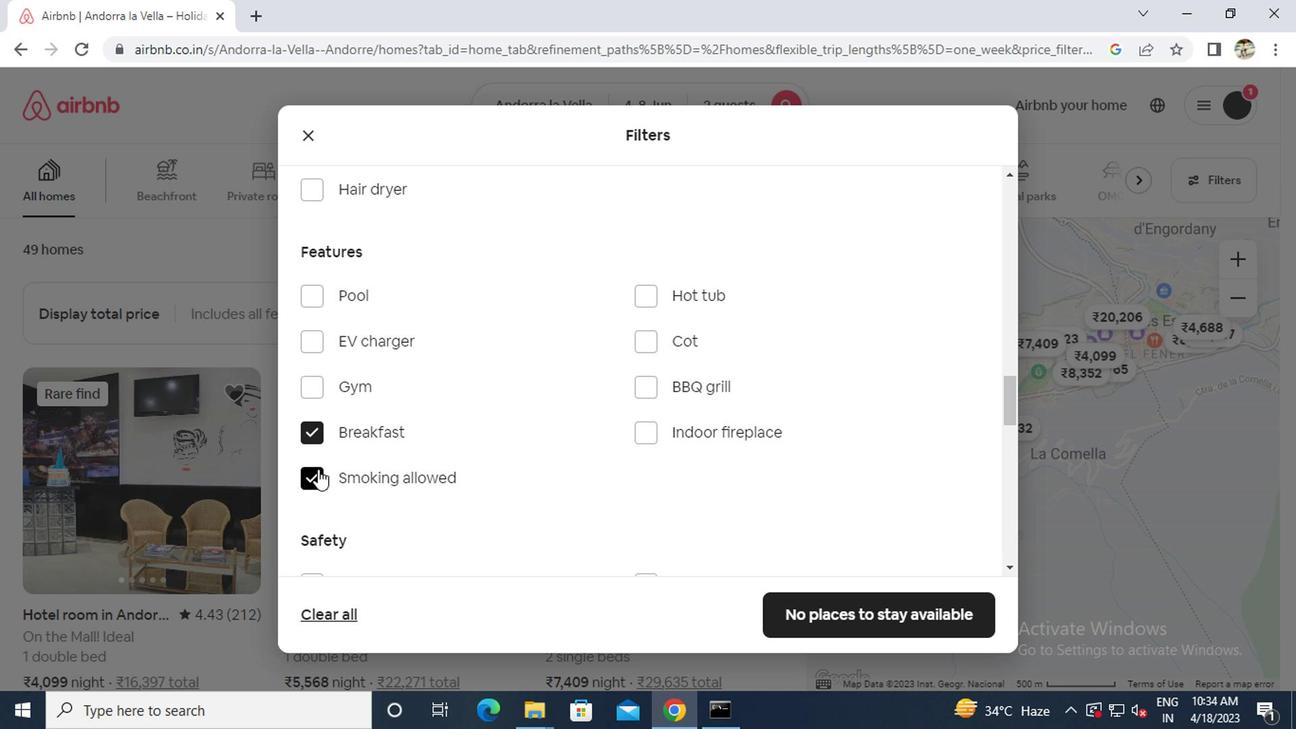 
Action: Mouse scrolled (318, 467) with delta (0, 0)
Screenshot: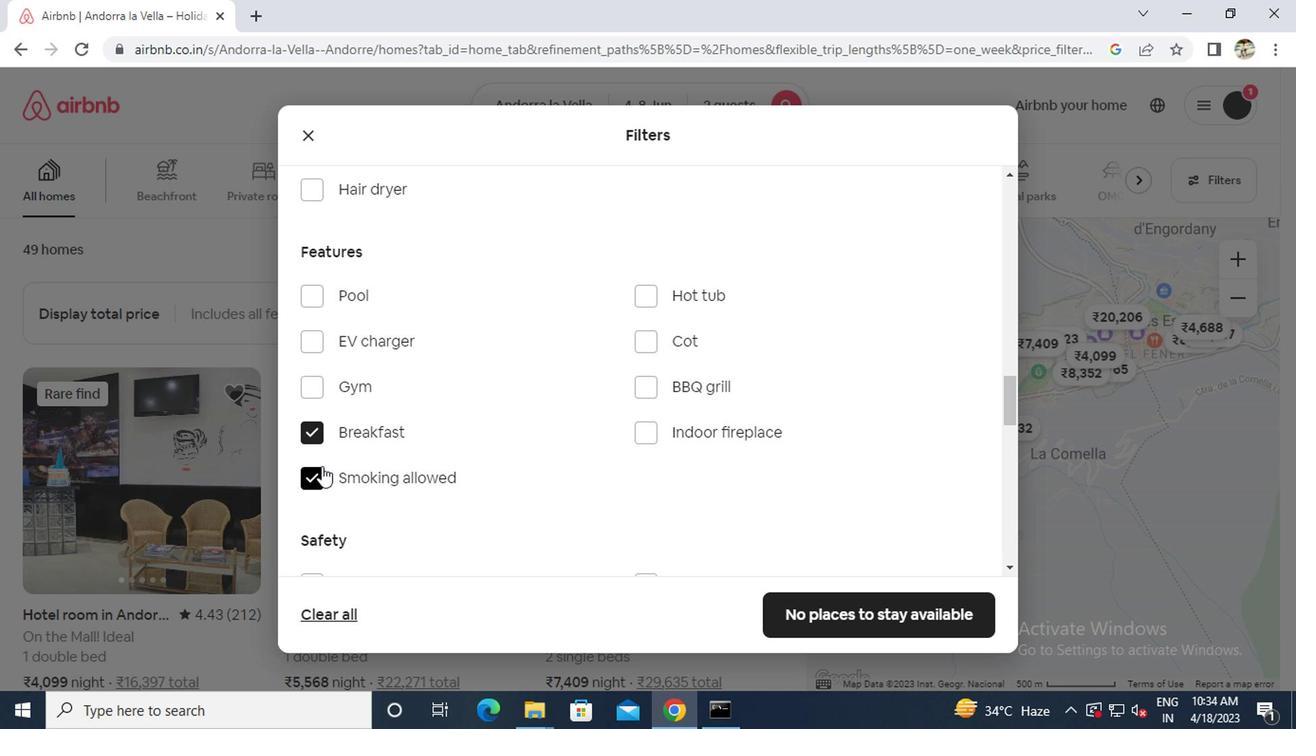 
Action: Mouse scrolled (318, 467) with delta (0, 0)
Screenshot: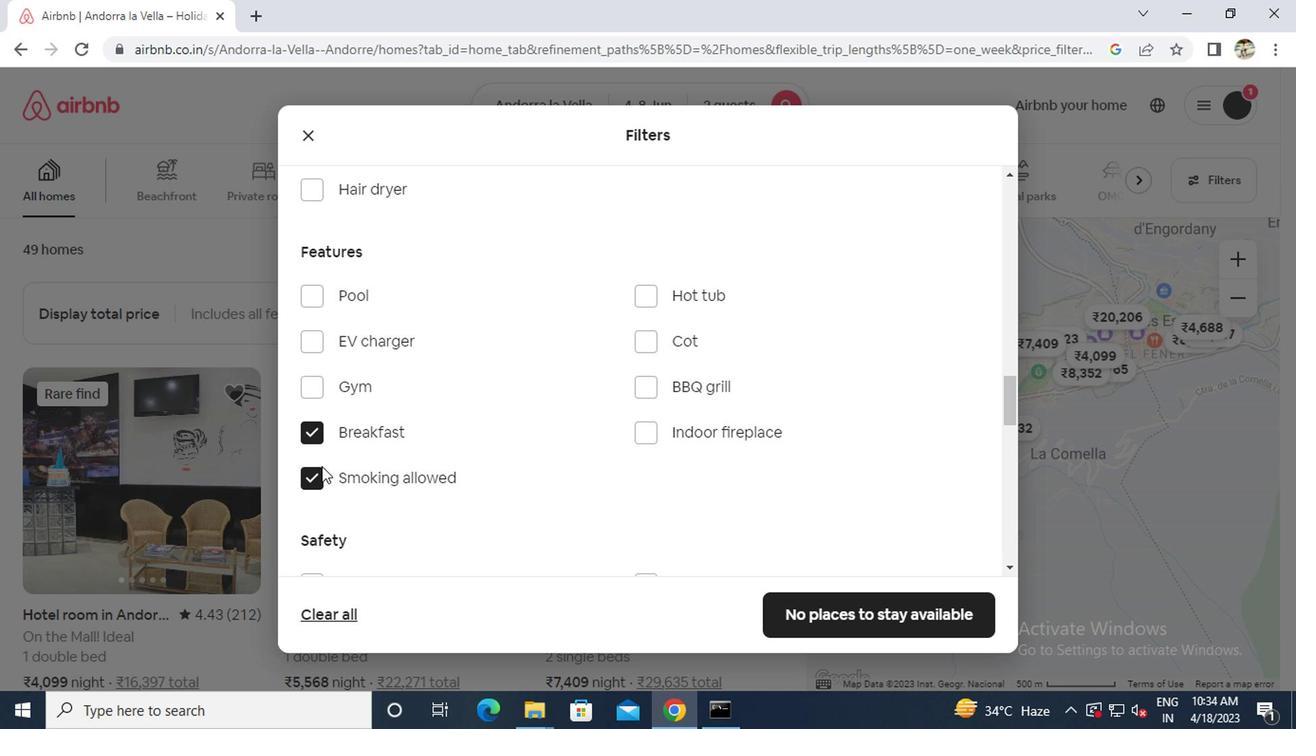 
Action: Mouse moved to (330, 460)
Screenshot: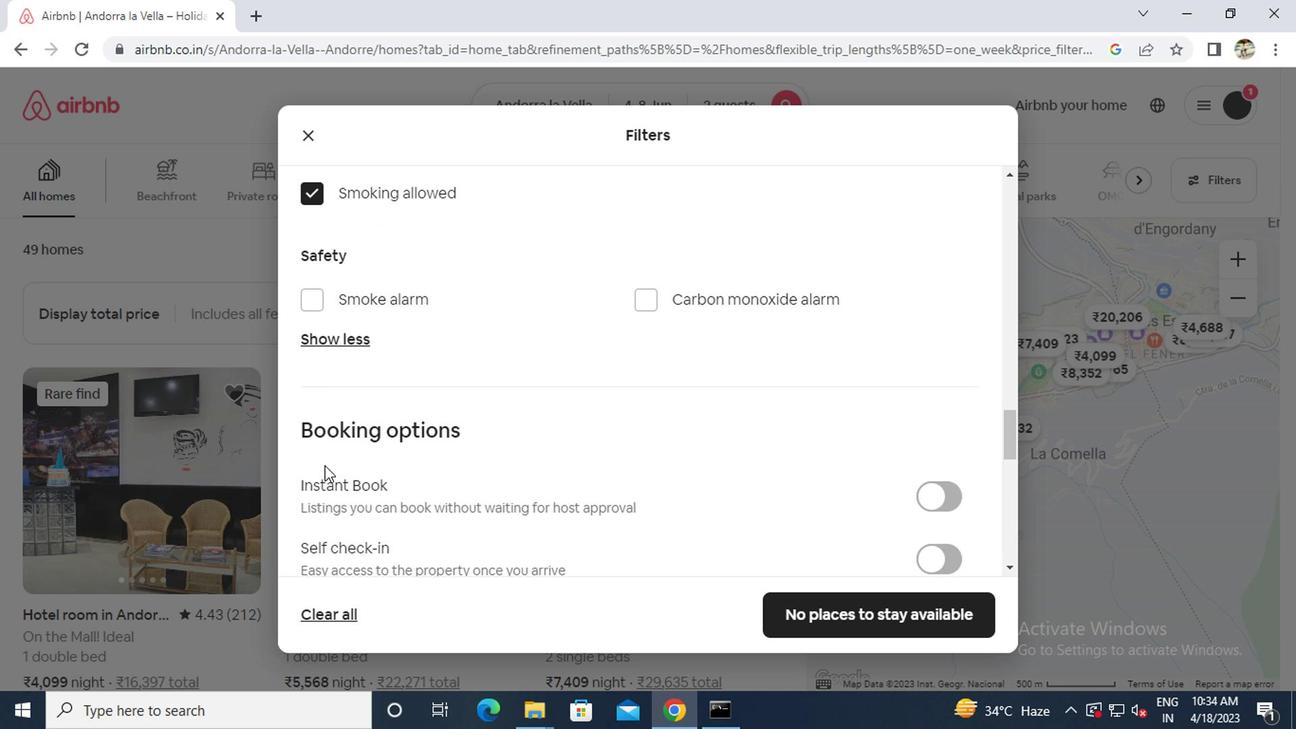 
Action: Mouse scrolled (330, 459) with delta (0, -1)
Screenshot: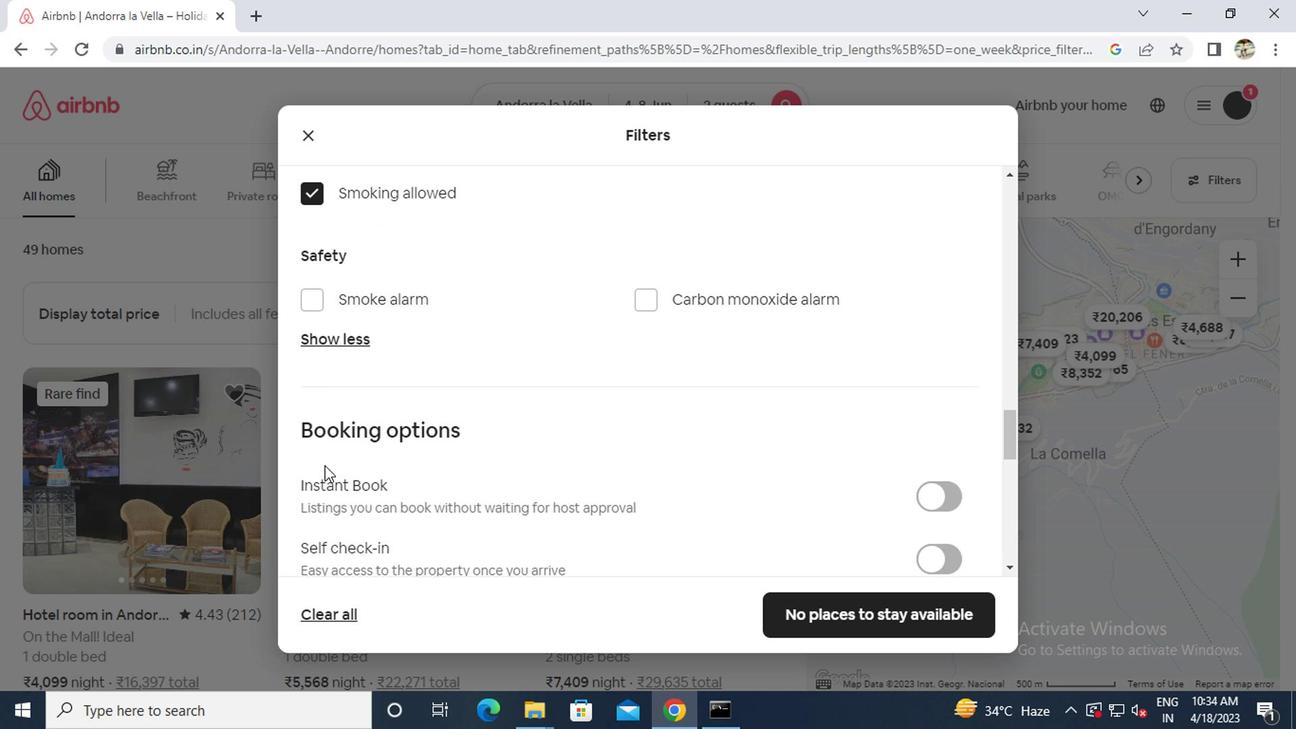 
Action: Mouse moved to (925, 467)
Screenshot: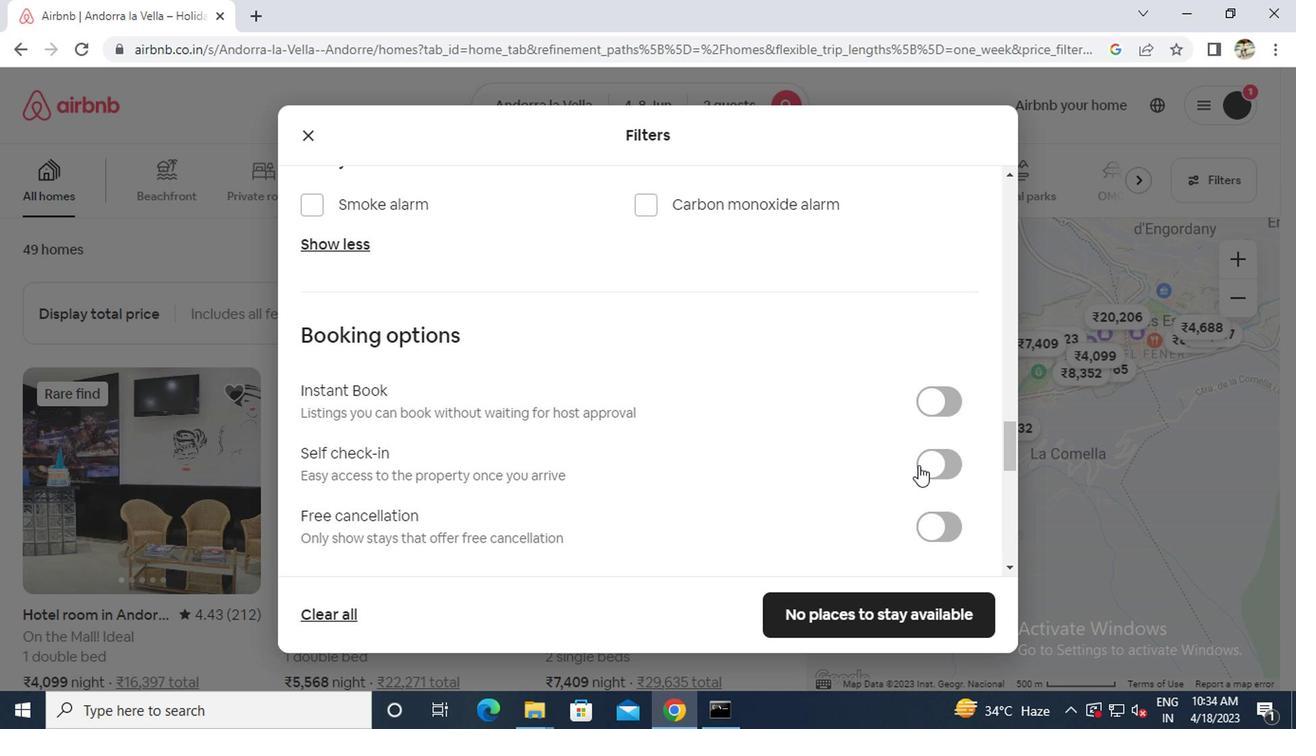 
Action: Mouse pressed left at (925, 467)
Screenshot: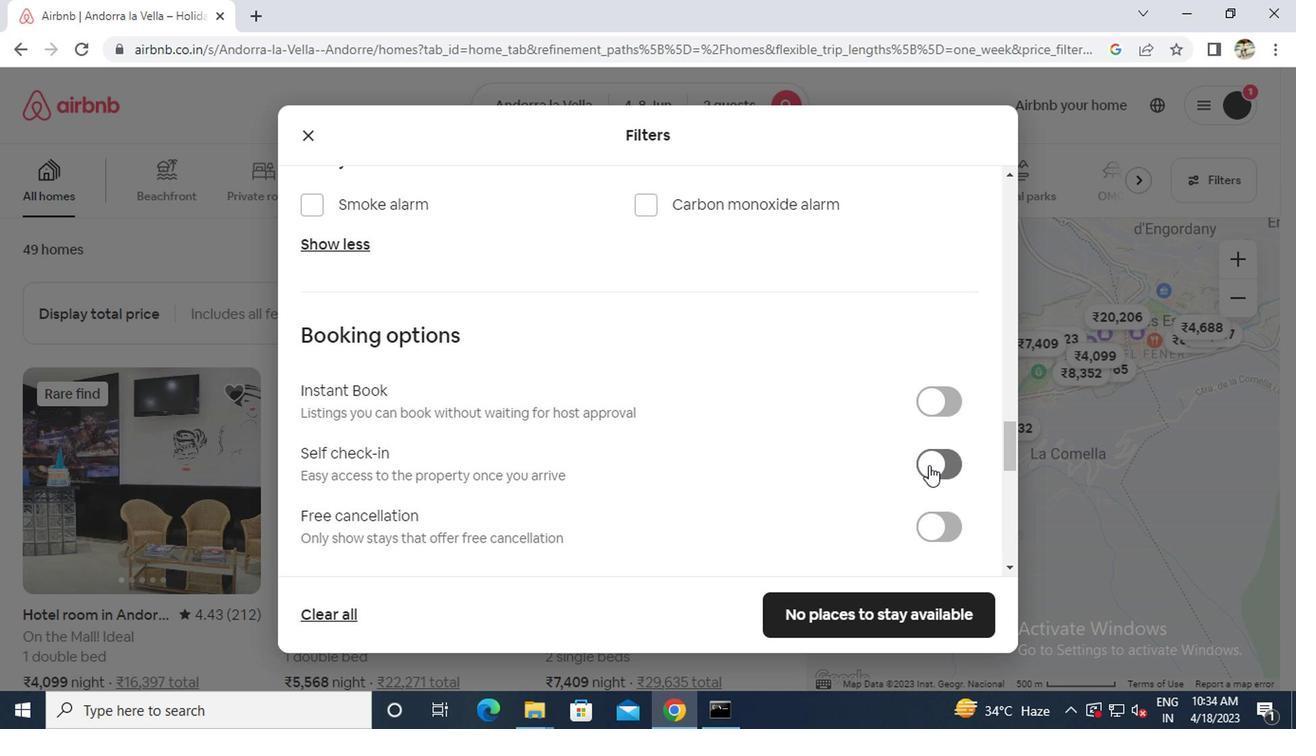 
Action: Mouse moved to (722, 455)
Screenshot: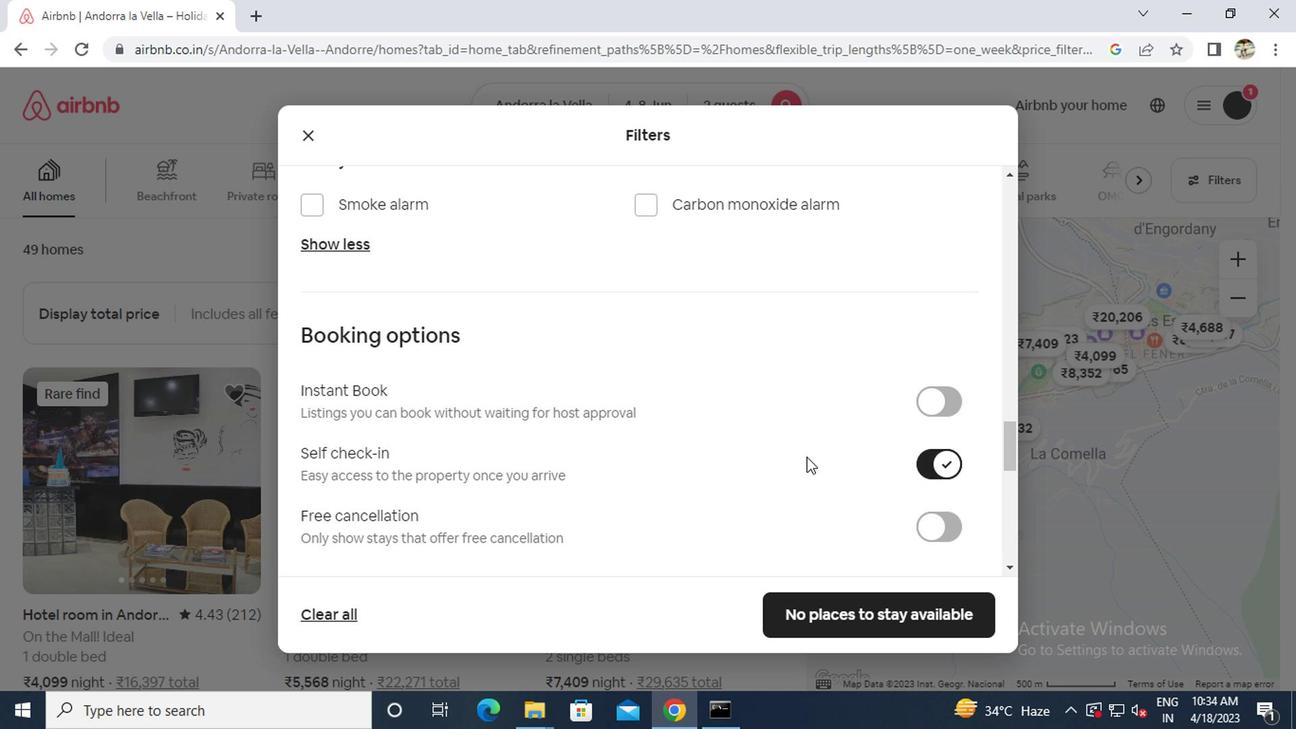 
Action: Mouse scrolled (722, 454) with delta (0, 0)
Screenshot: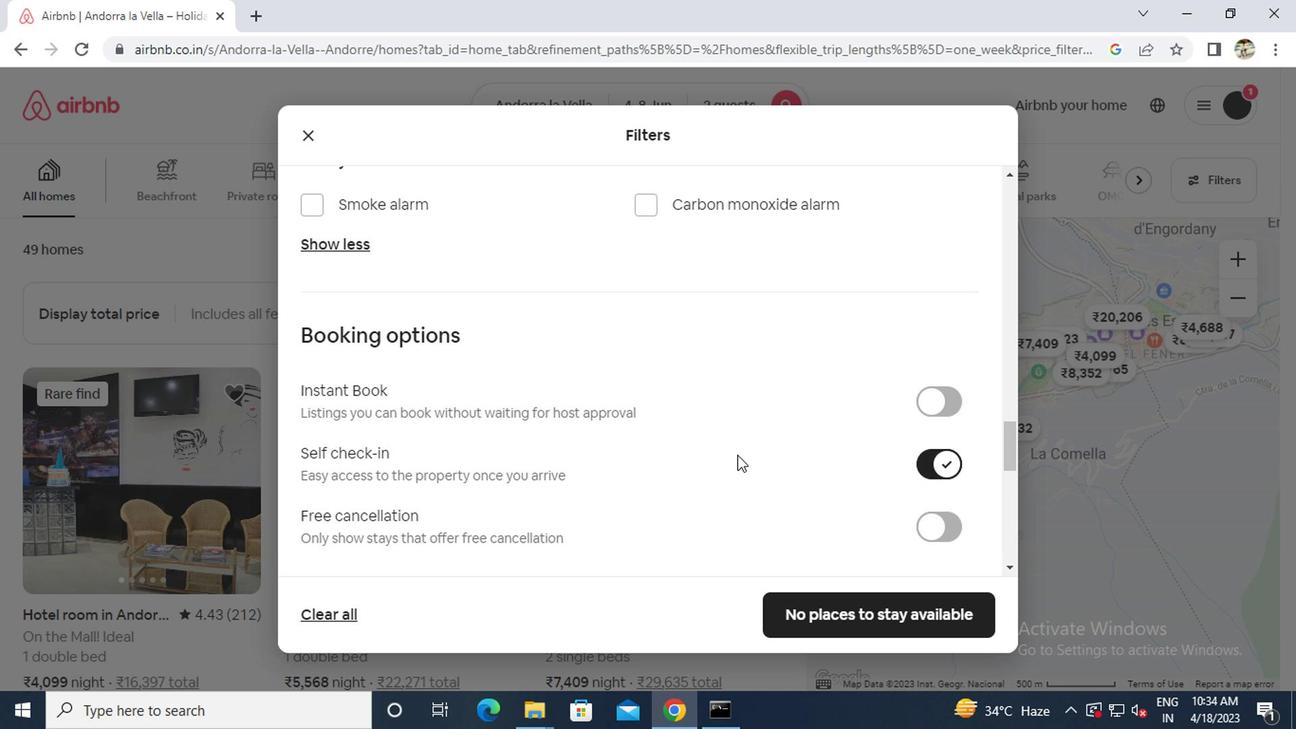 
Action: Mouse scrolled (722, 454) with delta (0, 0)
Screenshot: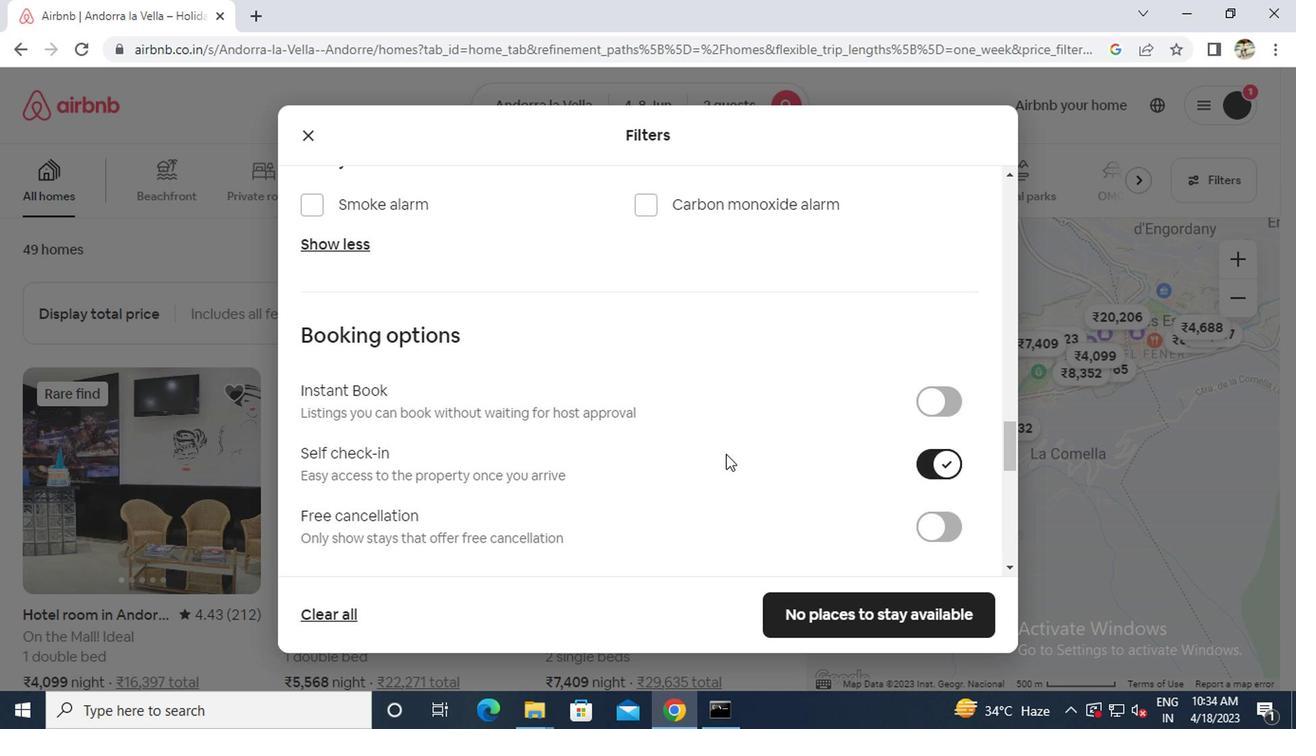 
Action: Mouse moved to (662, 452)
Screenshot: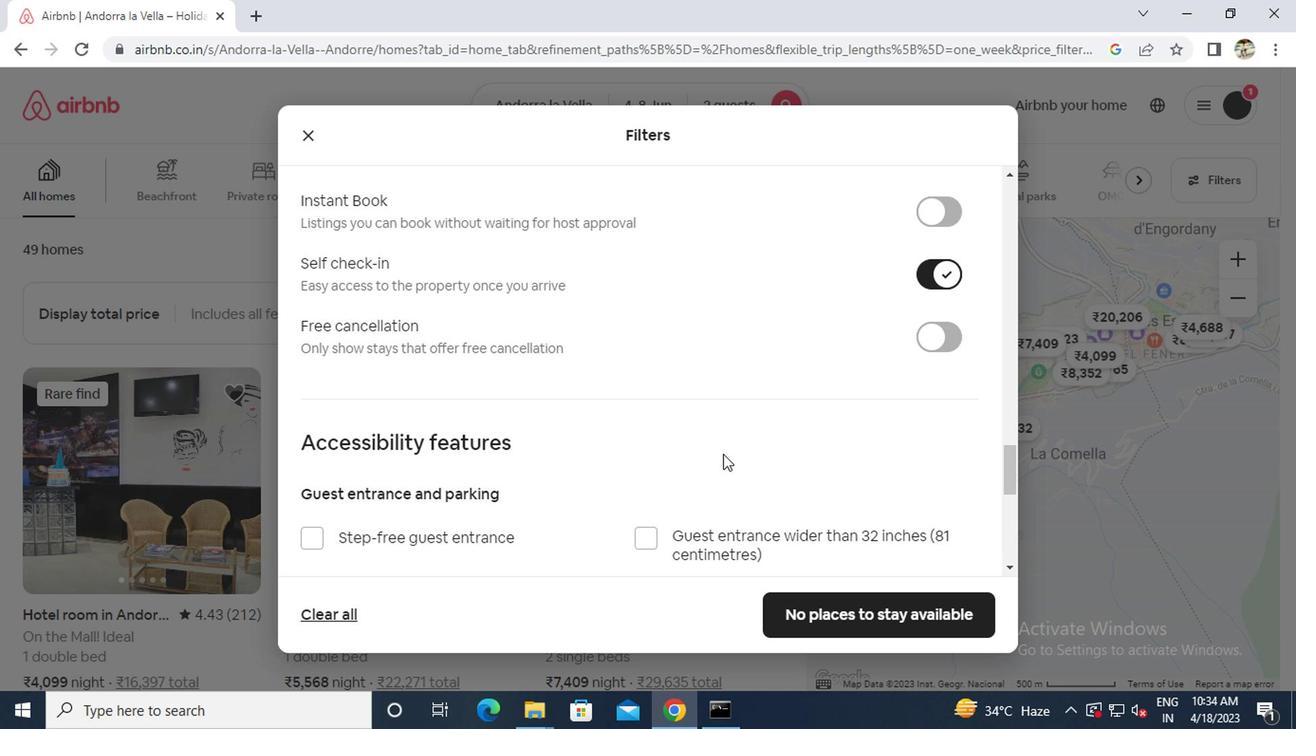 
Action: Mouse scrolled (662, 451) with delta (0, 0)
Screenshot: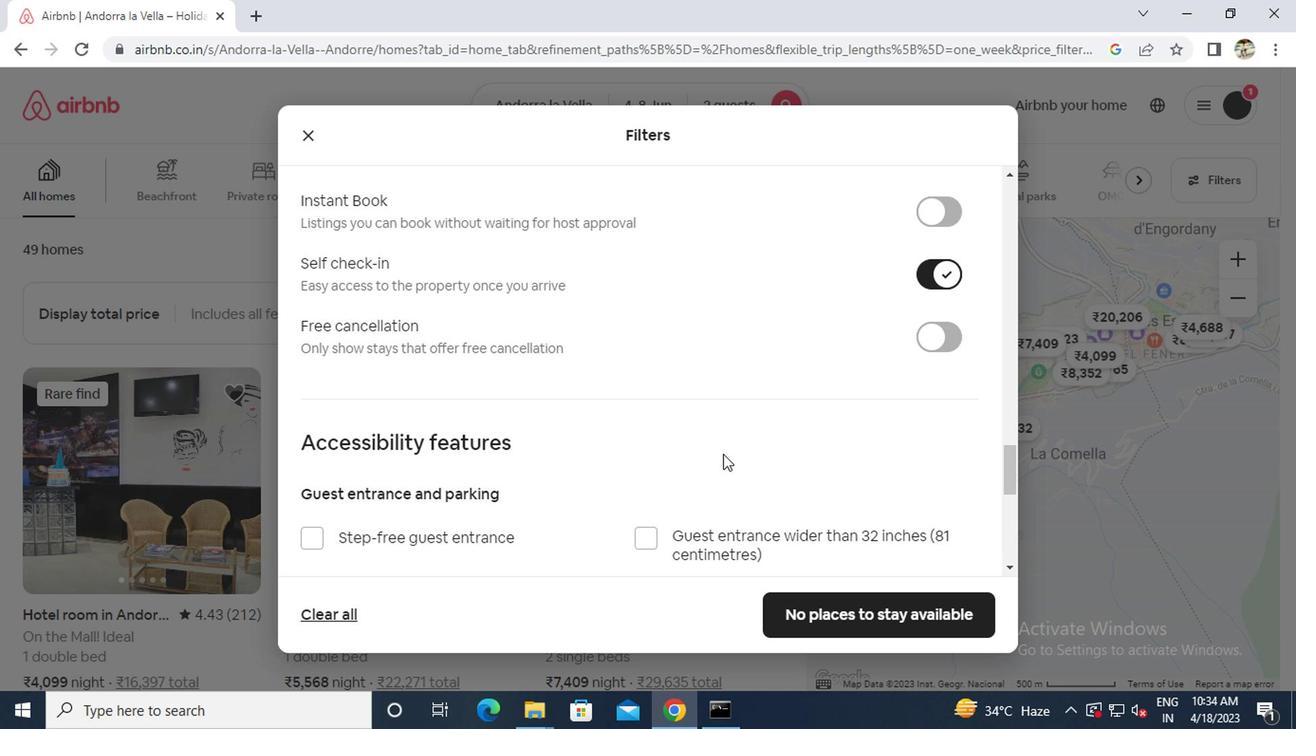 
Action: Mouse moved to (660, 450)
Screenshot: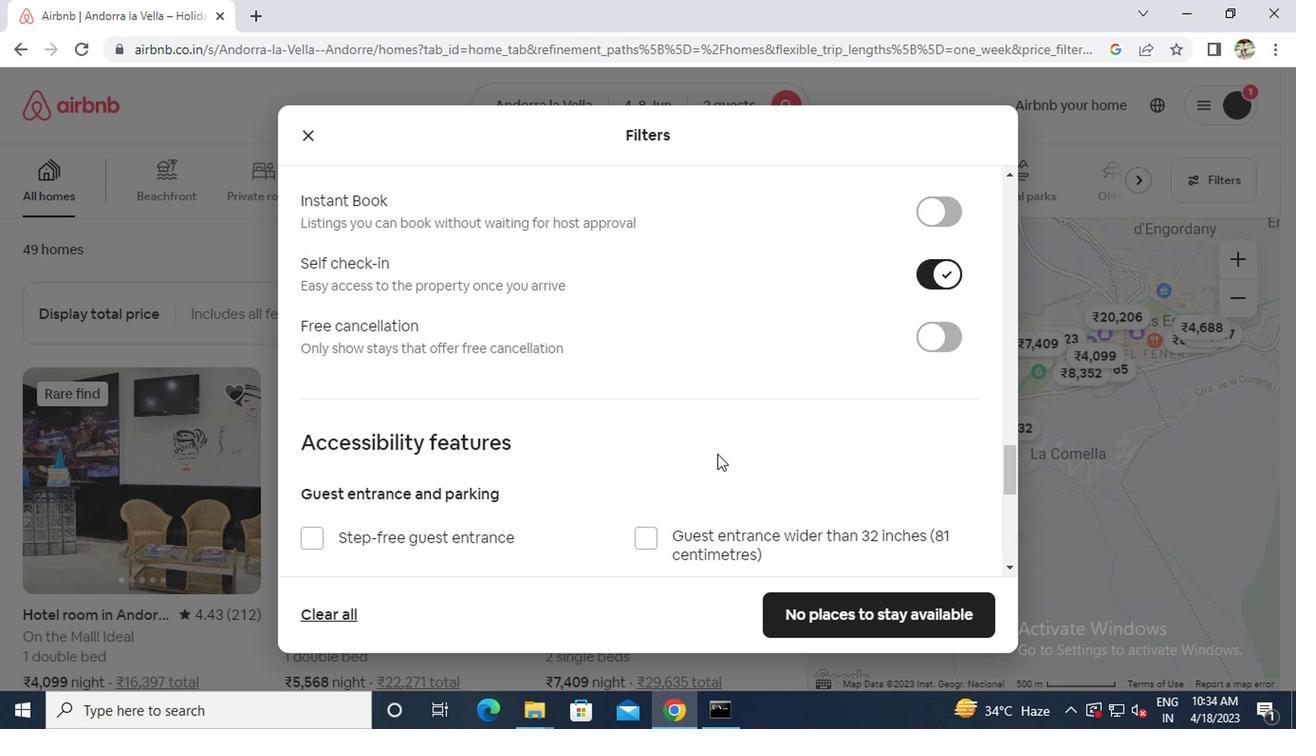 
Action: Mouse scrolled (660, 449) with delta (0, 0)
Screenshot: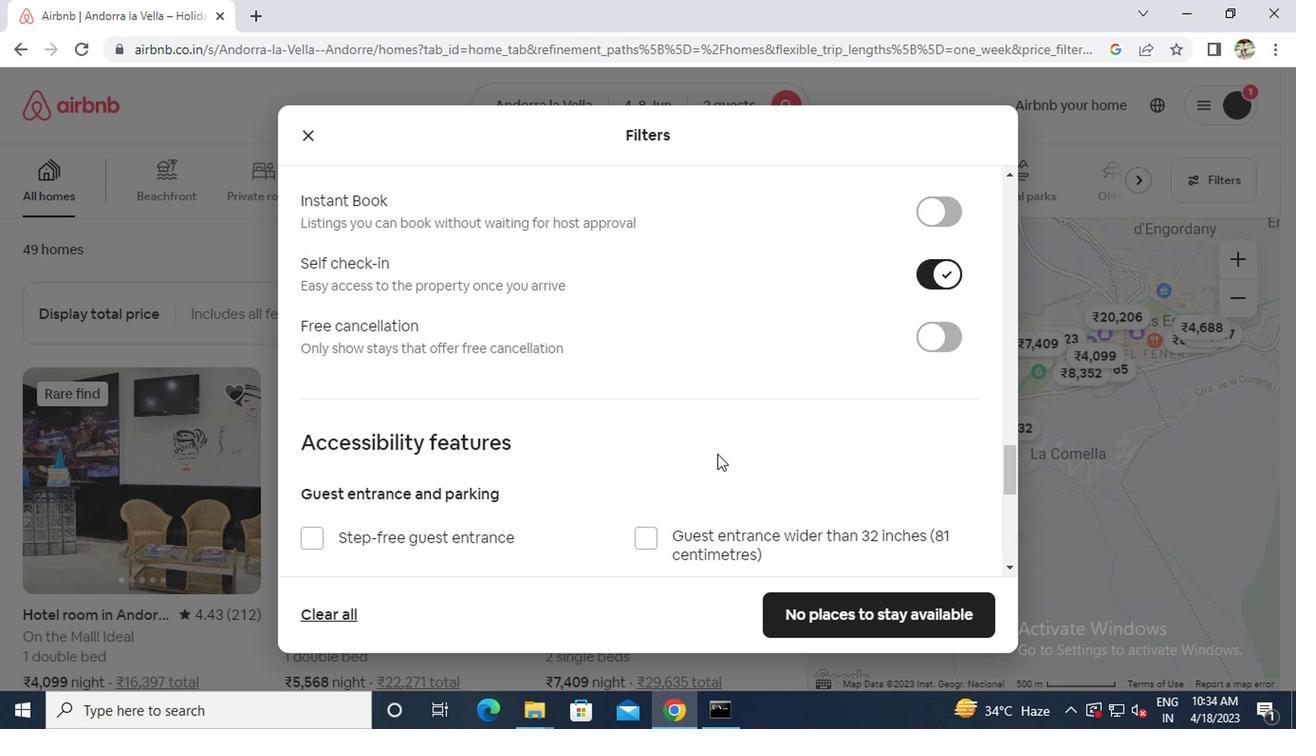 
Action: Mouse moved to (575, 447)
Screenshot: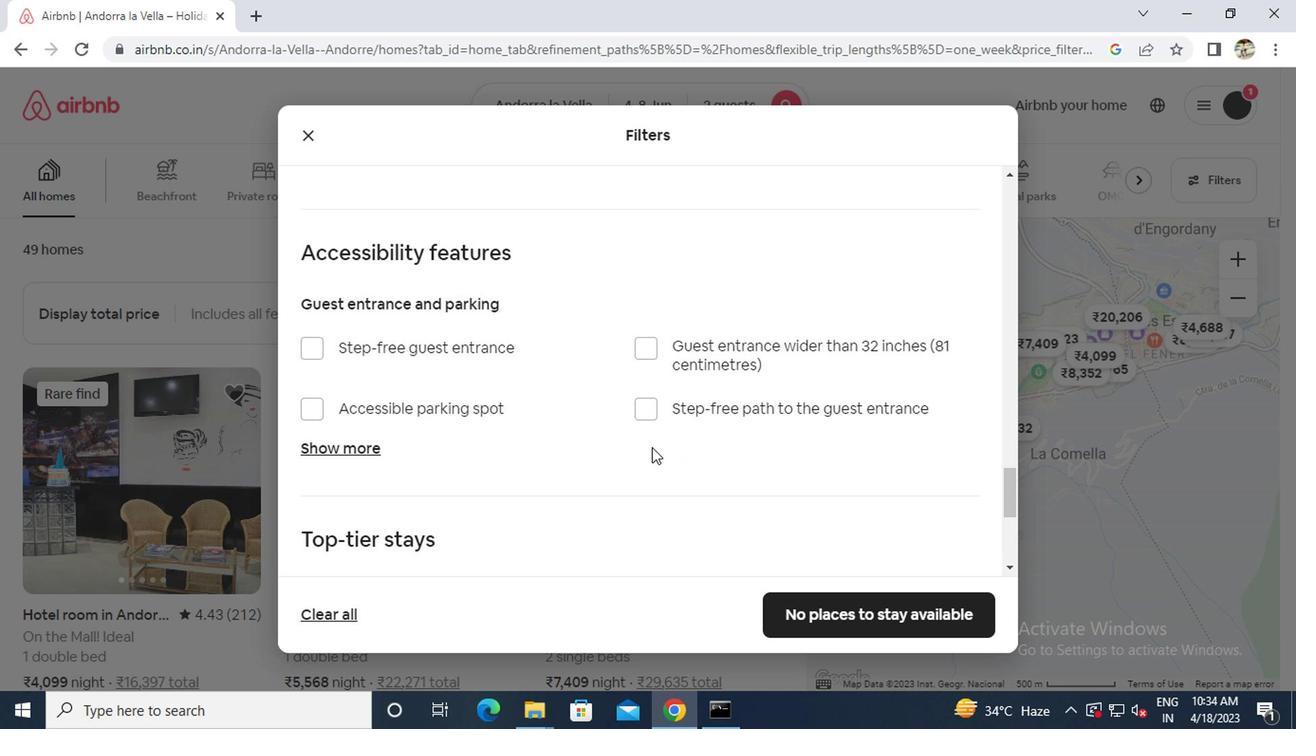 
Action: Mouse scrolled (575, 447) with delta (0, 0)
Screenshot: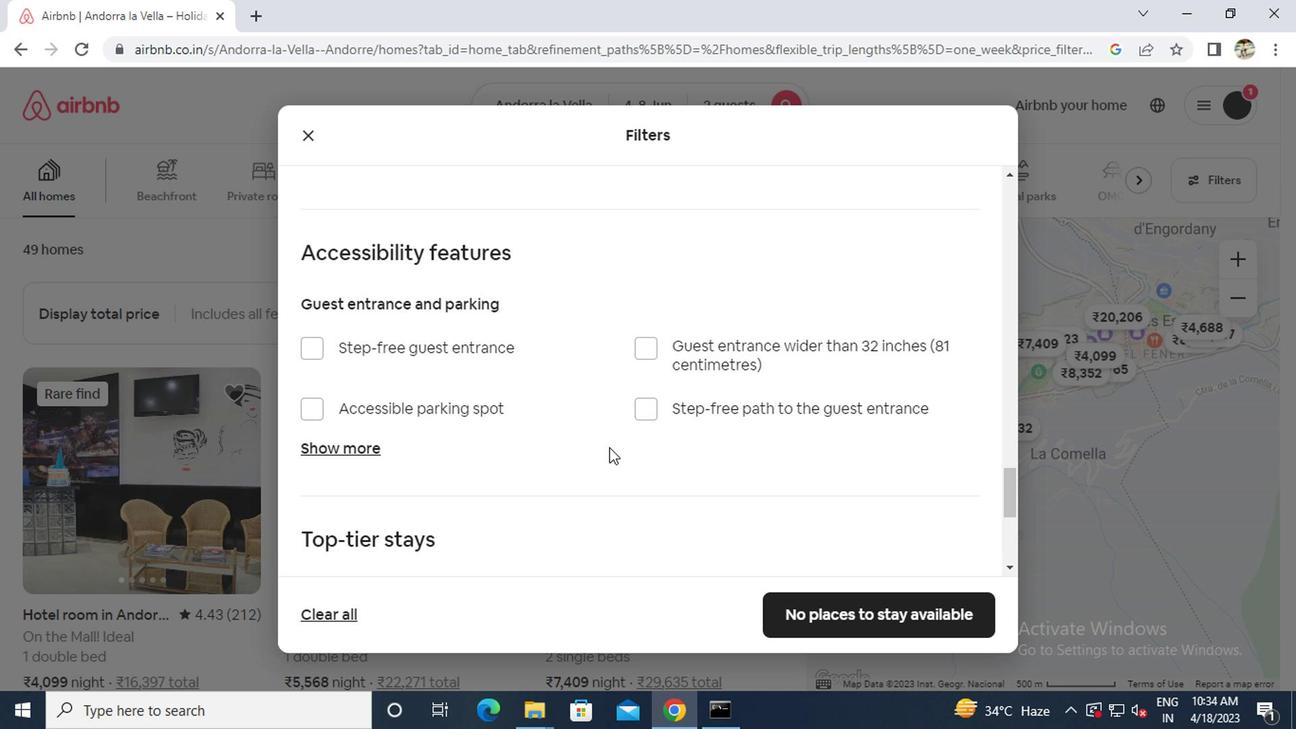 
Action: Mouse moved to (574, 447)
Screenshot: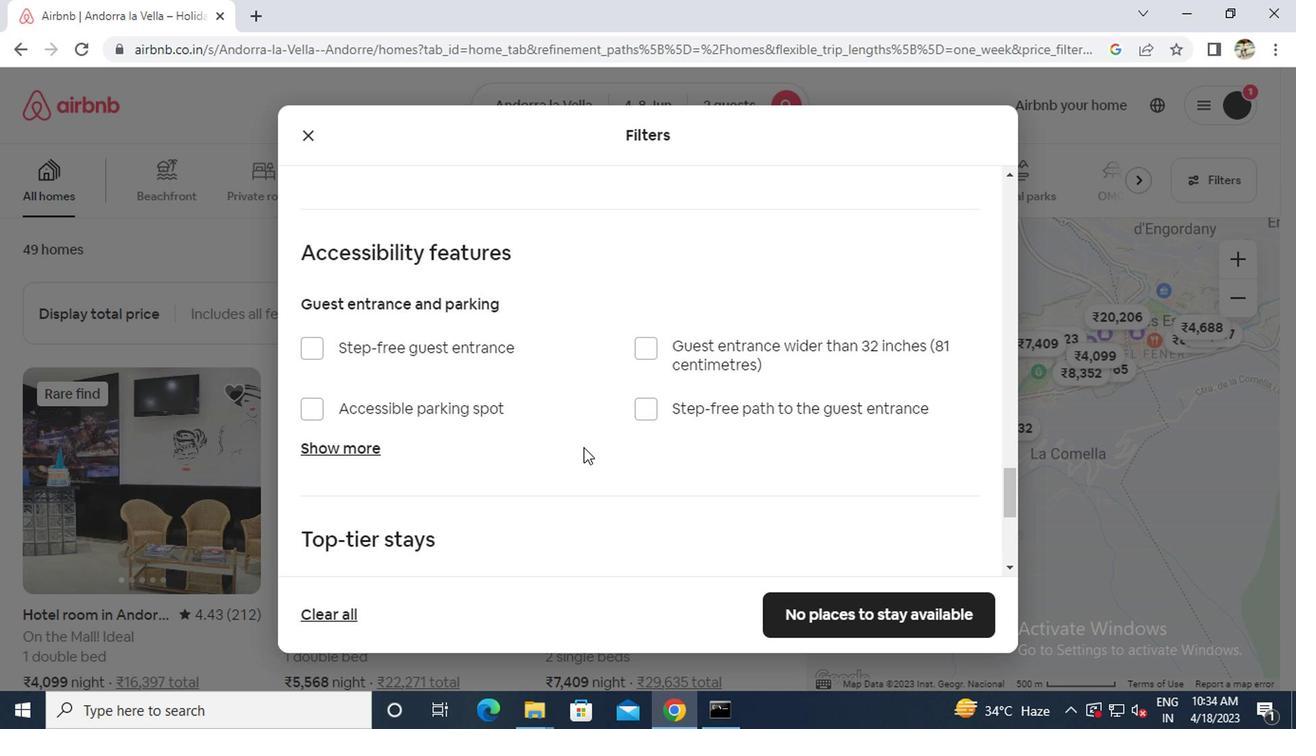 
Action: Mouse scrolled (574, 447) with delta (0, 0)
Screenshot: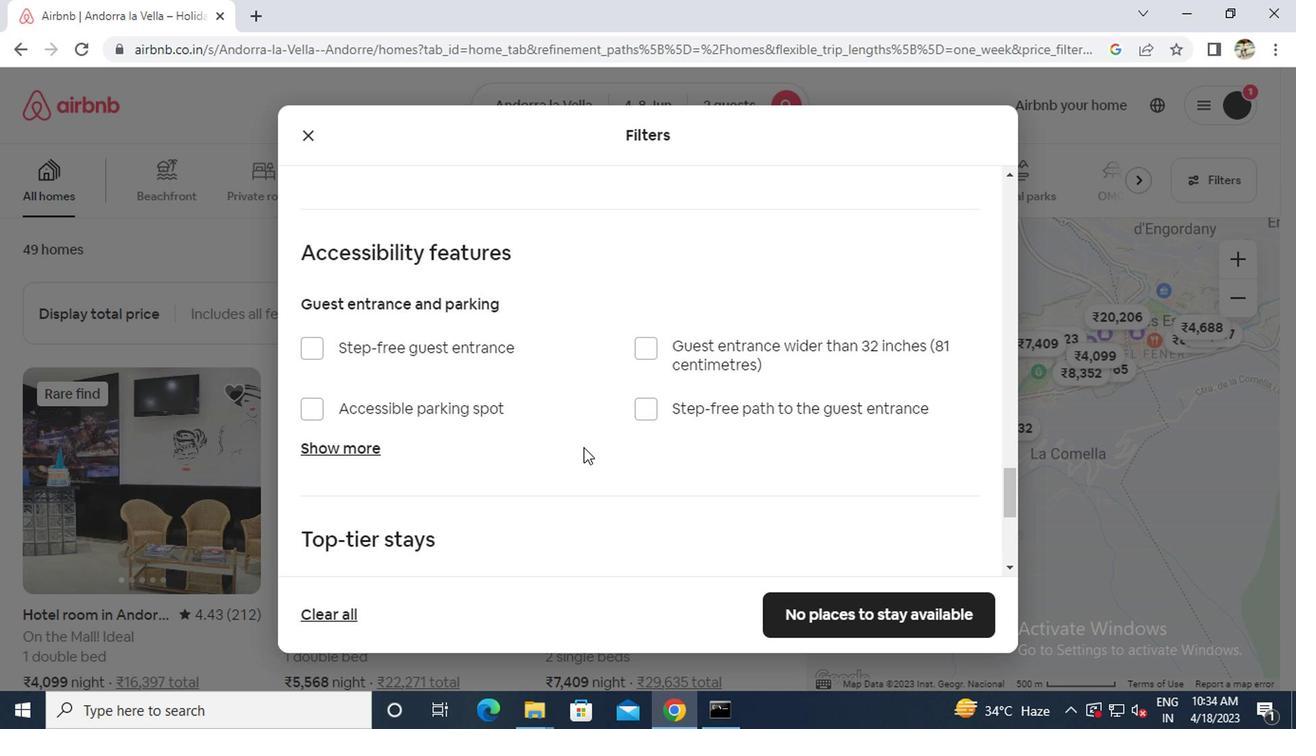 
Action: Mouse moved to (553, 447)
Screenshot: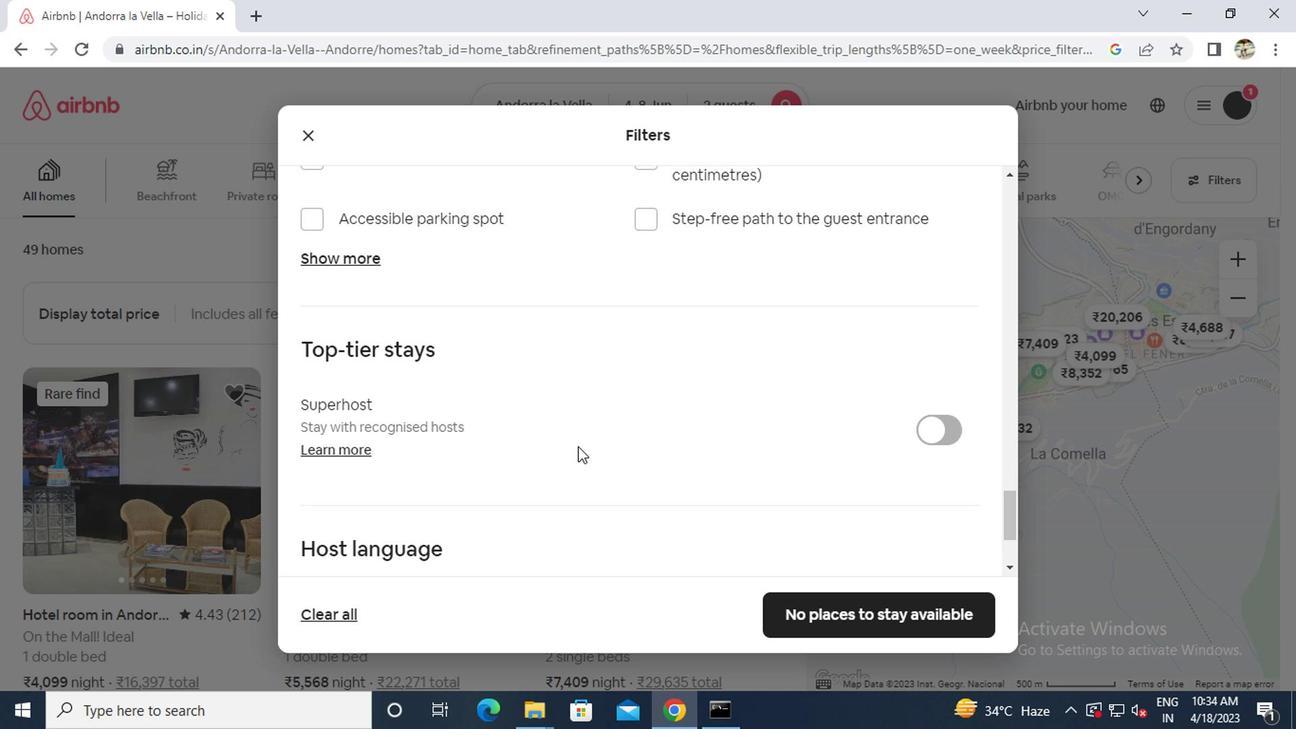 
Action: Mouse scrolled (553, 447) with delta (0, 0)
Screenshot: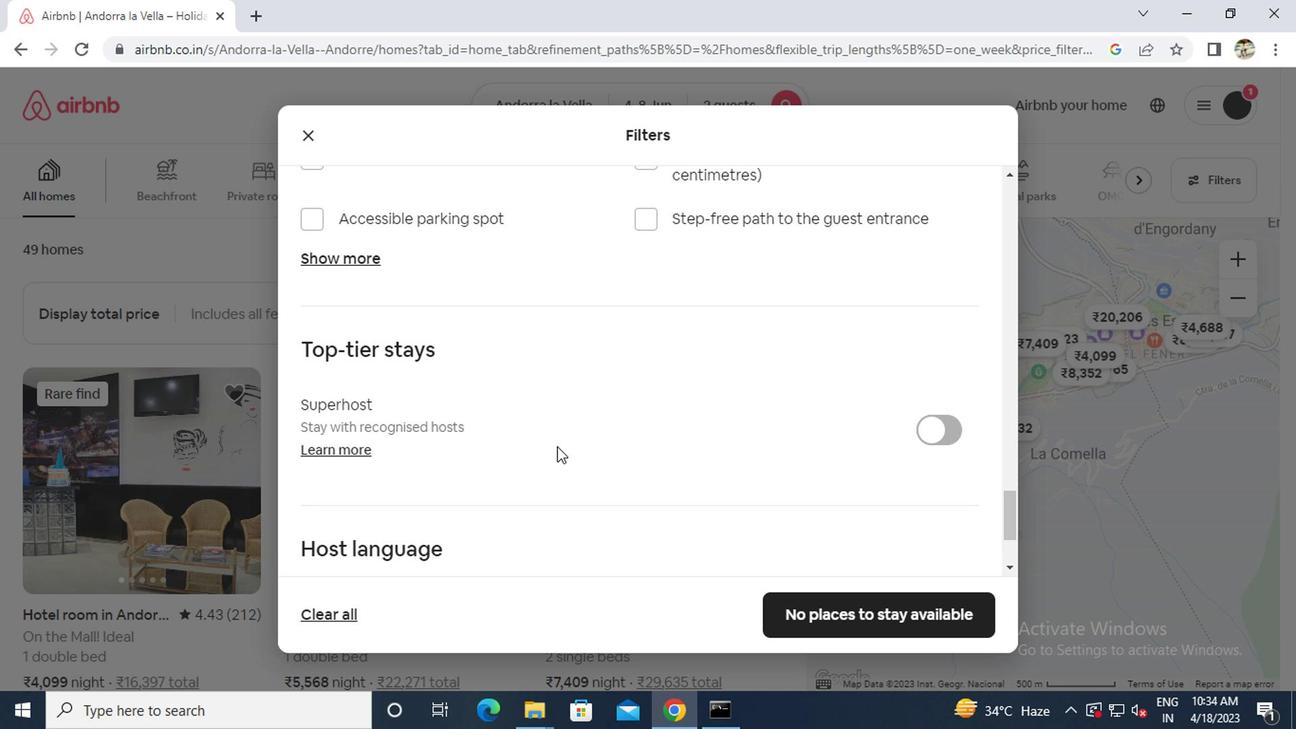 
Action: Mouse scrolled (553, 447) with delta (0, 0)
Screenshot: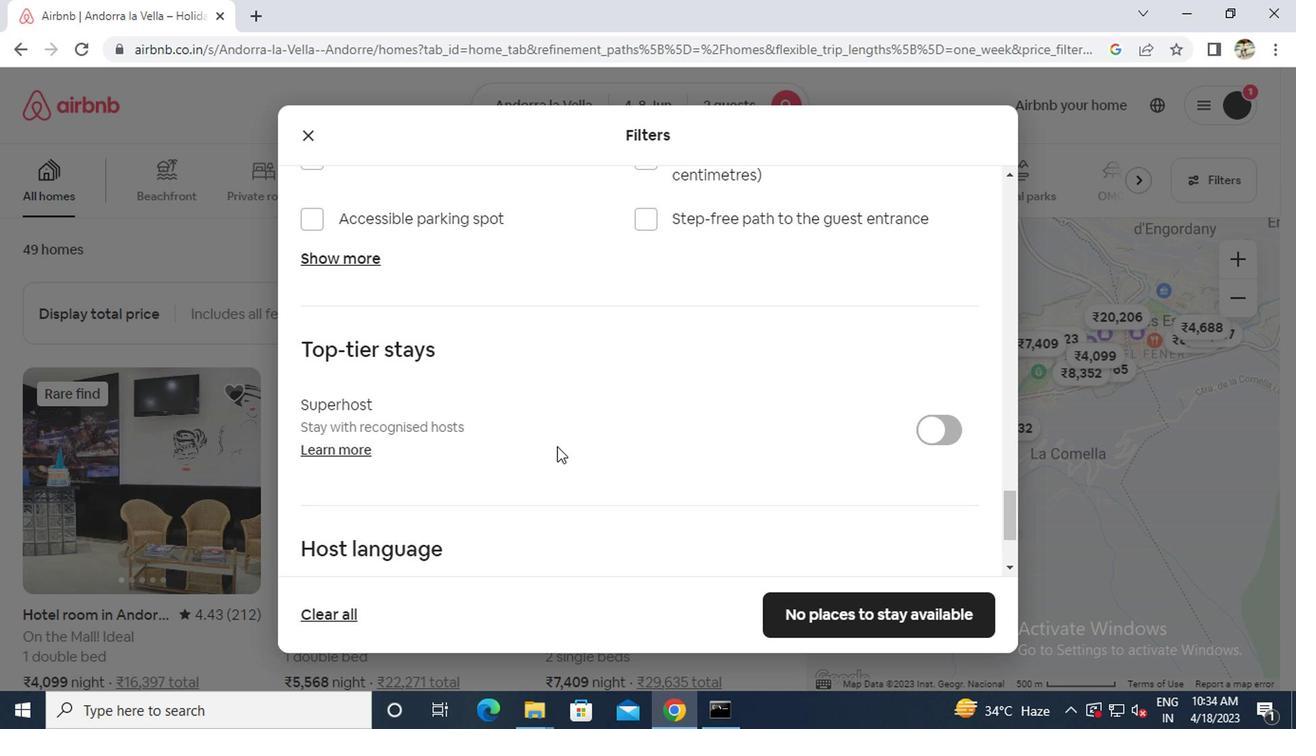 
Action: Mouse scrolled (553, 447) with delta (0, 0)
Screenshot: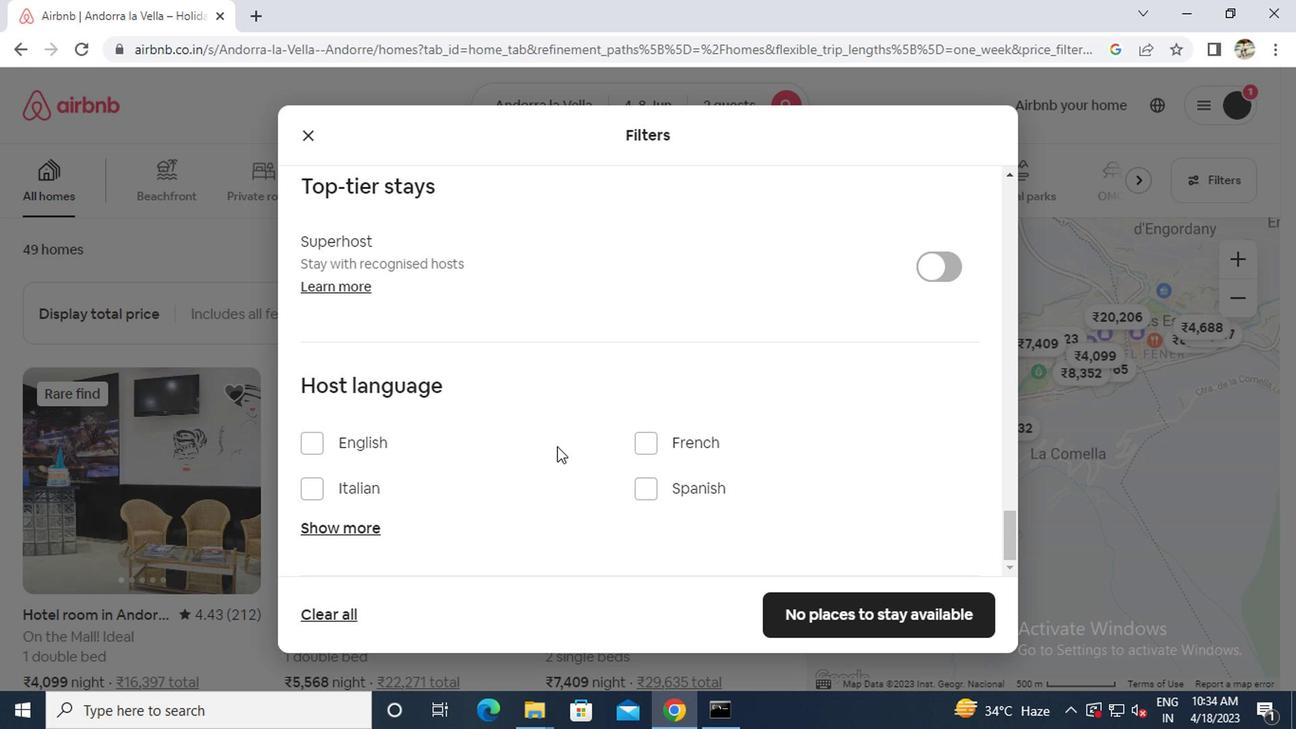 
Action: Mouse scrolled (553, 447) with delta (0, 0)
Screenshot: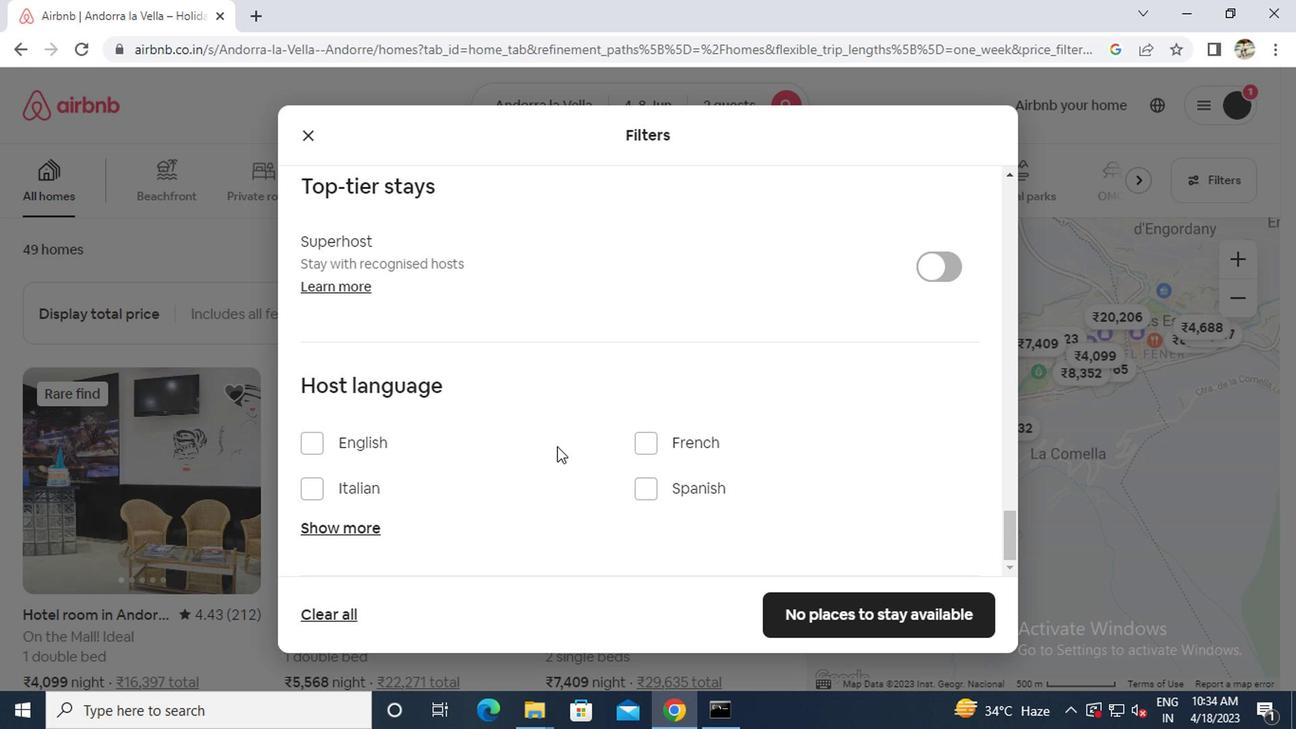 
Action: Mouse moved to (315, 439)
Screenshot: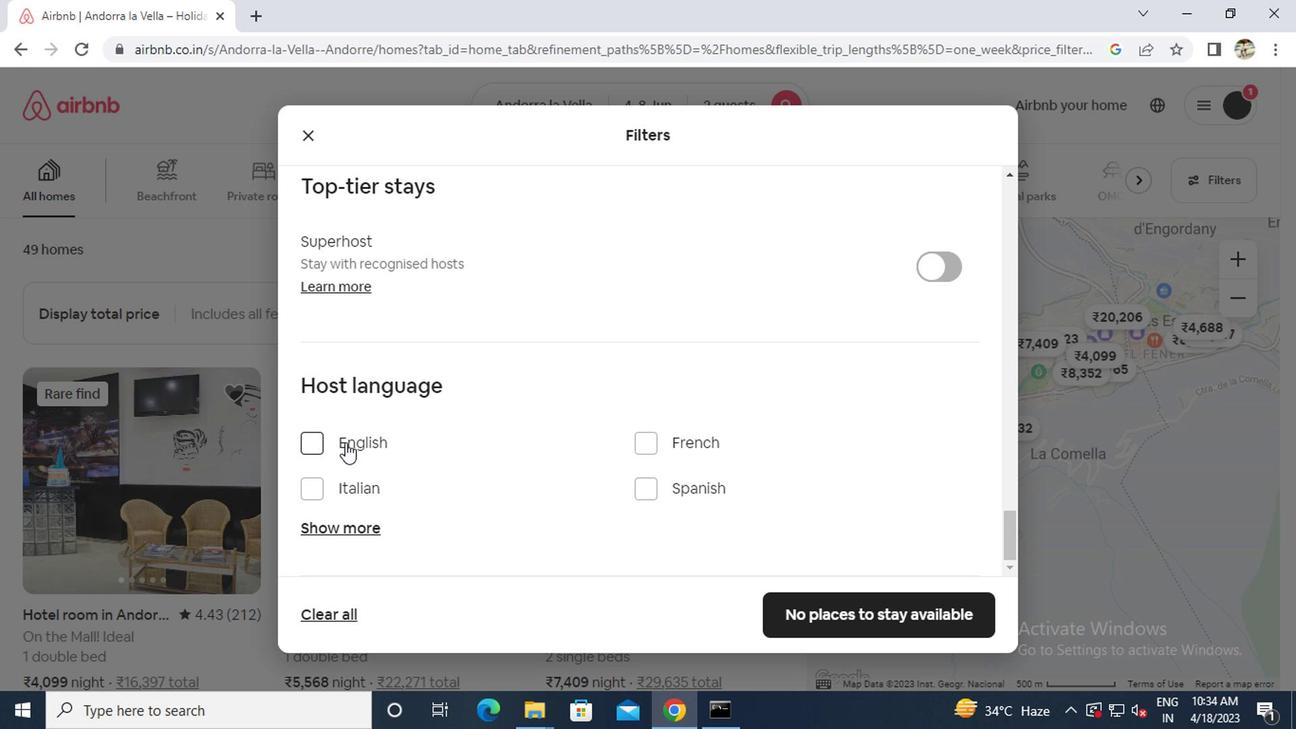 
Action: Mouse pressed left at (315, 439)
Screenshot: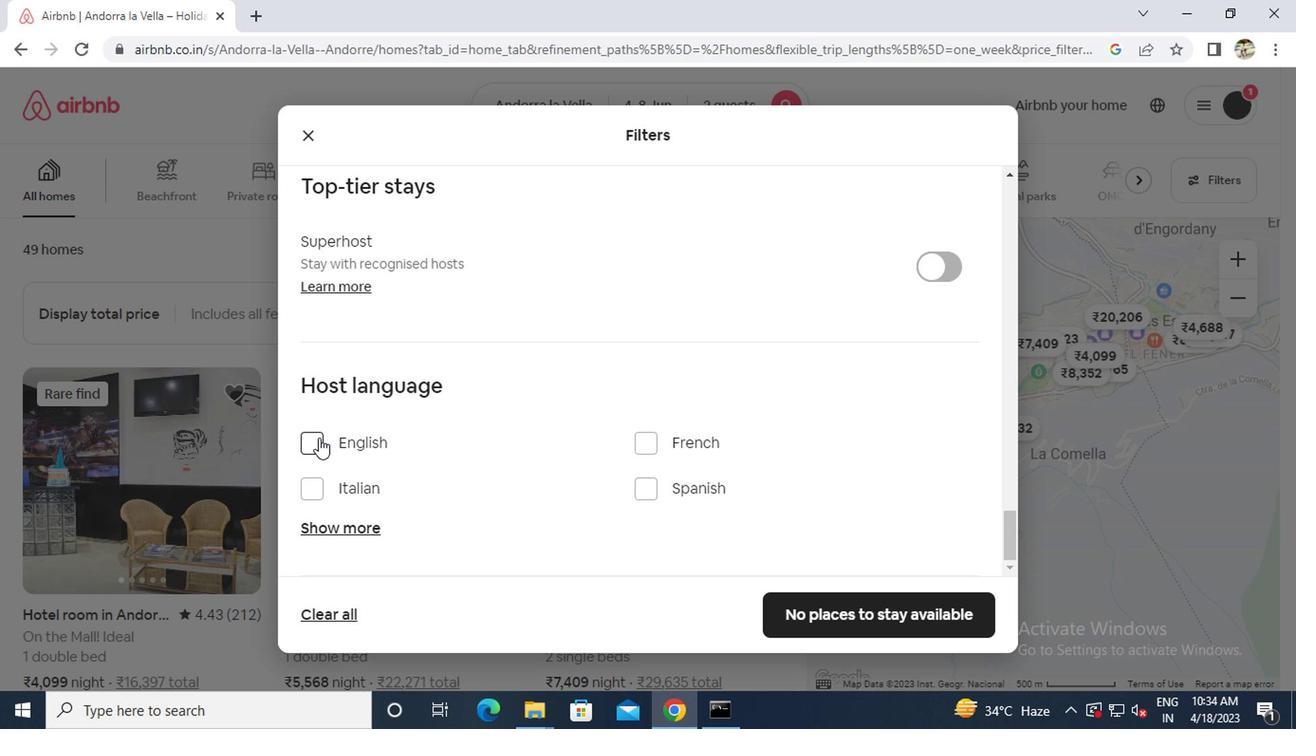 
Action: Mouse moved to (832, 611)
Screenshot: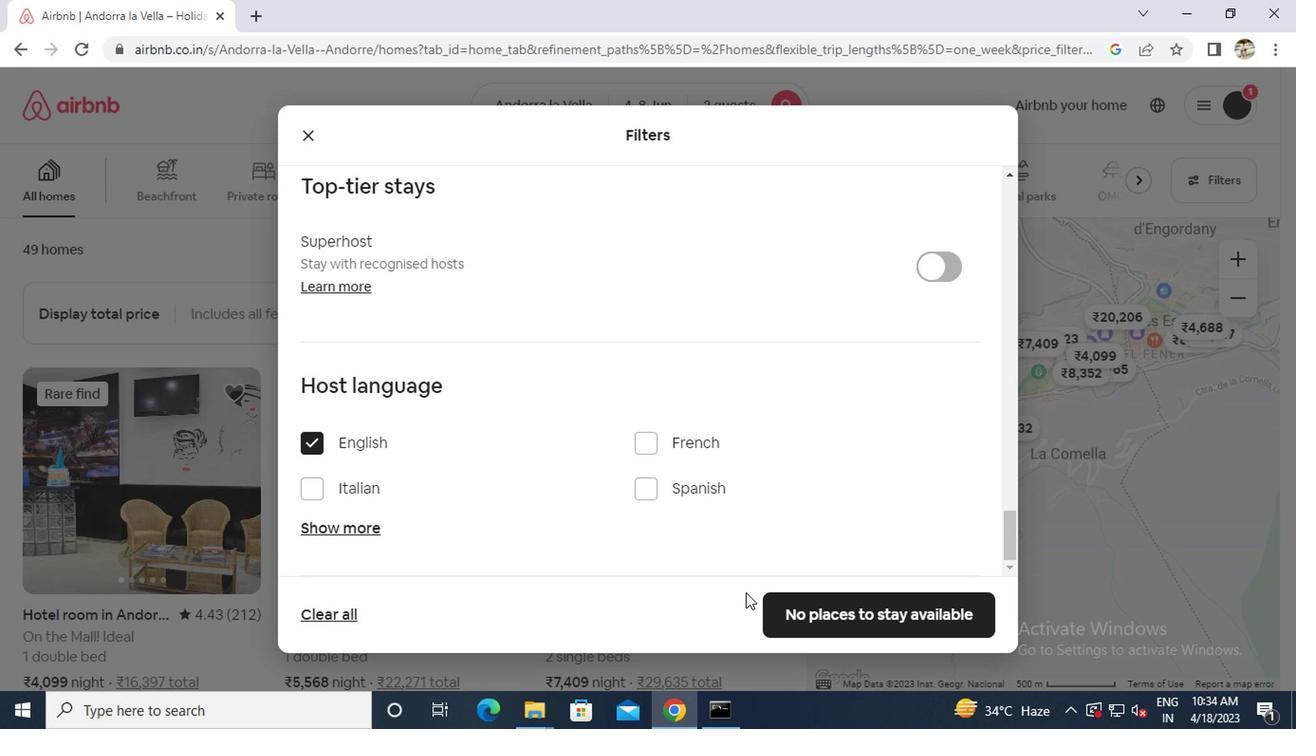 
Action: Mouse pressed left at (832, 611)
Screenshot: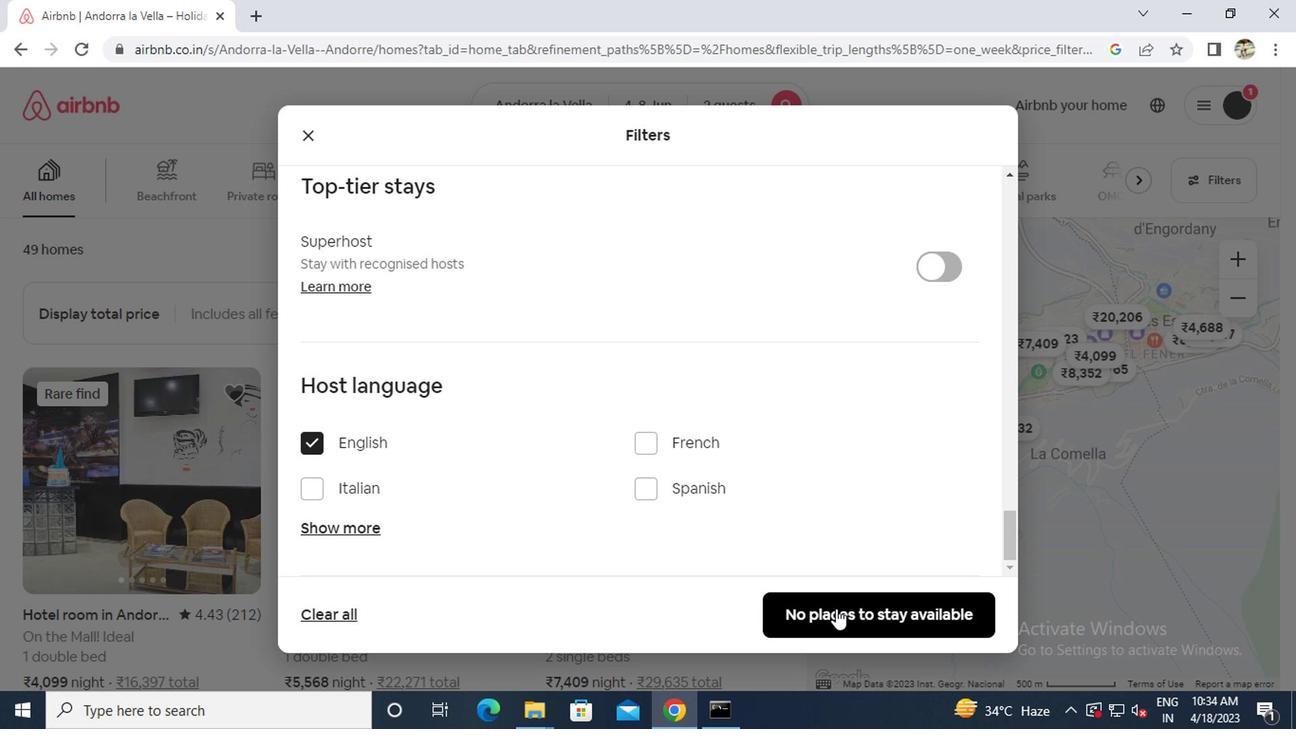 
